 Task: Open Card Family Travel Review in Board Content Audit and Strategy Review to Workspace Call Center Services and add a team member Softage.1@softage.net, a label Yellow, a checklist Video Marketing, an attachment from your onedrive, a color Yellow and finally, add a card description 'Conduct customer research for new service' and a comment 'Let us approach this task with a sense of transparency and open communication, ensuring that all stakeholders are informed and involved.'. Add a start date 'Jan 05, 1900' with a due date 'Jan 12, 1900'
Action: Mouse moved to (69, 272)
Screenshot: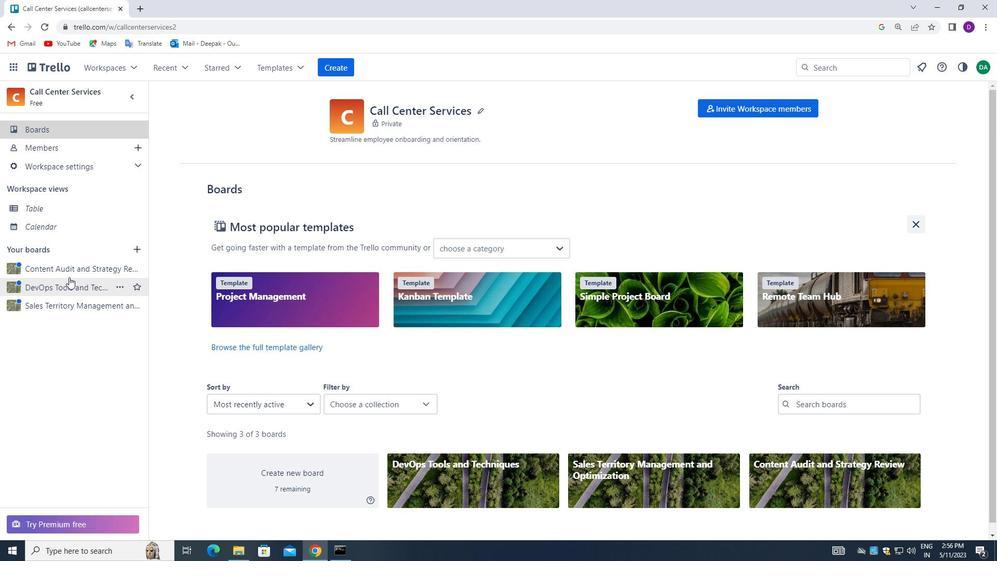 
Action: Mouse pressed left at (69, 272)
Screenshot: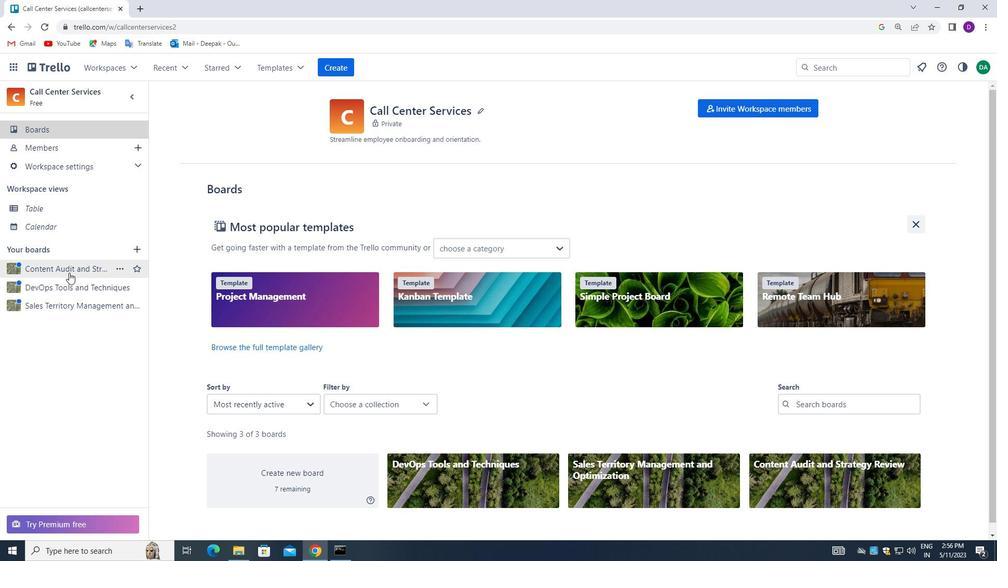 
Action: Mouse moved to (380, 160)
Screenshot: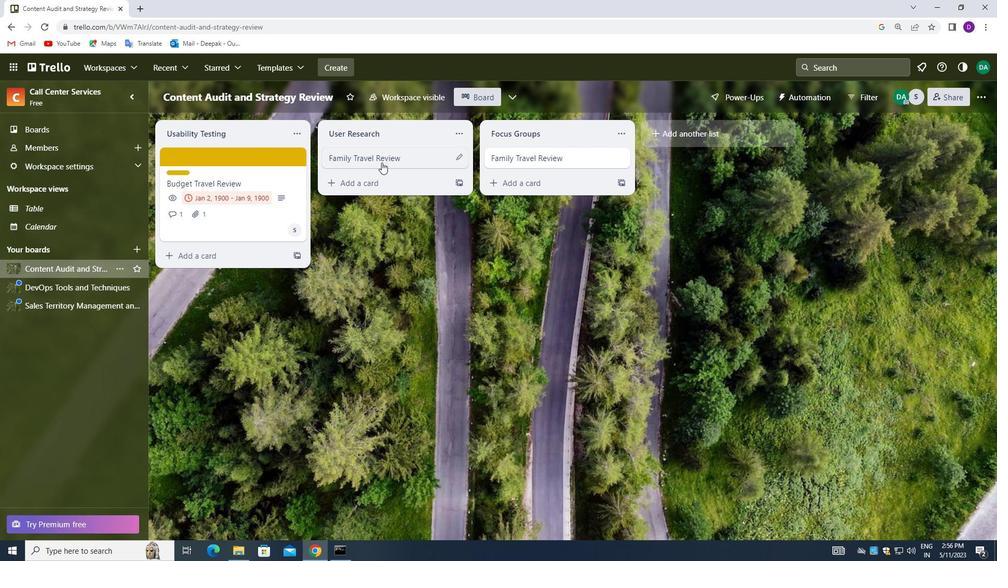 
Action: Mouse pressed left at (380, 160)
Screenshot: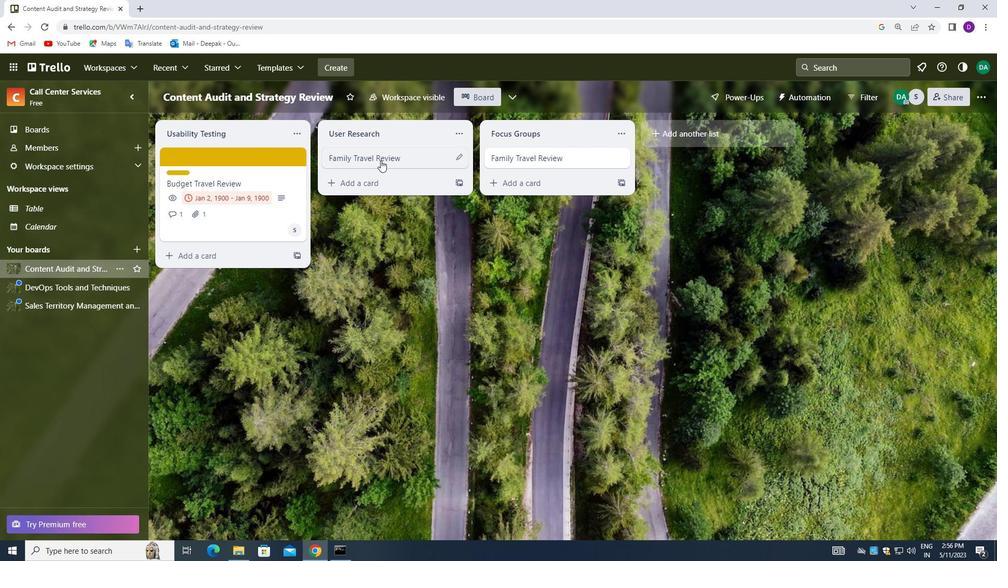 
Action: Mouse moved to (656, 195)
Screenshot: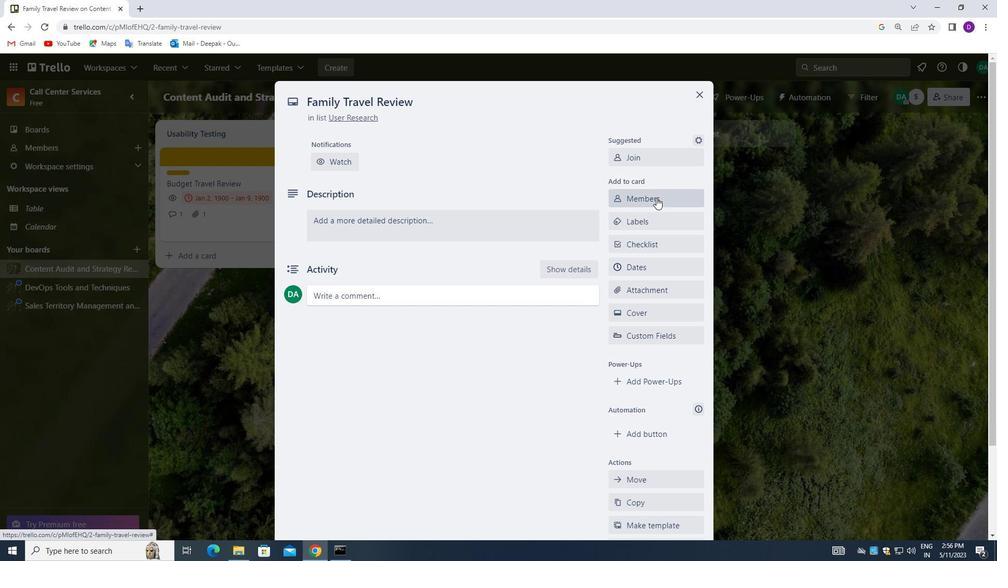 
Action: Mouse pressed left at (656, 195)
Screenshot: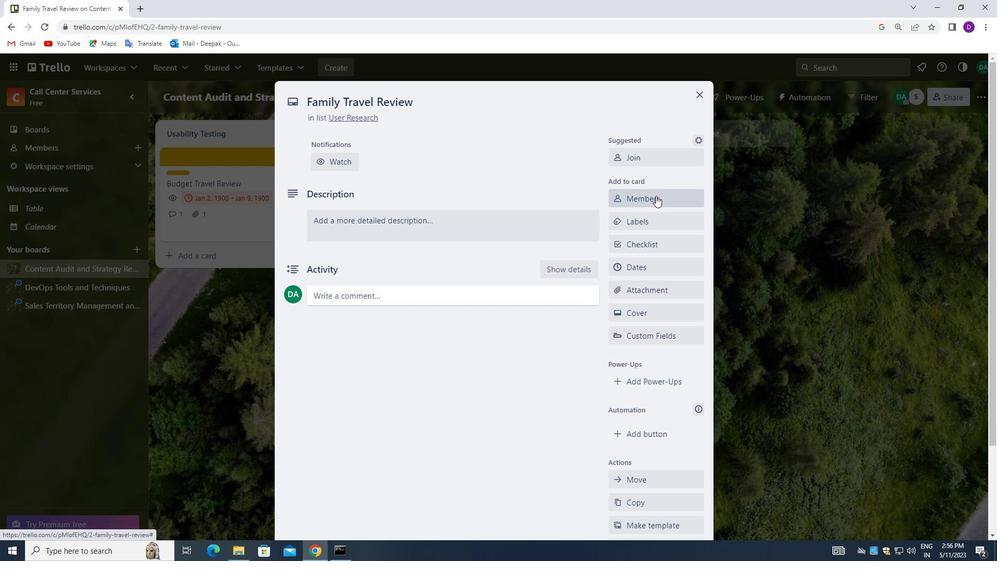 
Action: Mouse moved to (663, 253)
Screenshot: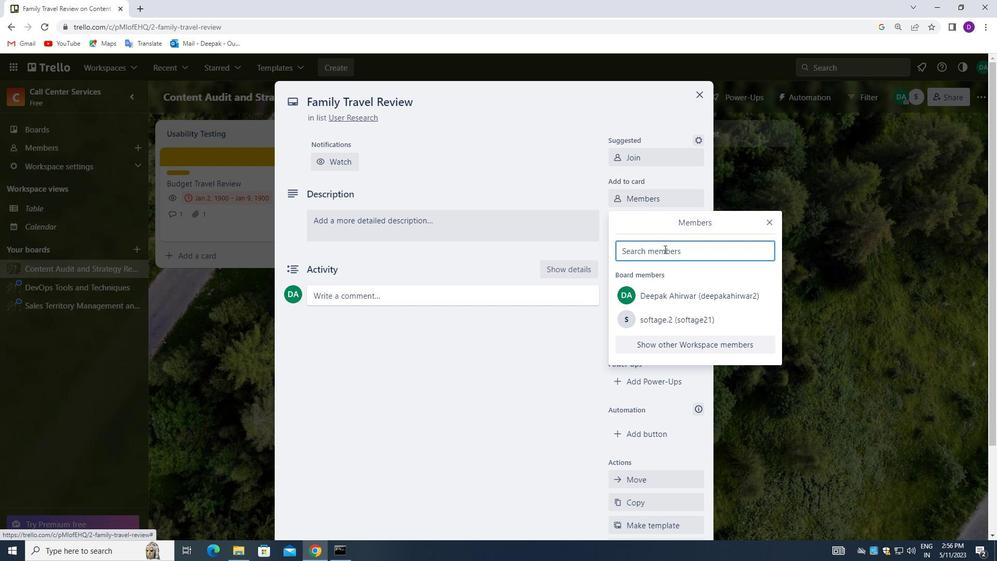 
Action: Mouse pressed left at (663, 253)
Screenshot: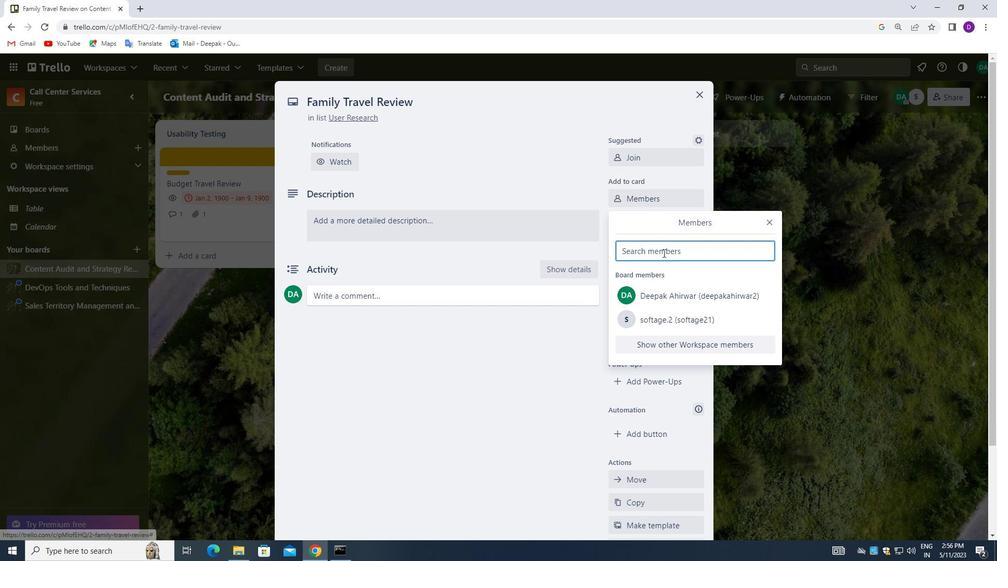 
Action: Key pressed softage.1<Key.shift>@SOFTAGE.NET
Screenshot: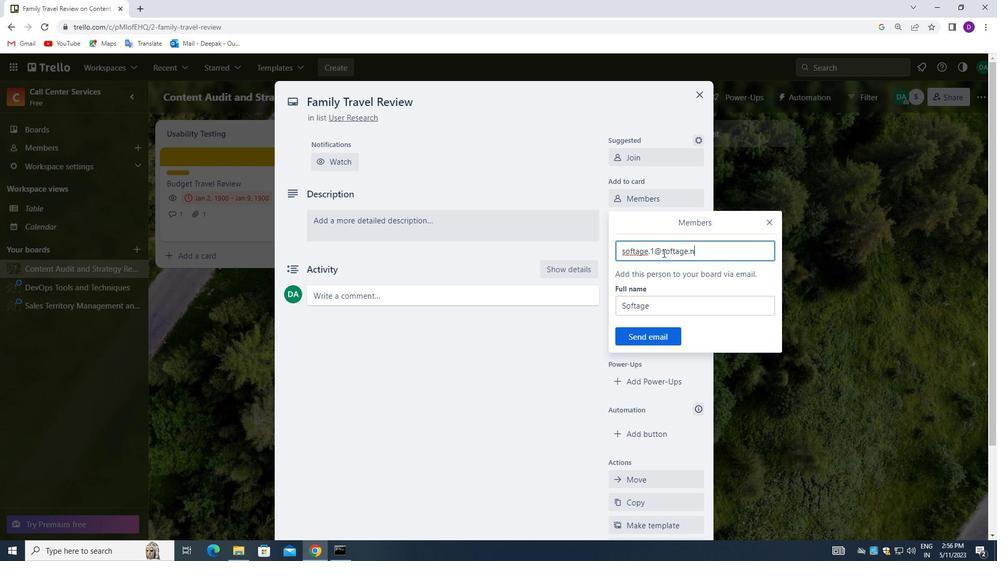 
Action: Mouse moved to (637, 338)
Screenshot: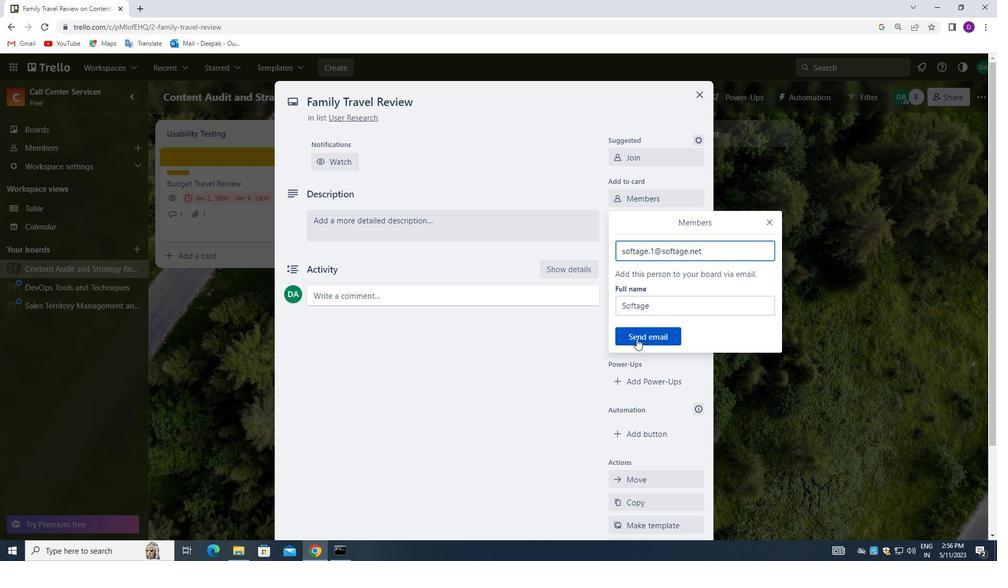 
Action: Mouse pressed left at (637, 338)
Screenshot: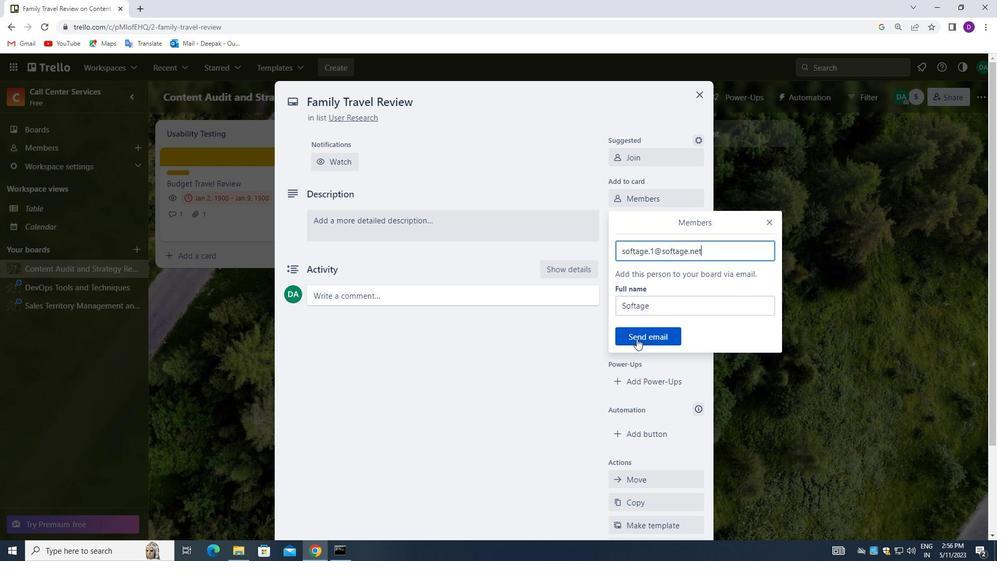
Action: Mouse moved to (662, 225)
Screenshot: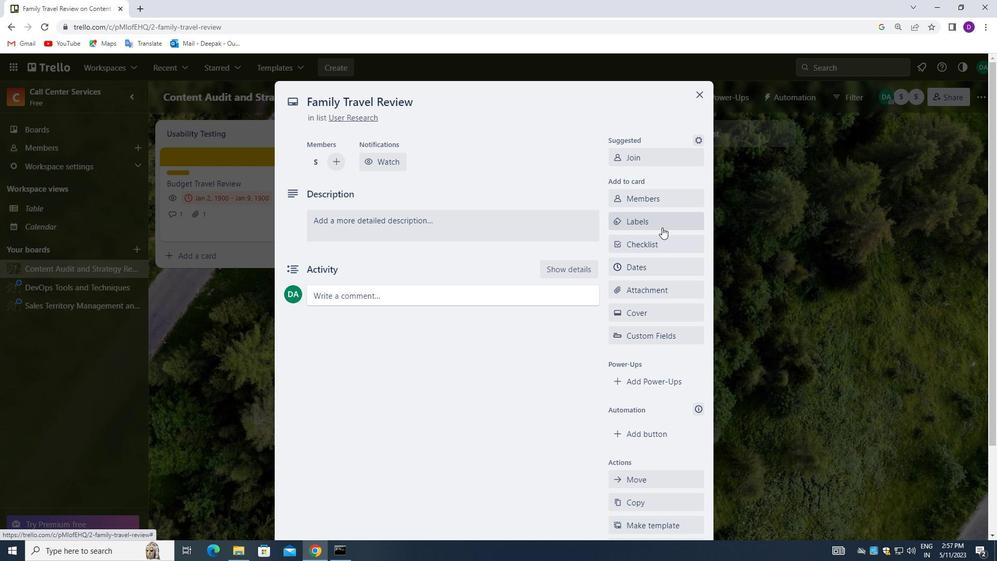 
Action: Mouse pressed left at (662, 225)
Screenshot: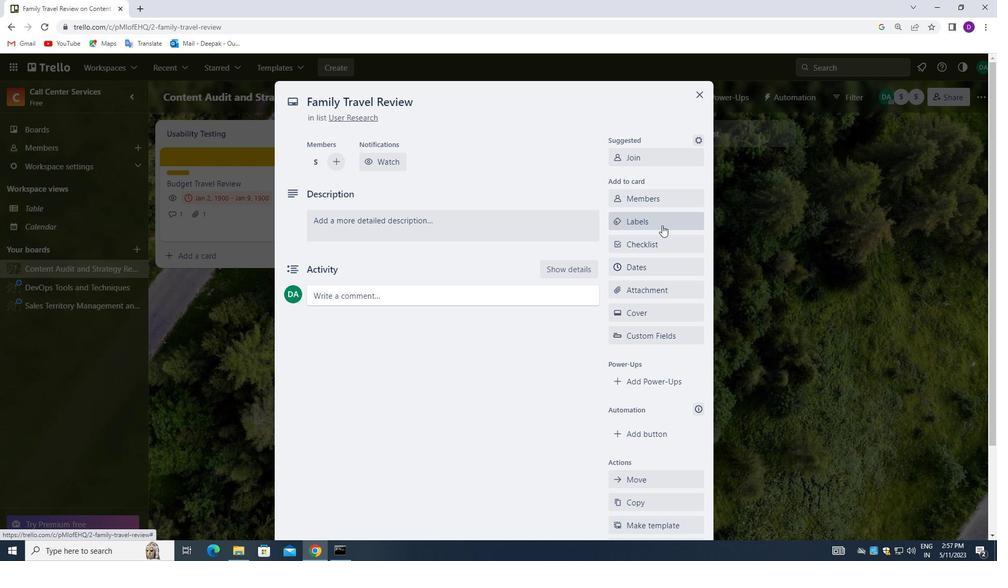 
Action: Mouse moved to (680, 334)
Screenshot: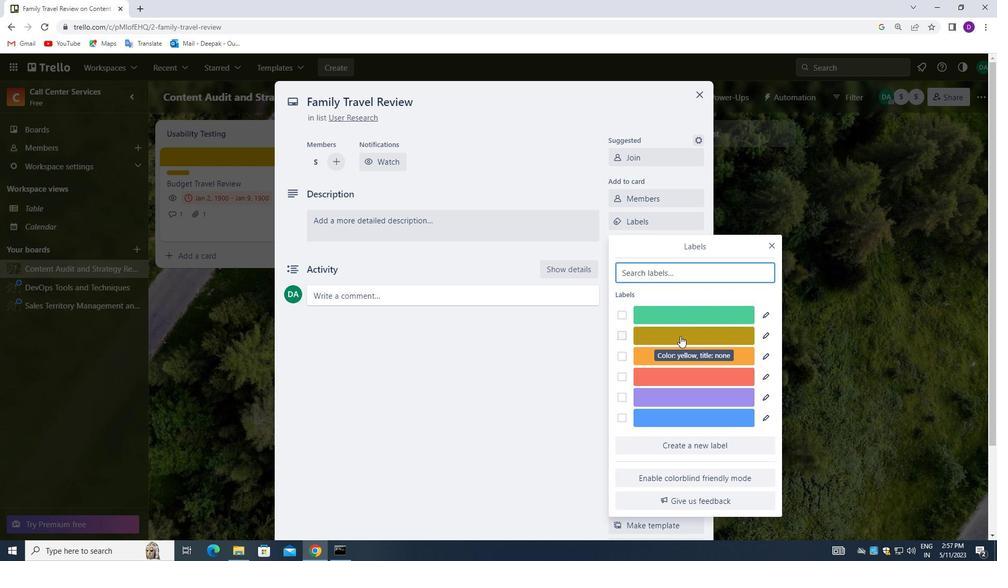 
Action: Mouse pressed left at (680, 334)
Screenshot: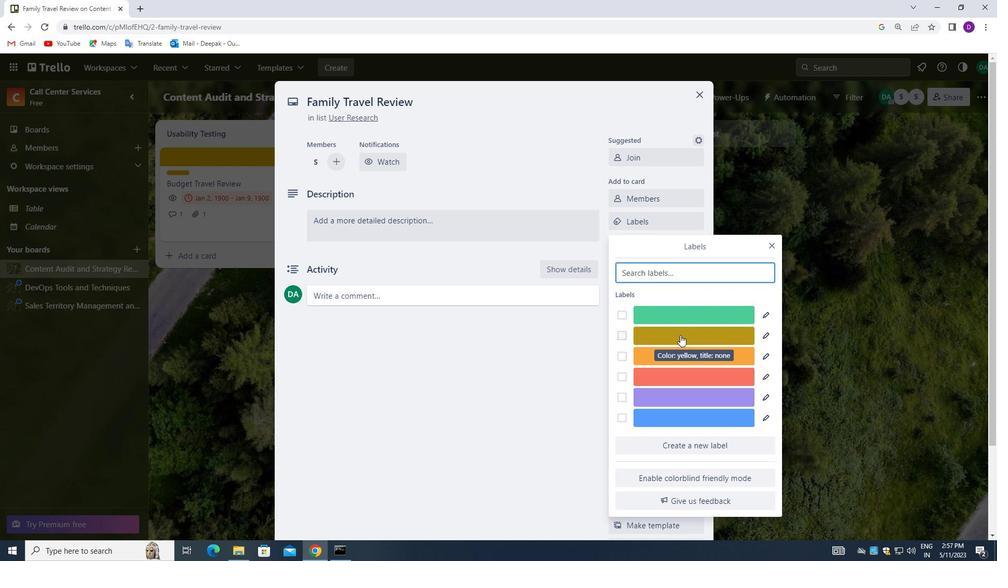
Action: Mouse moved to (773, 244)
Screenshot: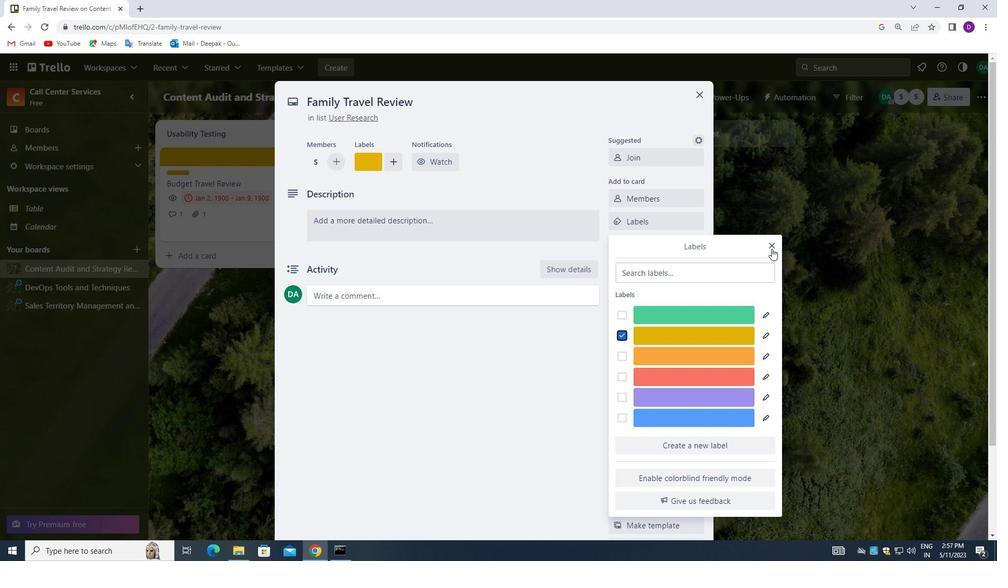 
Action: Mouse pressed left at (773, 244)
Screenshot: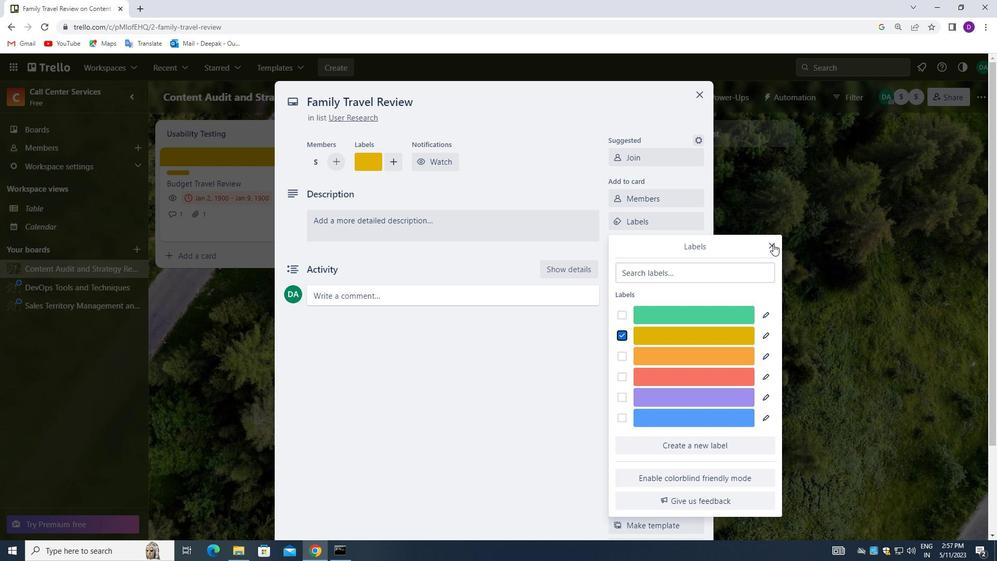 
Action: Mouse moved to (652, 243)
Screenshot: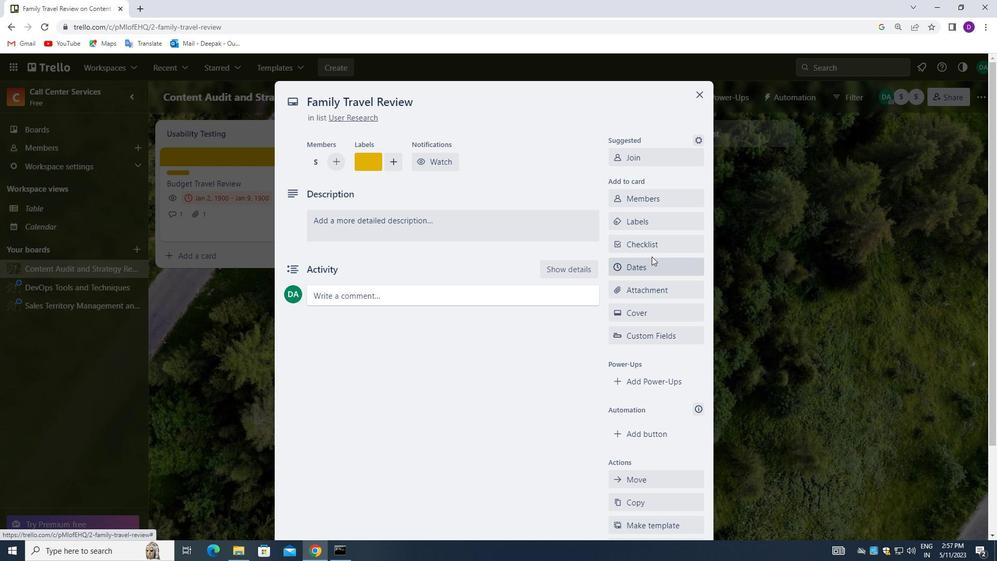 
Action: Mouse pressed left at (652, 243)
Screenshot: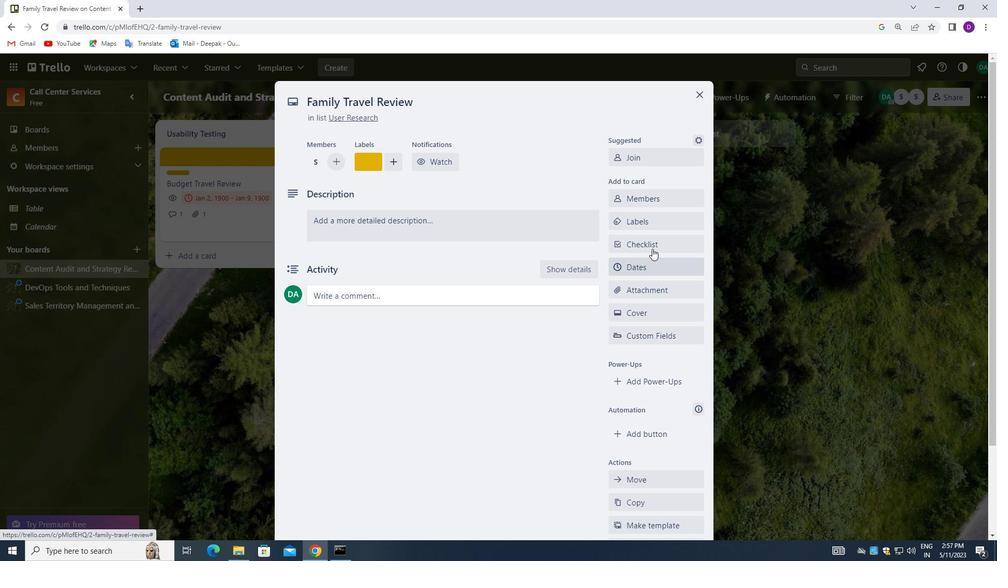 
Action: Mouse moved to (679, 307)
Screenshot: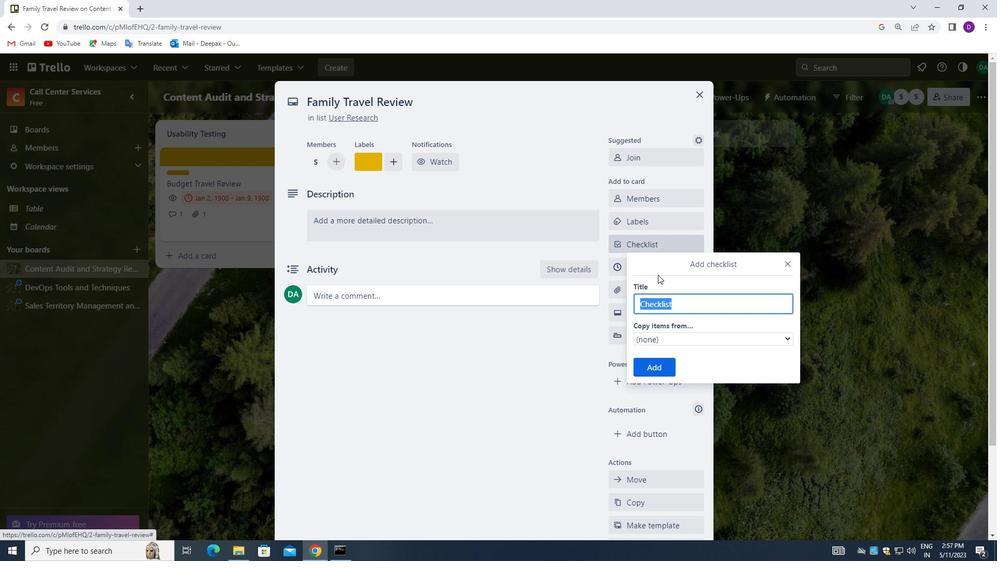 
Action: Key pressed <Key.backspace><Key.shift_r>VIDEO<Key.space><Key.shift>MARKETING
Screenshot: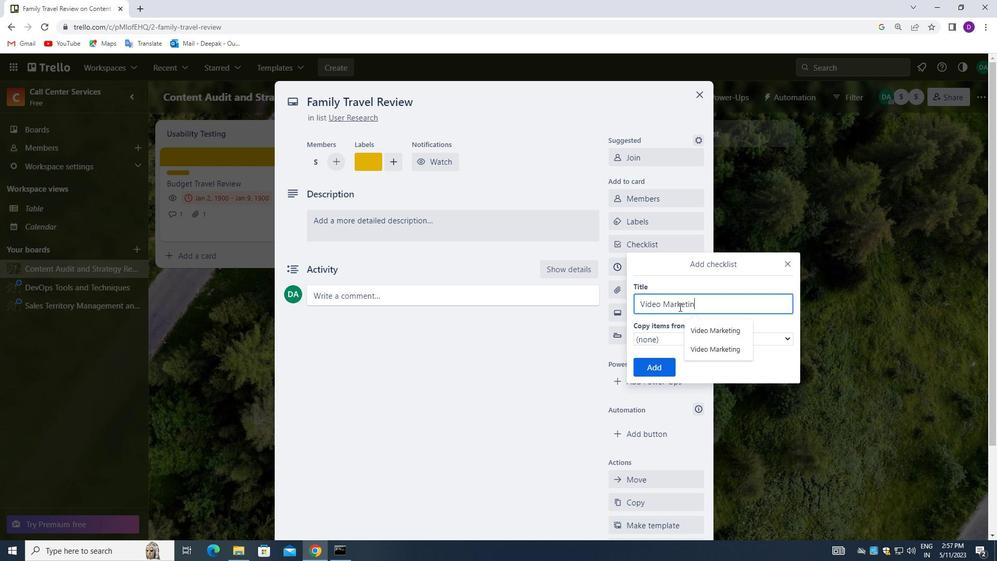 
Action: Mouse moved to (655, 370)
Screenshot: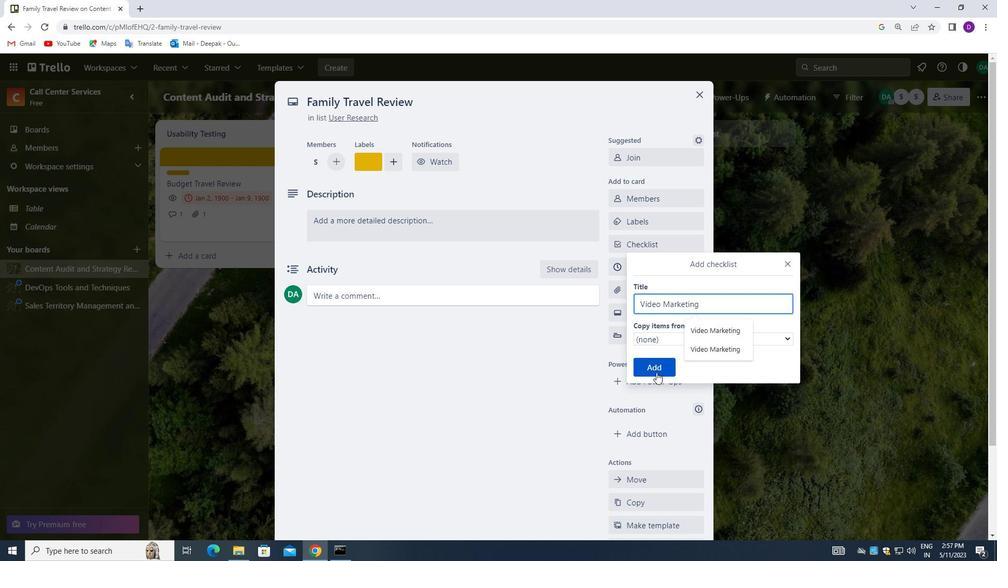 
Action: Mouse pressed left at (655, 370)
Screenshot: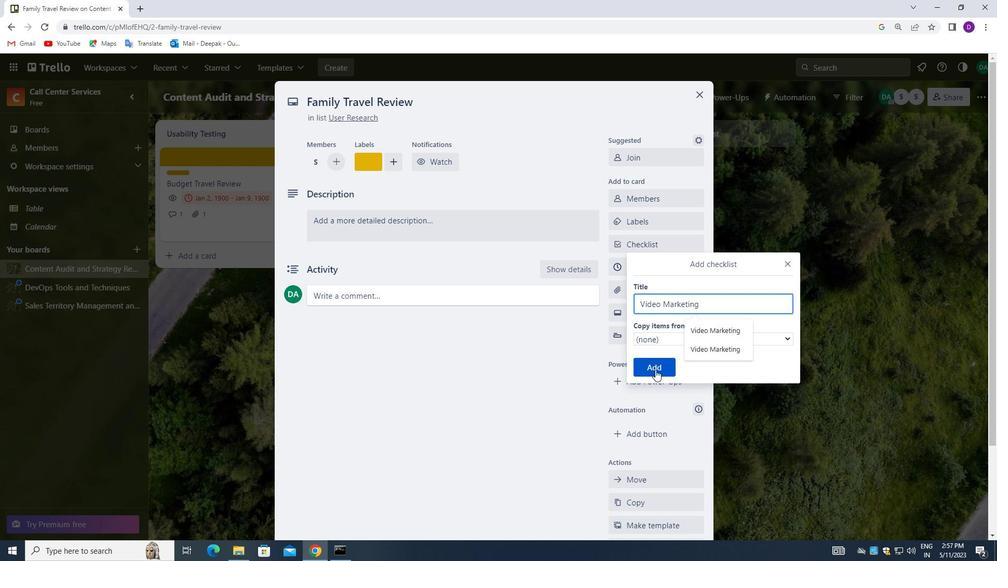 
Action: Mouse moved to (648, 293)
Screenshot: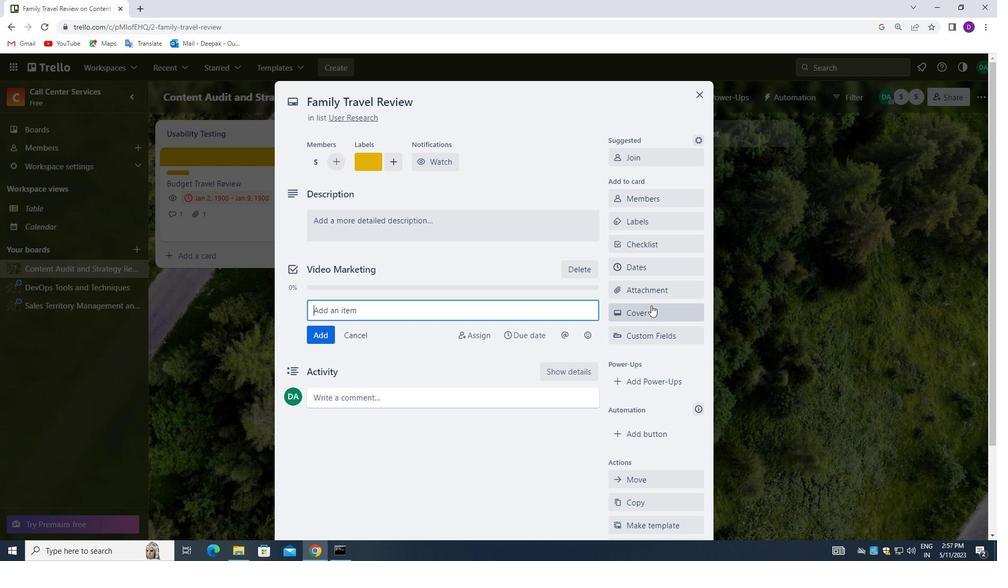 
Action: Mouse pressed left at (648, 293)
Screenshot: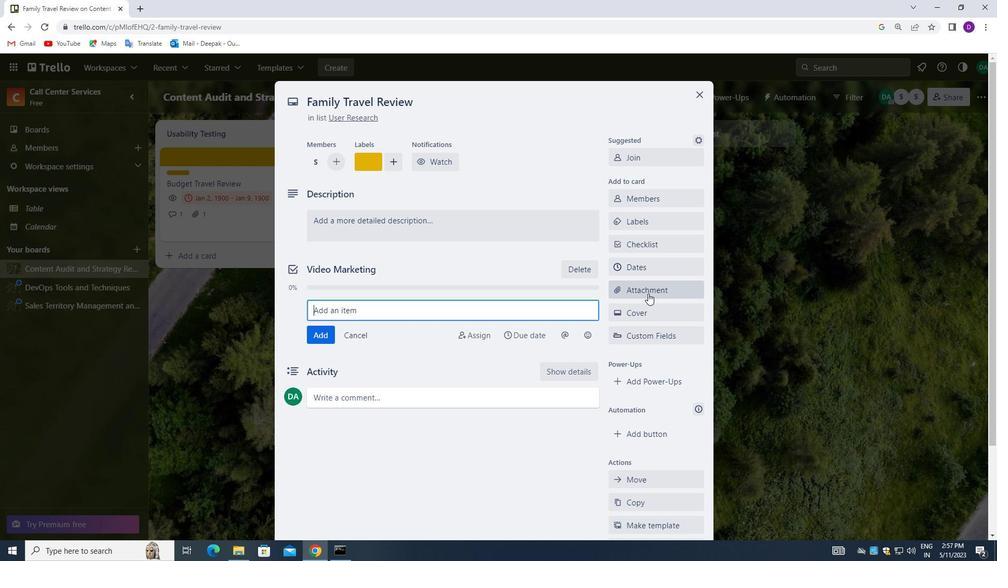 
Action: Mouse moved to (667, 206)
Screenshot: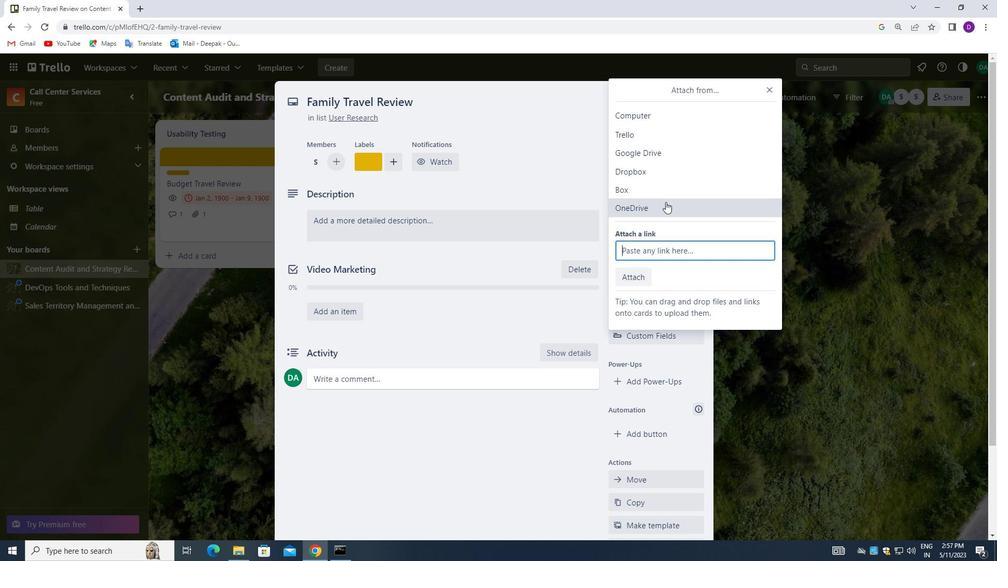 
Action: Mouse pressed left at (667, 206)
Screenshot: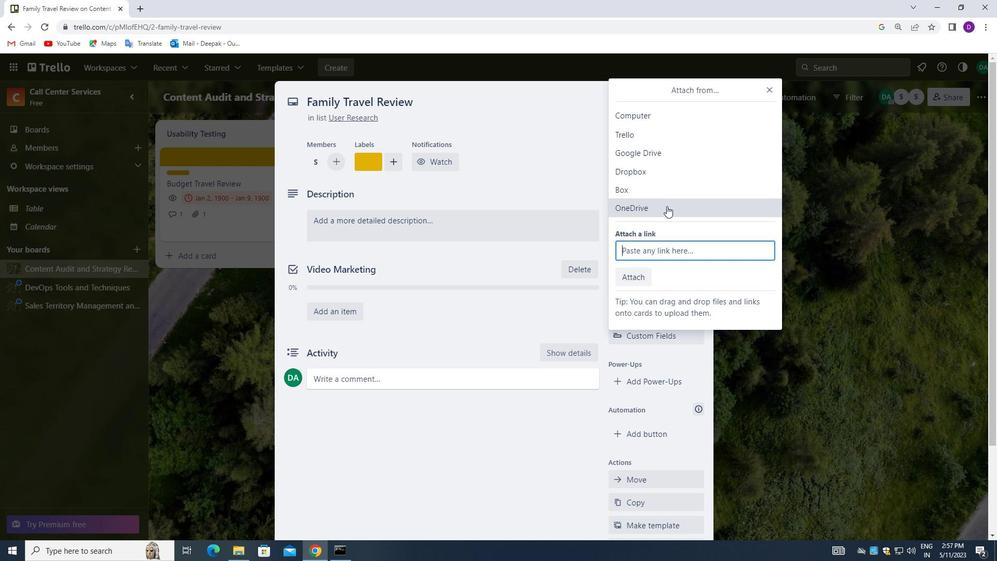 
Action: Mouse moved to (427, 345)
Screenshot: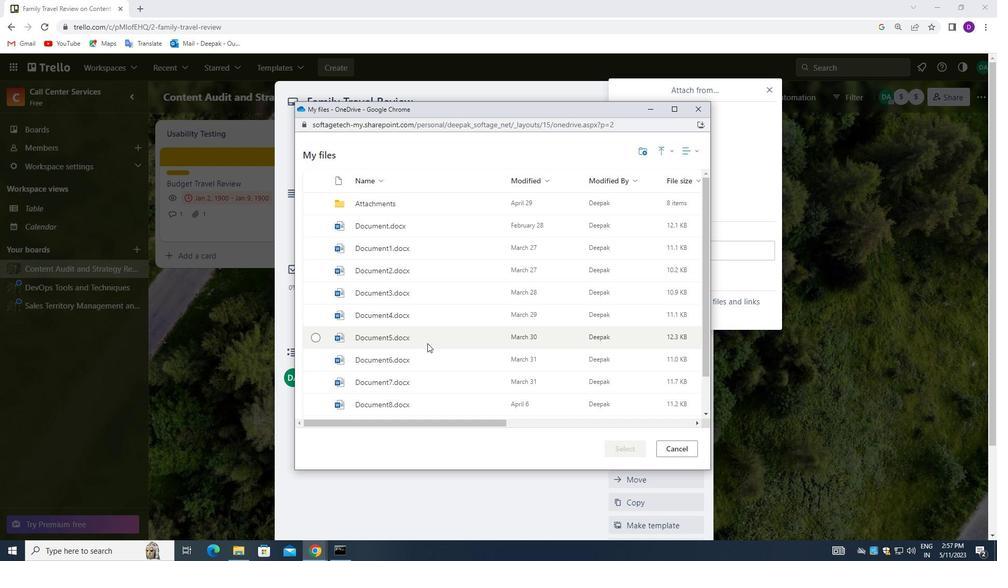 
Action: Mouse scrolled (427, 345) with delta (0, 0)
Screenshot: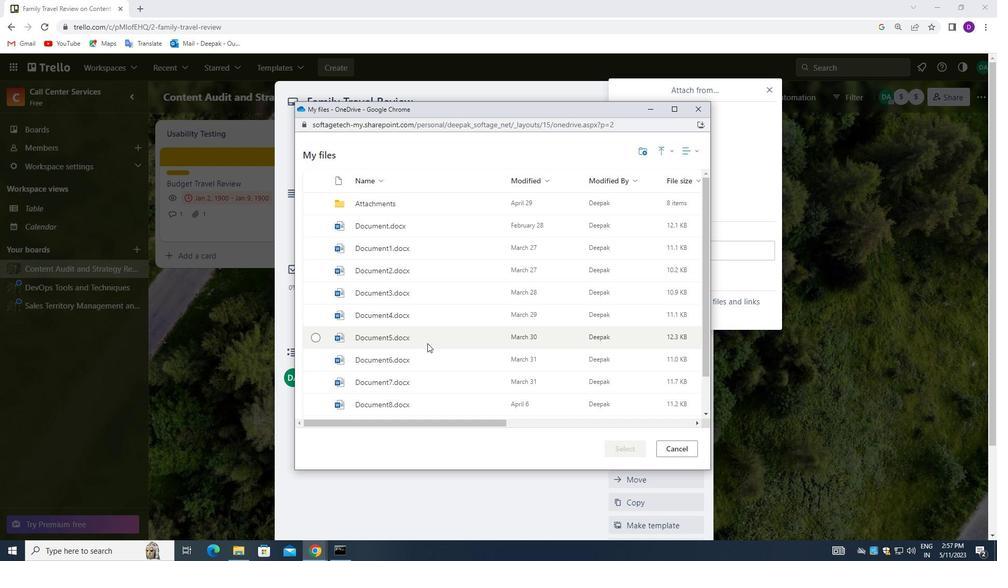 
Action: Mouse moved to (426, 355)
Screenshot: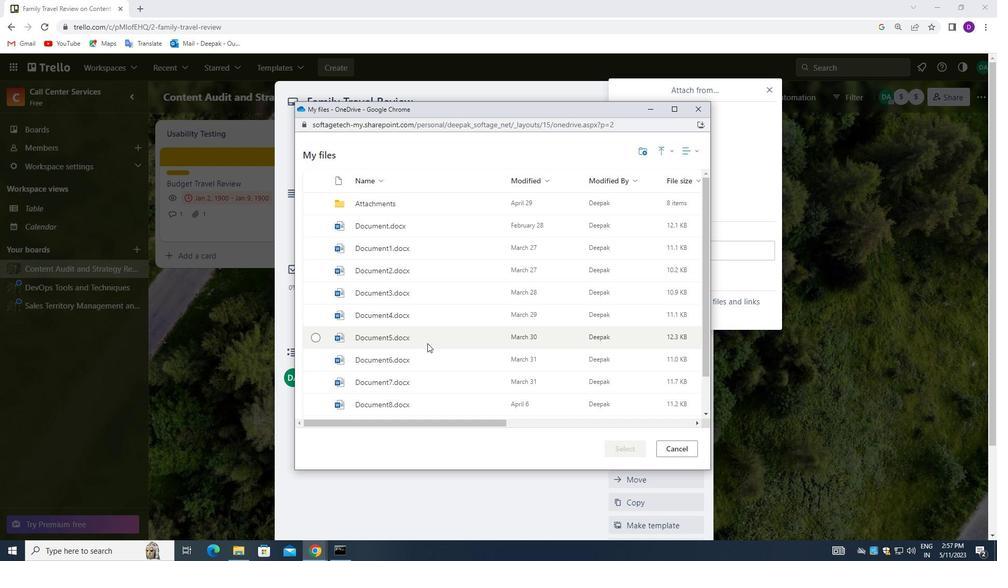 
Action: Mouse scrolled (426, 354) with delta (0, 0)
Screenshot: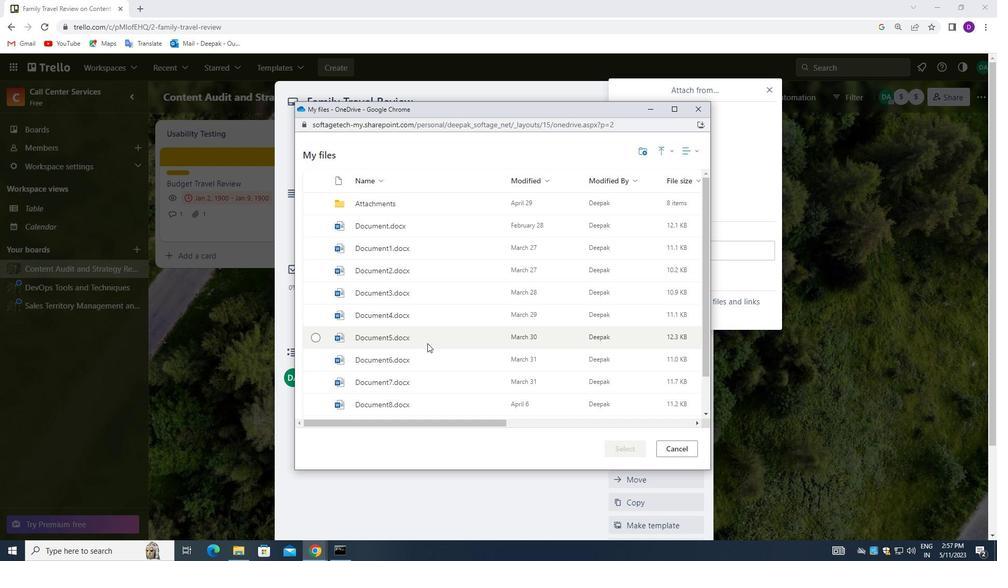 
Action: Mouse moved to (424, 363)
Screenshot: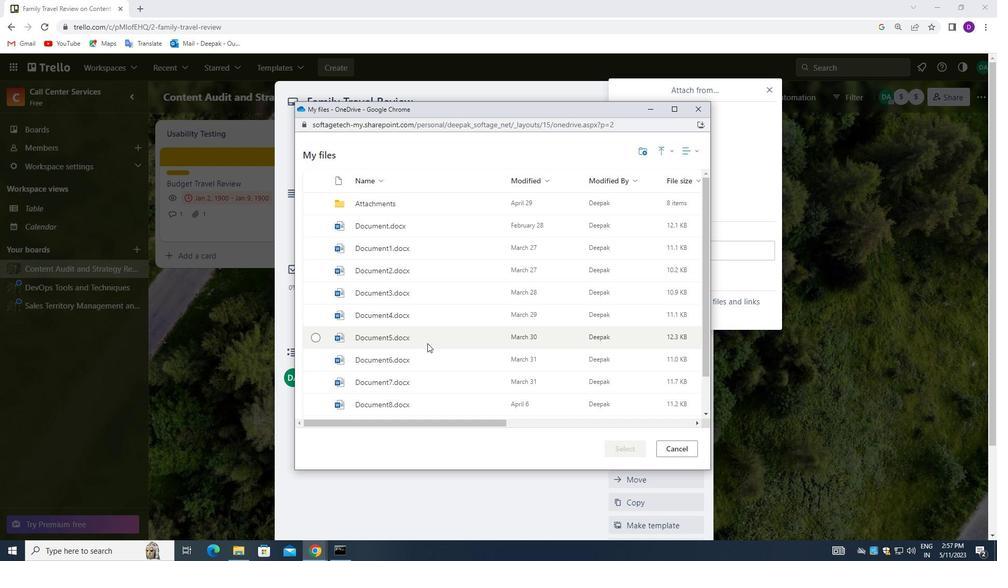 
Action: Mouse scrolled (424, 363) with delta (0, 0)
Screenshot: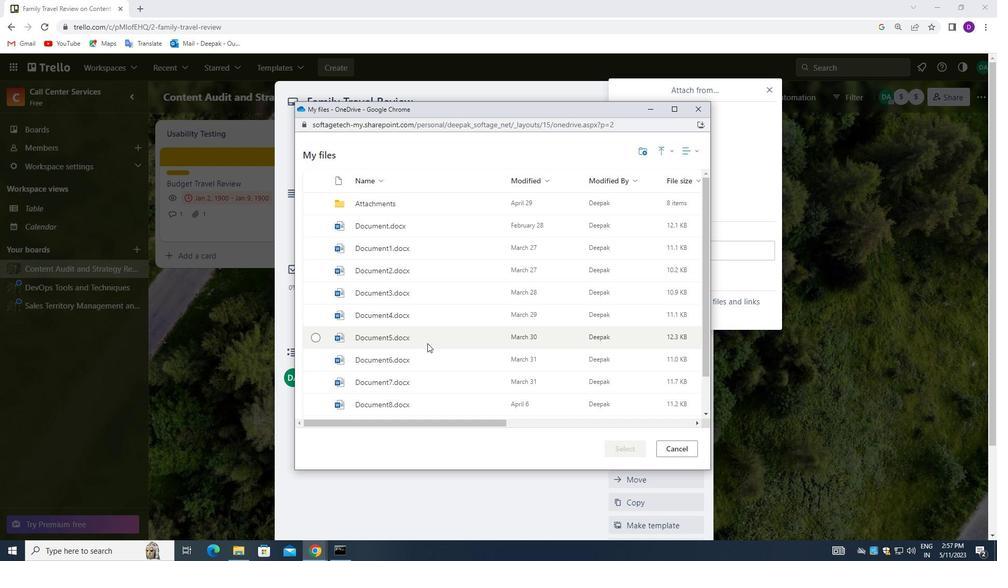 
Action: Mouse moved to (422, 369)
Screenshot: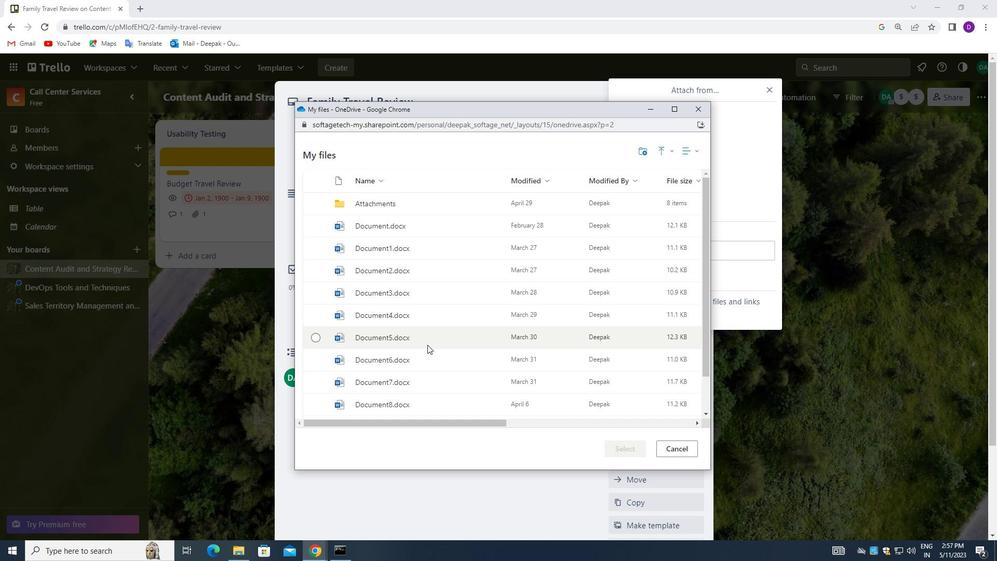 
Action: Mouse scrolled (422, 369) with delta (0, 0)
Screenshot: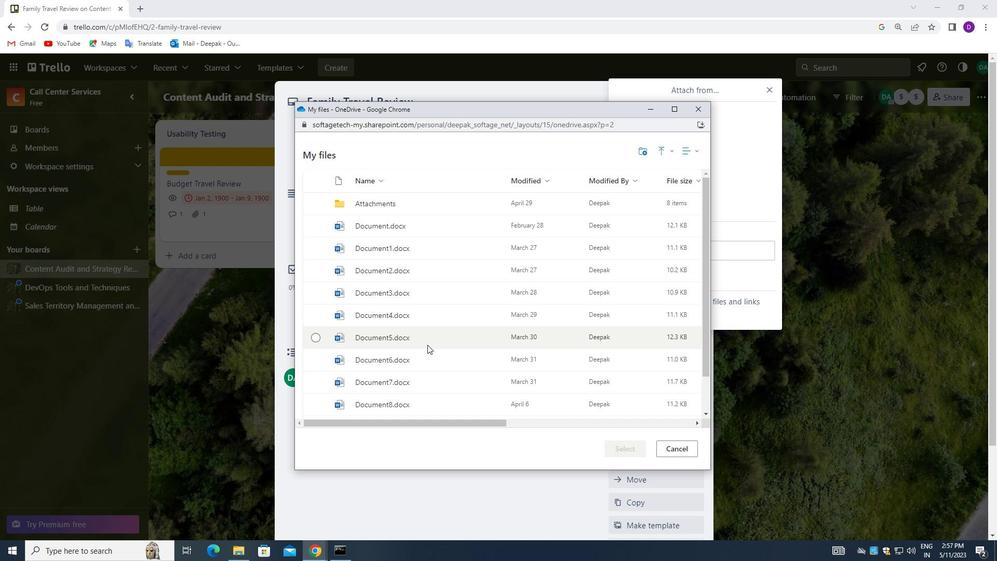 
Action: Mouse moved to (421, 374)
Screenshot: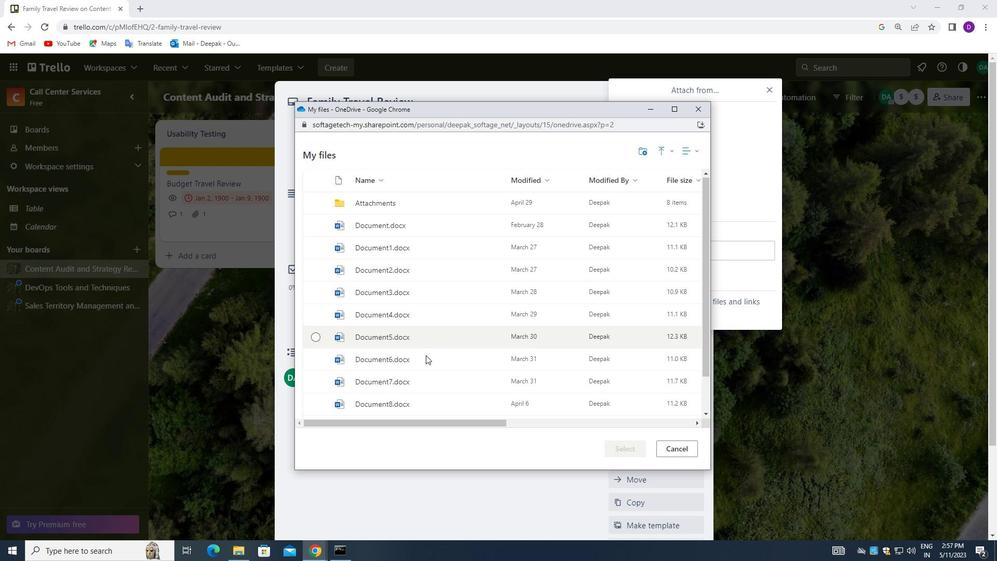 
Action: Mouse scrolled (421, 374) with delta (0, 0)
Screenshot: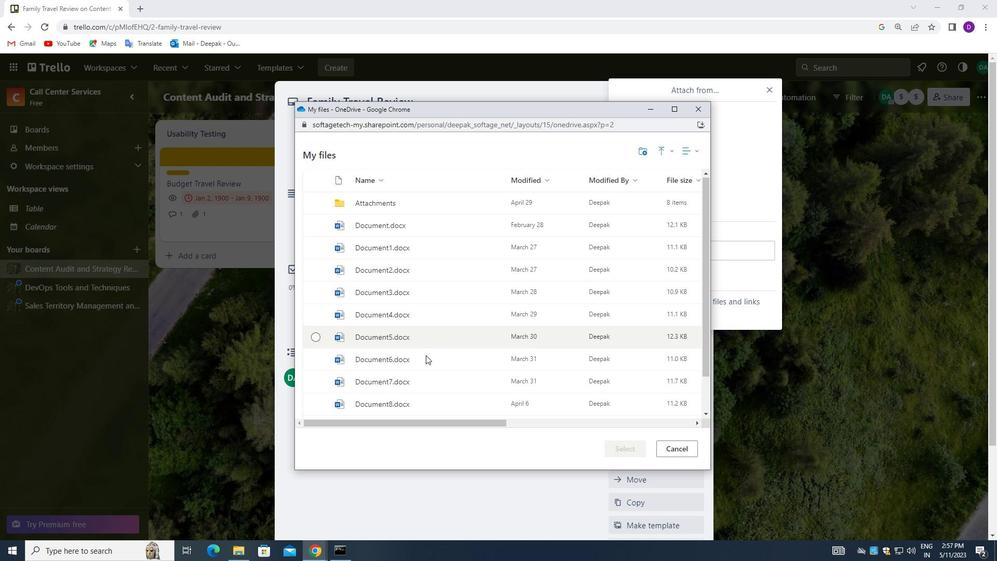 
Action: Mouse moved to (415, 364)
Screenshot: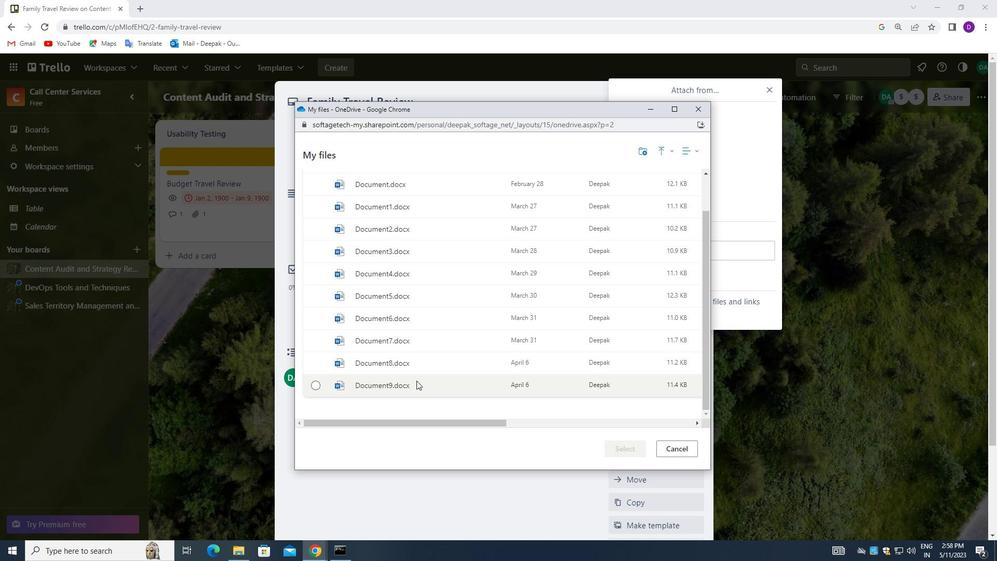 
Action: Mouse scrolled (415, 365) with delta (0, 0)
Screenshot: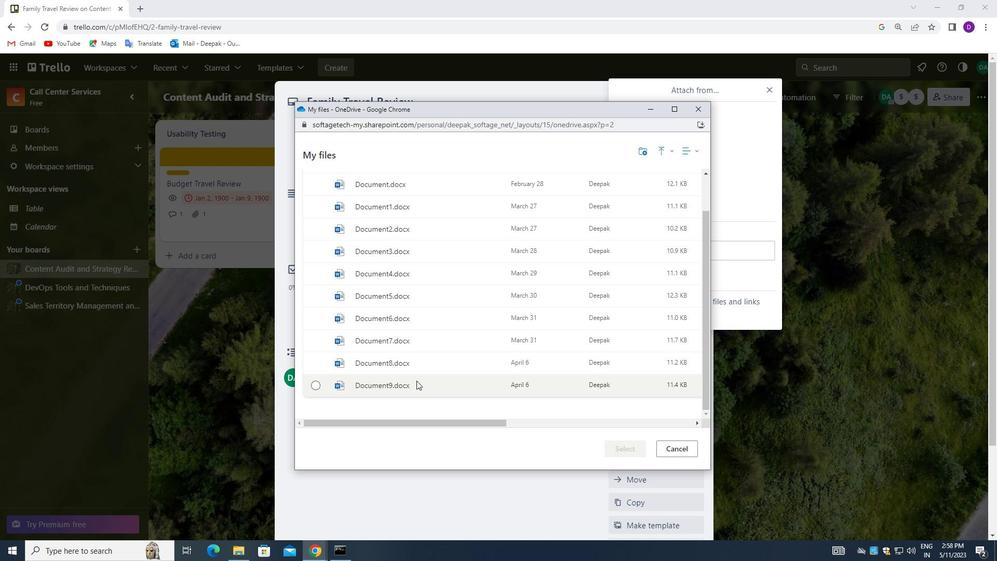 
Action: Mouse moved to (414, 363)
Screenshot: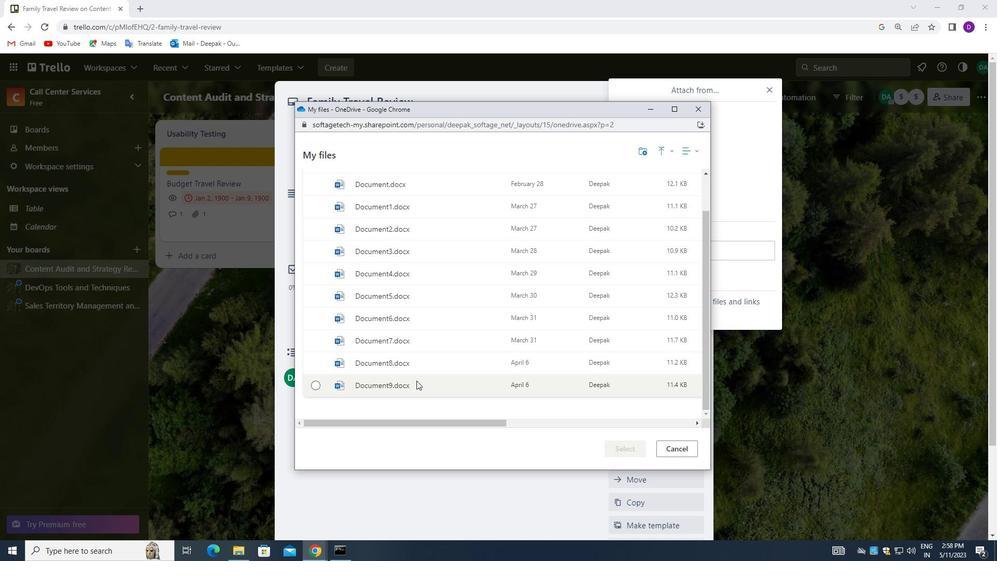 
Action: Mouse scrolled (414, 364) with delta (0, 0)
Screenshot: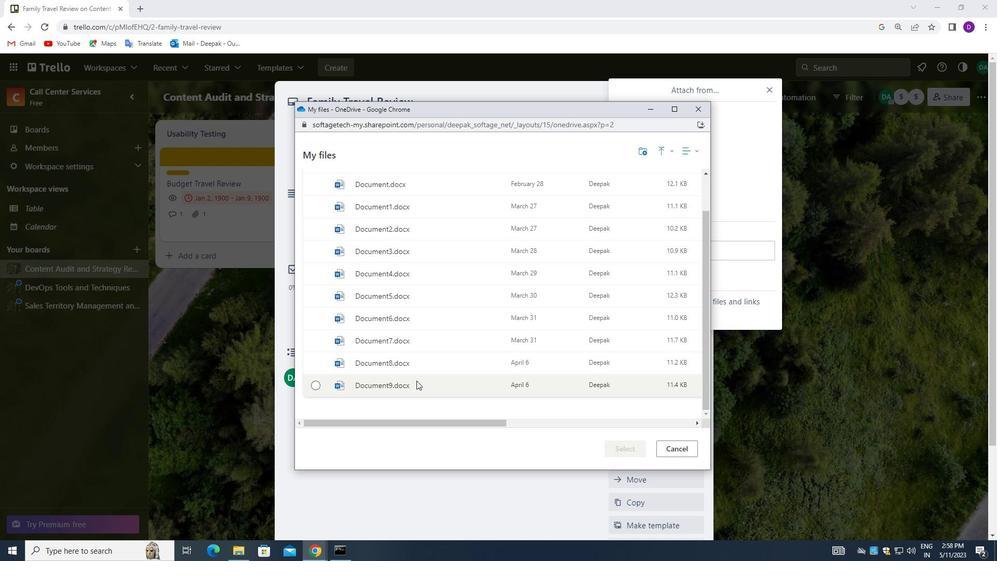 
Action: Mouse pressed left at (414, 363)
Screenshot: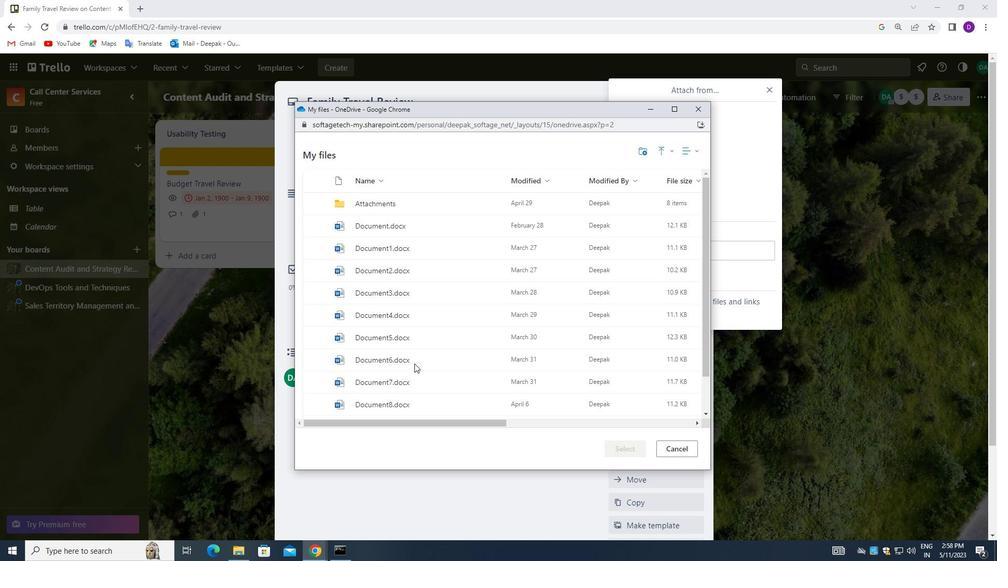 
Action: Mouse moved to (635, 442)
Screenshot: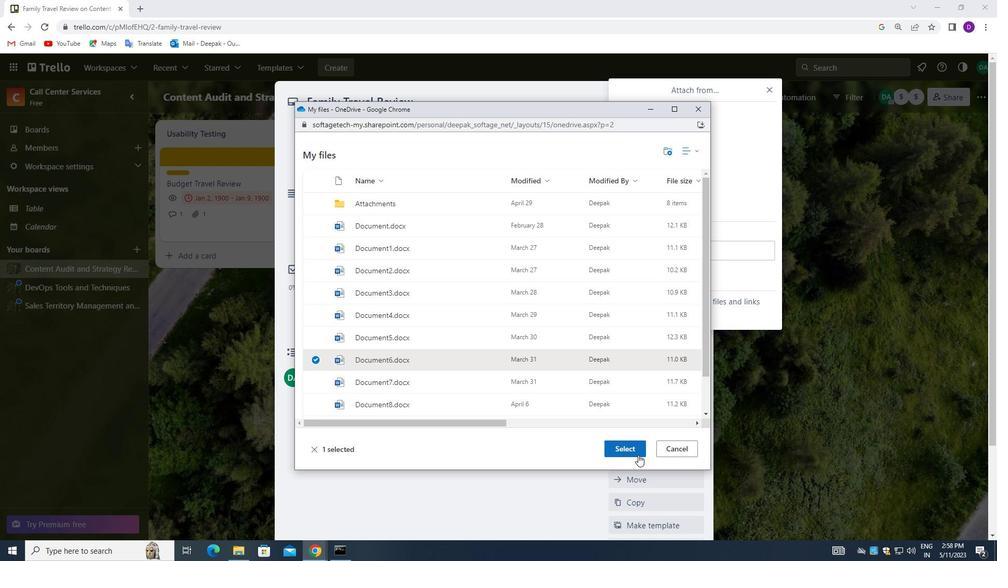 
Action: Mouse pressed left at (635, 442)
Screenshot: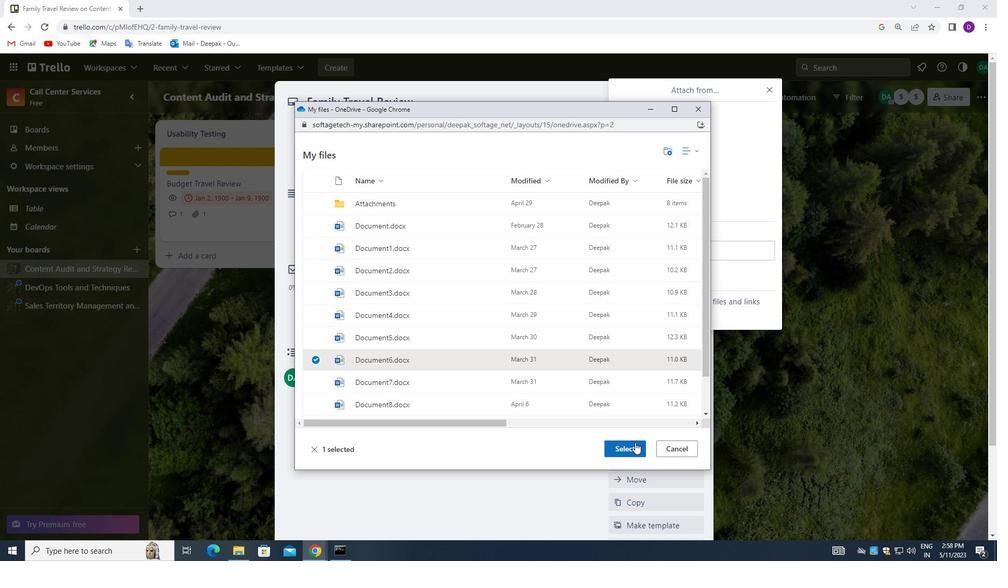 
Action: Mouse moved to (654, 309)
Screenshot: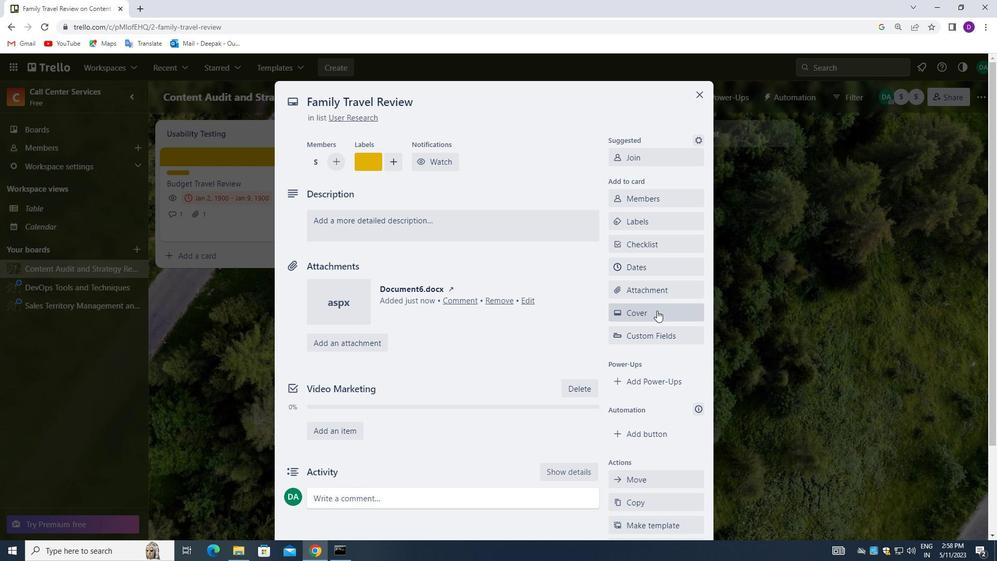 
Action: Mouse pressed left at (654, 309)
Screenshot: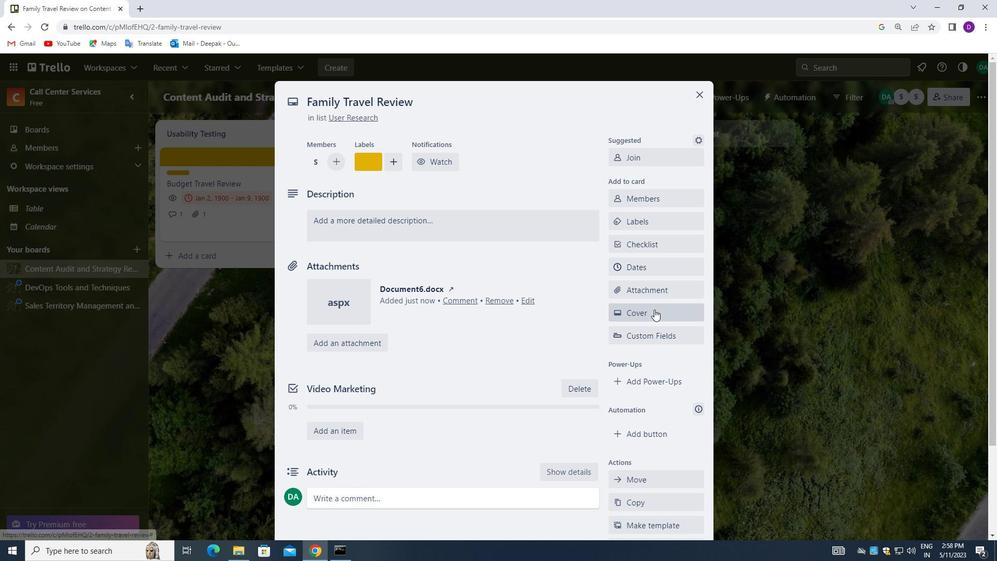 
Action: Mouse moved to (661, 313)
Screenshot: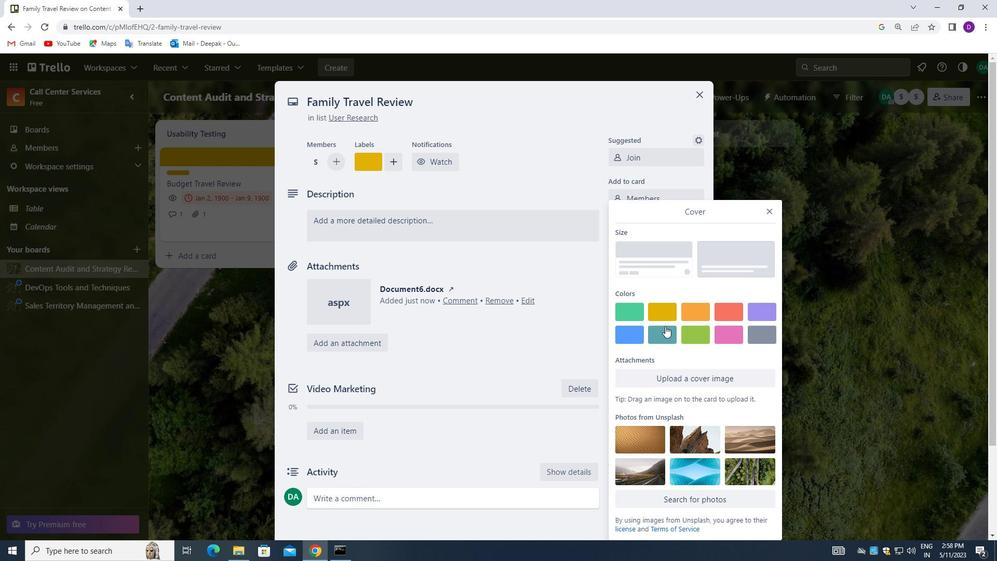 
Action: Mouse pressed left at (661, 313)
Screenshot: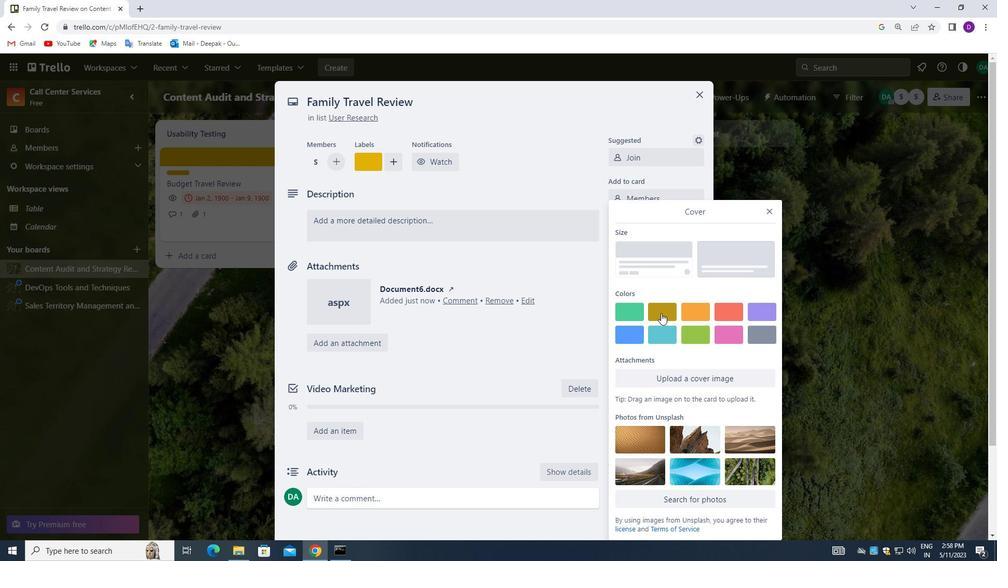 
Action: Mouse moved to (770, 190)
Screenshot: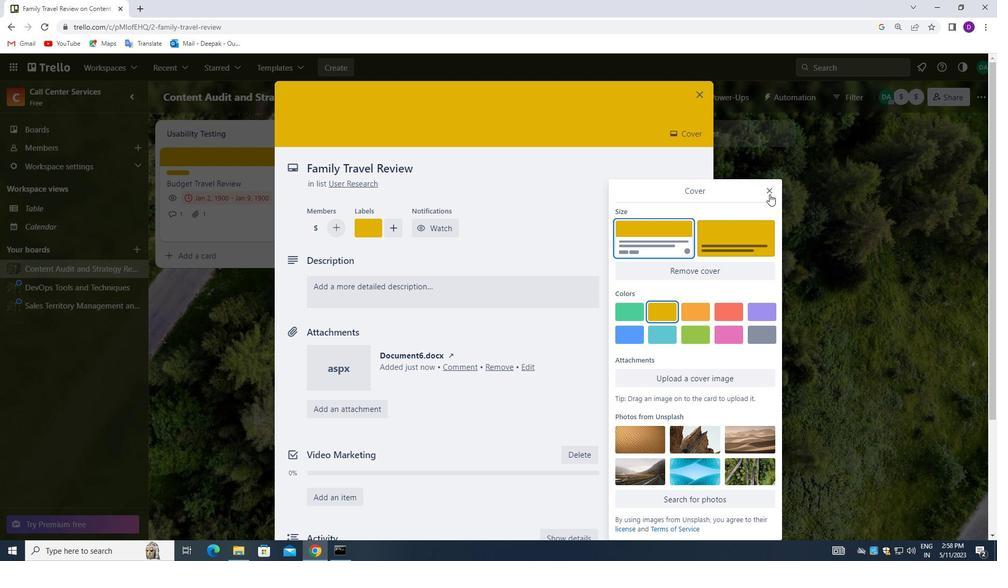 
Action: Mouse pressed left at (770, 190)
Screenshot: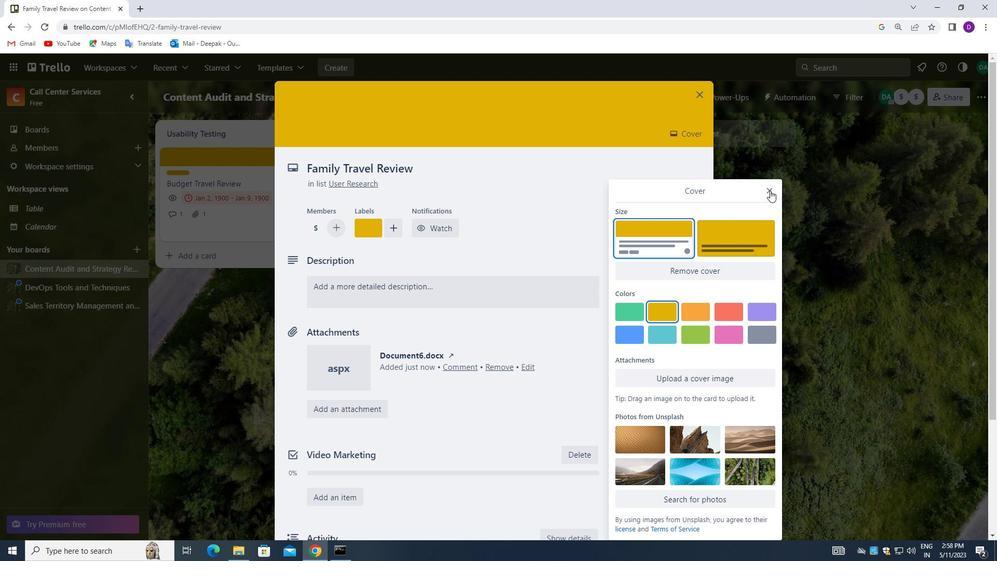
Action: Mouse moved to (356, 288)
Screenshot: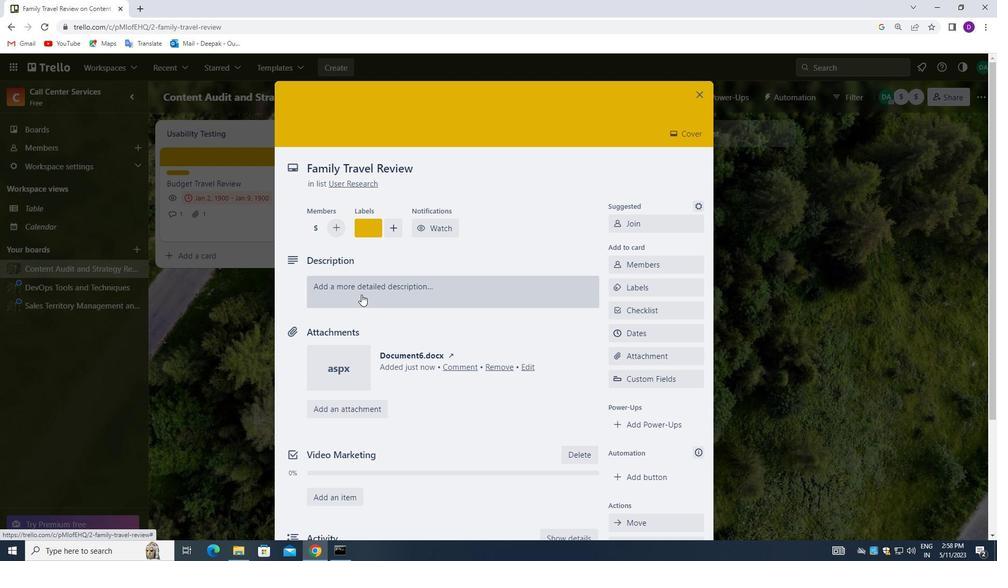 
Action: Mouse pressed left at (356, 288)
Screenshot: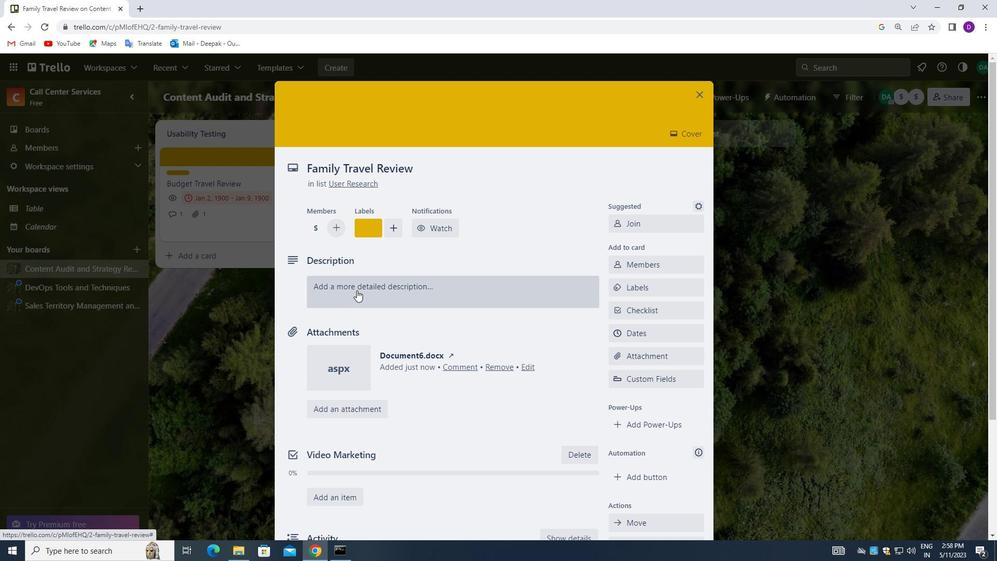 
Action: Mouse moved to (216, 309)
Screenshot: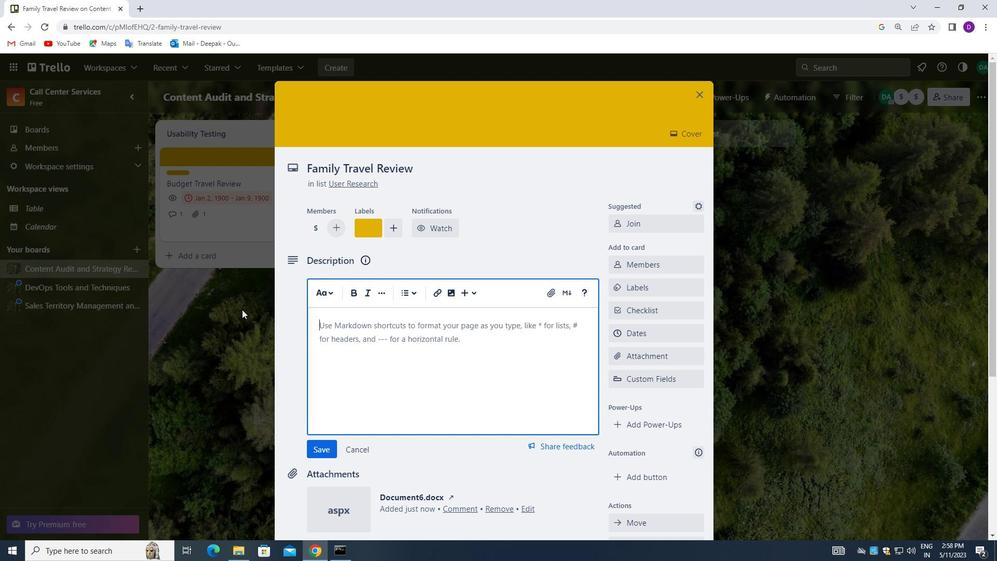 
Action: Key pressed <Key.shift_r>CONDUCT<Key.space>CUSTOMER<Key.space>RESEARCH<Key.space>FOR<Key.space>NEW<Key.space>SERVICE.
Screenshot: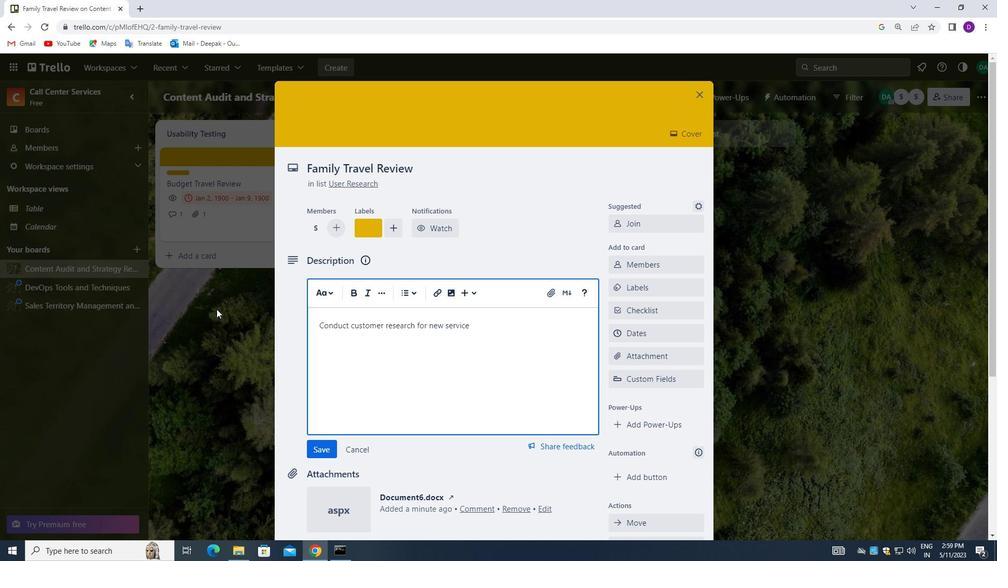 
Action: Mouse moved to (324, 448)
Screenshot: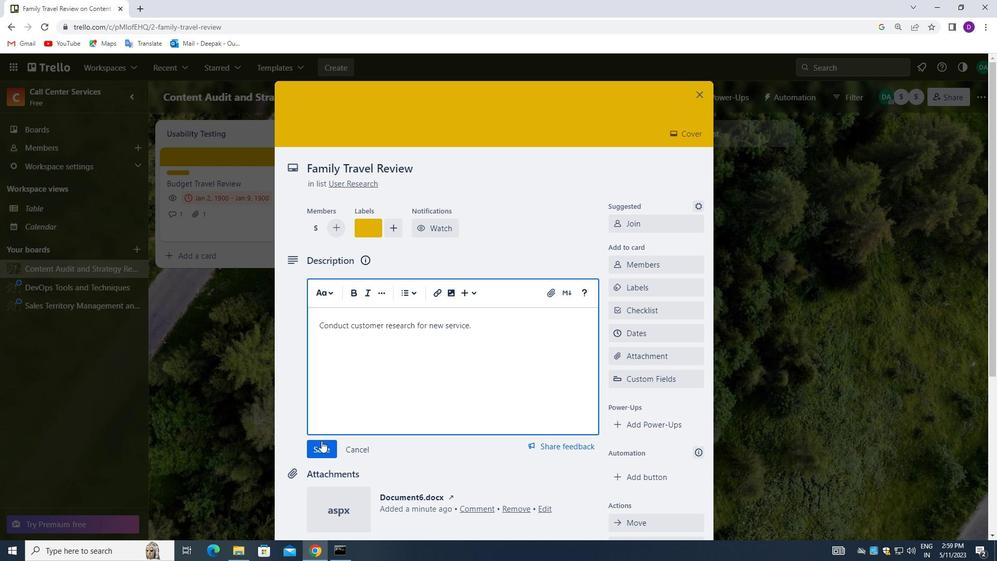 
Action: Mouse pressed left at (324, 448)
Screenshot: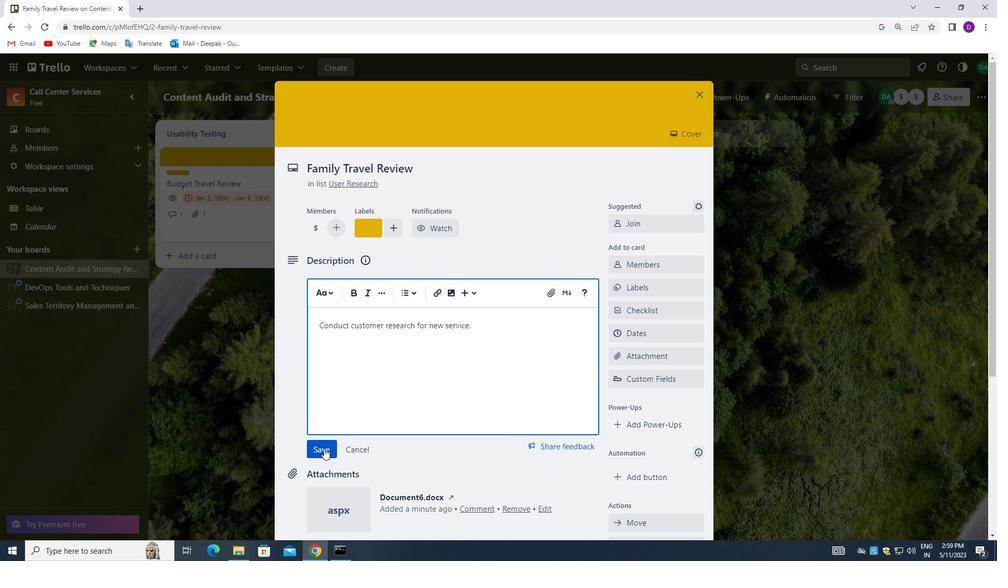 
Action: Mouse moved to (399, 356)
Screenshot: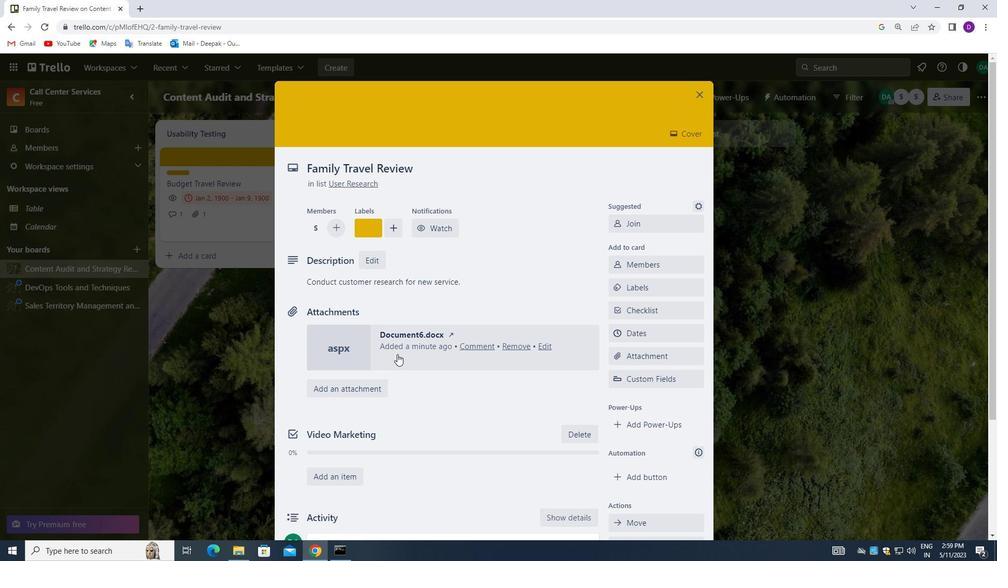 
Action: Mouse scrolled (399, 355) with delta (0, 0)
Screenshot: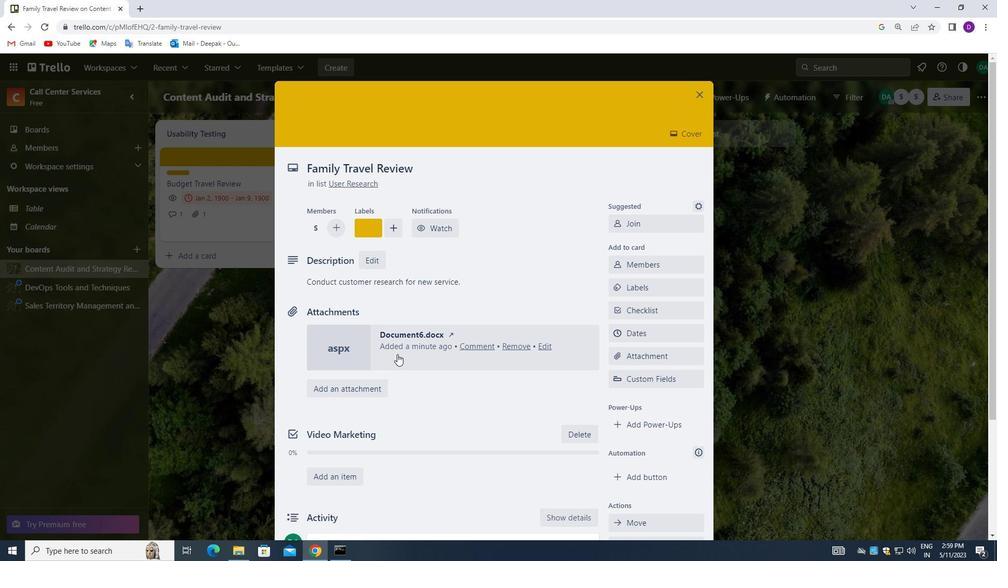 
Action: Mouse scrolled (399, 355) with delta (0, 0)
Screenshot: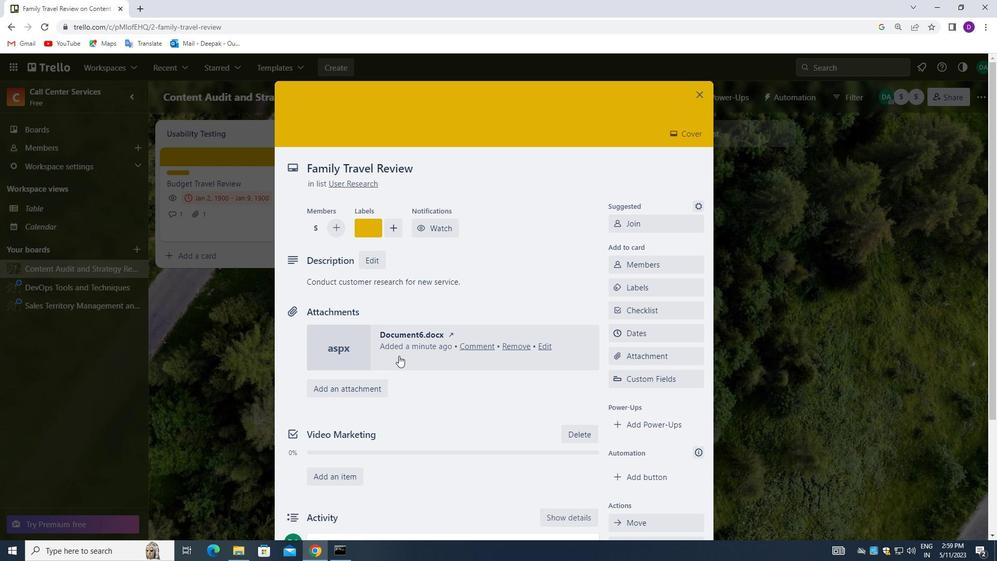 
Action: Mouse moved to (399, 357)
Screenshot: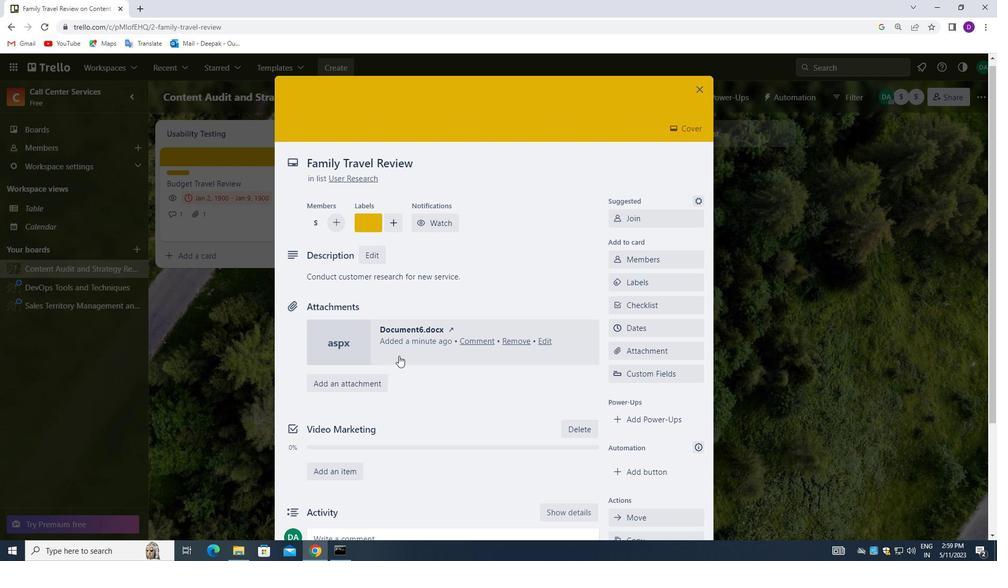 
Action: Mouse scrolled (399, 356) with delta (0, 0)
Screenshot: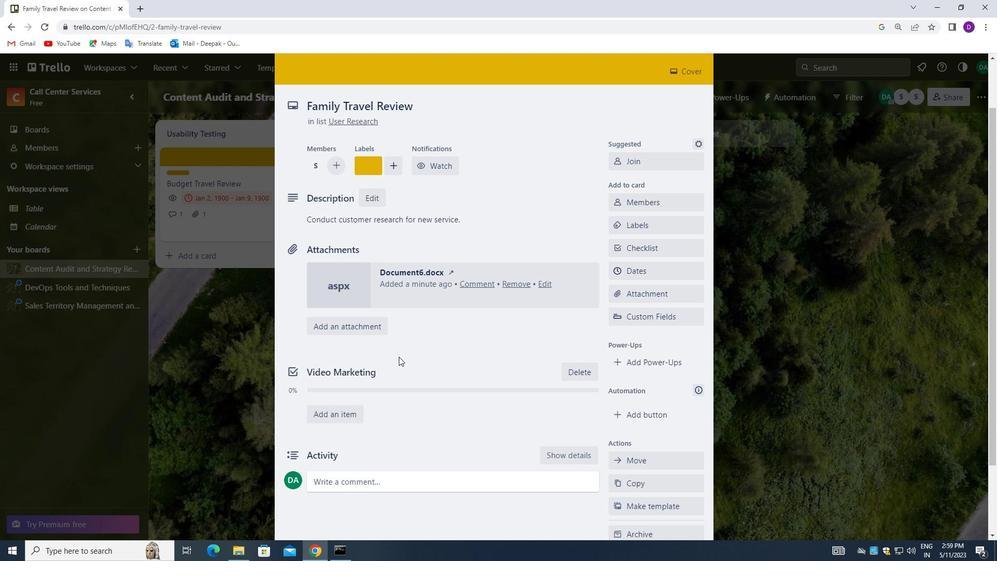 
Action: Mouse moved to (372, 390)
Screenshot: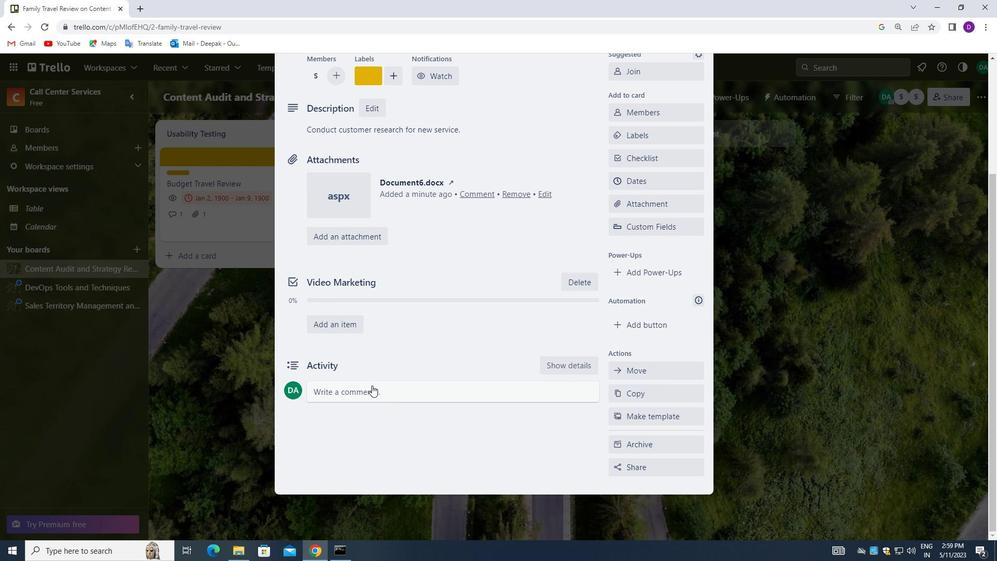 
Action: Mouse pressed left at (372, 390)
Screenshot: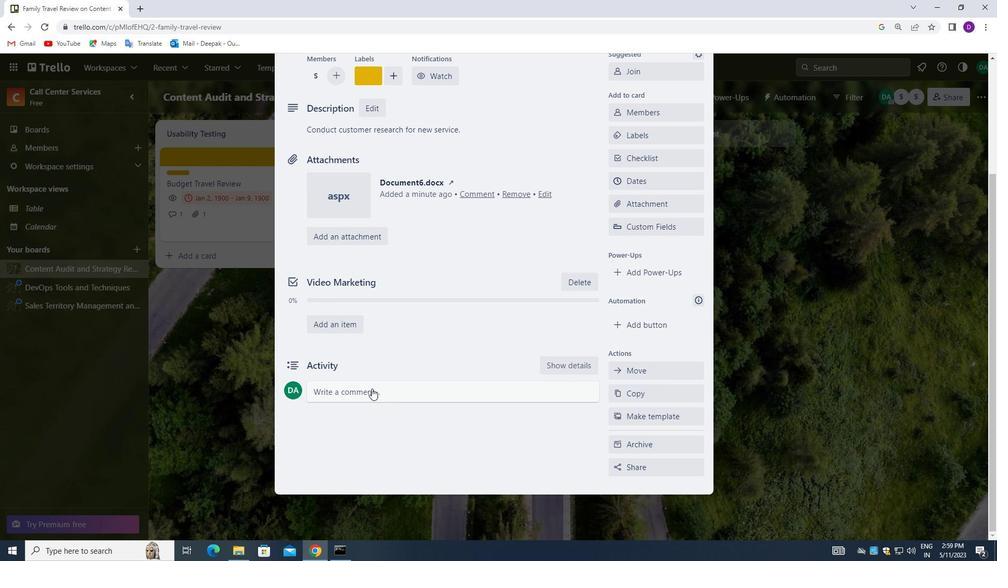 
Action: Mouse moved to (358, 428)
Screenshot: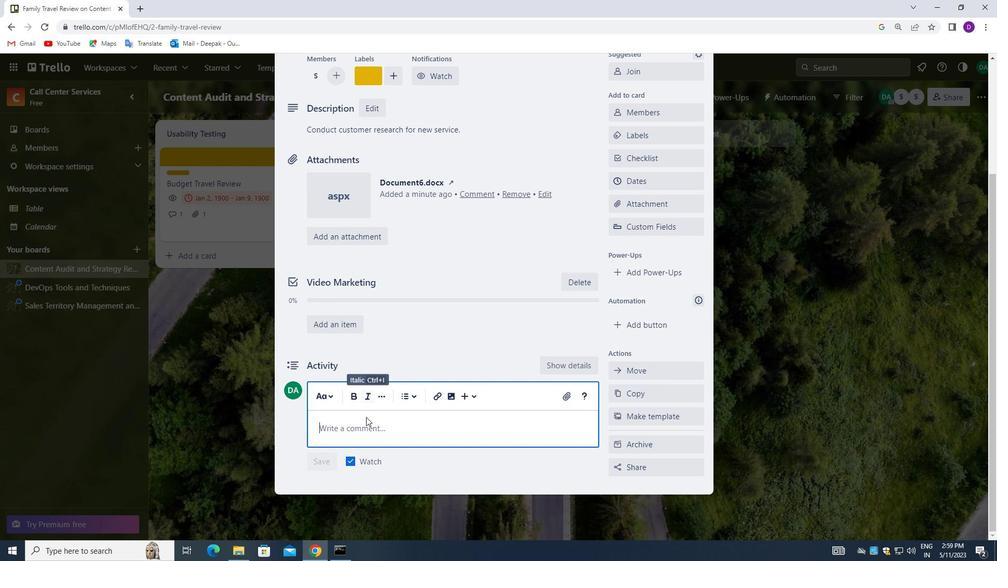 
Action: Mouse pressed left at (358, 428)
Screenshot: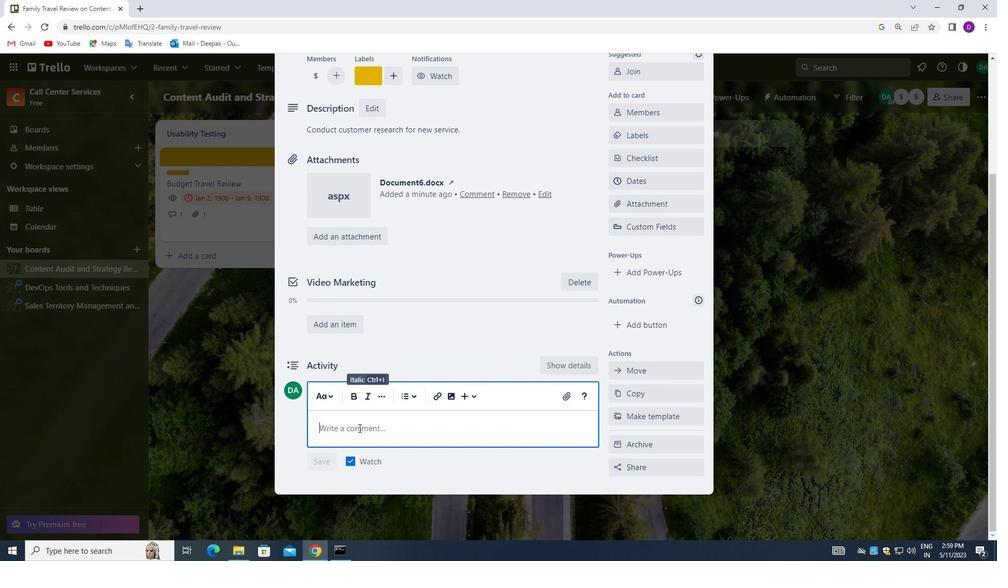 
Action: Mouse moved to (278, 415)
Screenshot: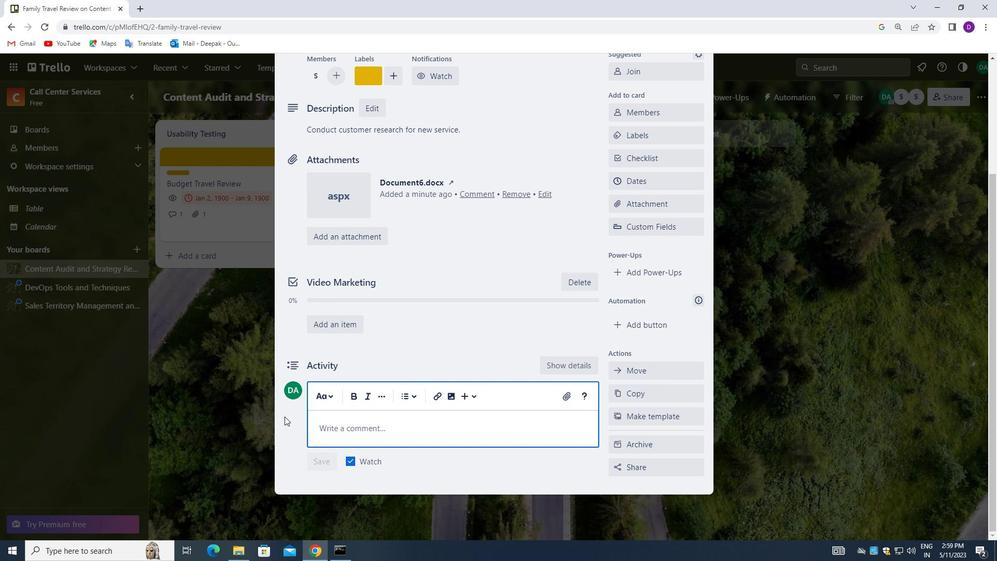 
Action: Key pressed <Key.shift>LET<Key.space>US<Key.space>APPROACH<Key.space>THIS<Key.space>TAL<Key.backspace>SK<Key.space>WITH<Key.space>A<Key.space>SENSE<Key.space>OF<Key.space>TRANSPARA<Key.backspace>ENCY<Key.space>AND<Key.space>OPEN<Key.space>COMMUNICATION<Key.space><Key.backspace>,<Key.space><Key.shift_r>ENSURING<Key.space>THAT<Key.space>ALL<Key.space>STAKEHOLDERS<Key.space>ARE<Key.space>INFORMED<Key.space>AND<Key.space>INVOLVED.
Screenshot: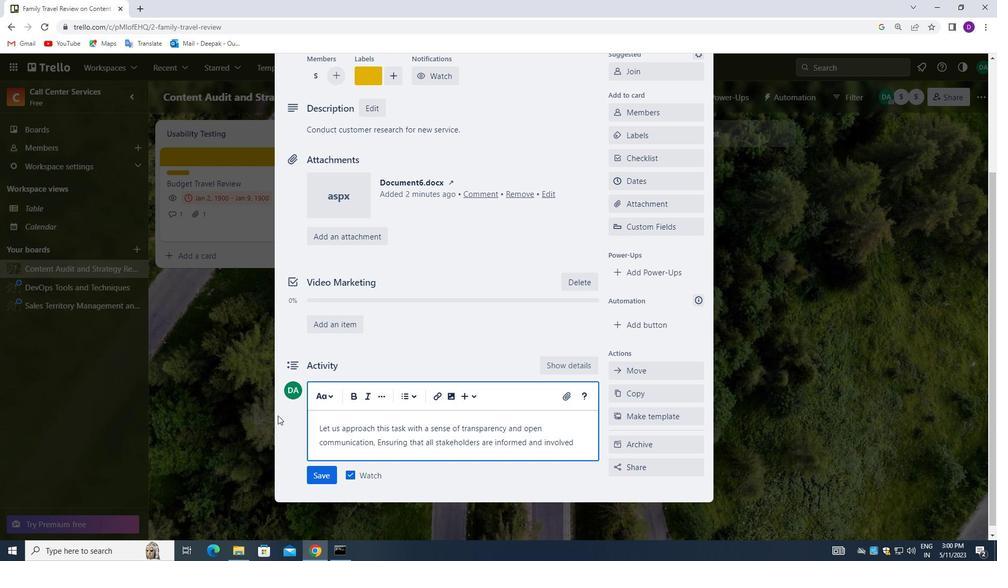 
Action: Mouse moved to (315, 476)
Screenshot: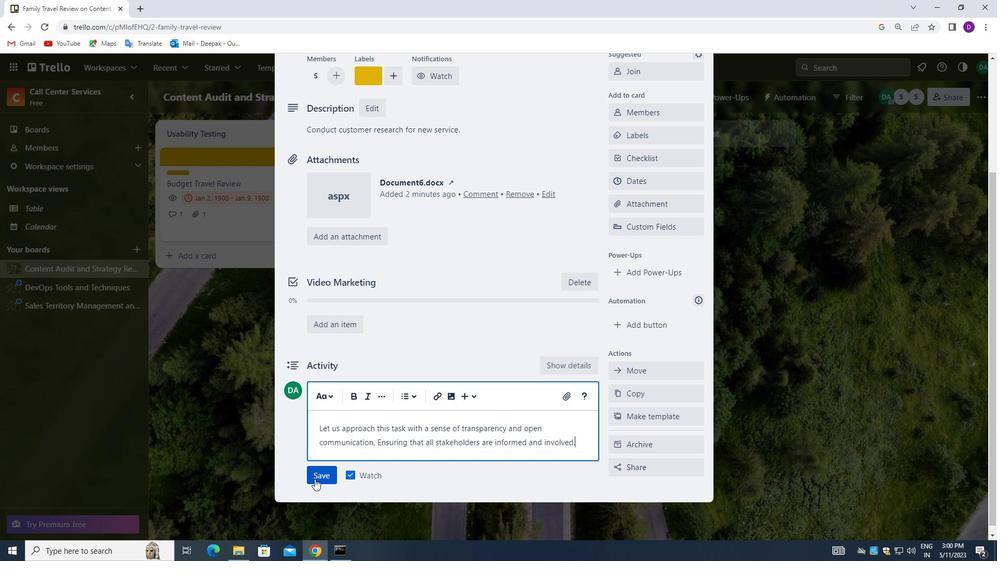 
Action: Mouse pressed left at (315, 476)
Screenshot: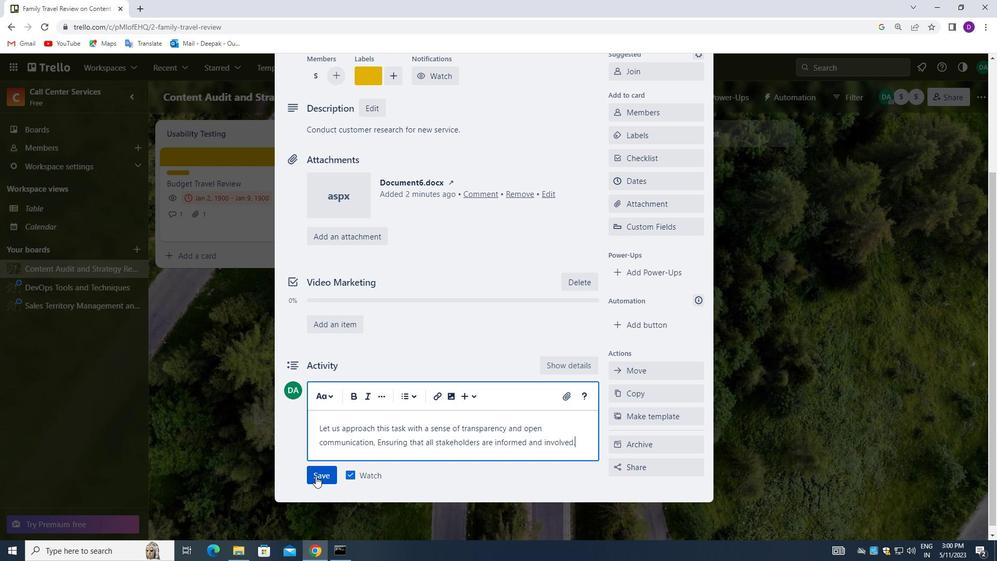 
Action: Mouse moved to (647, 177)
Screenshot: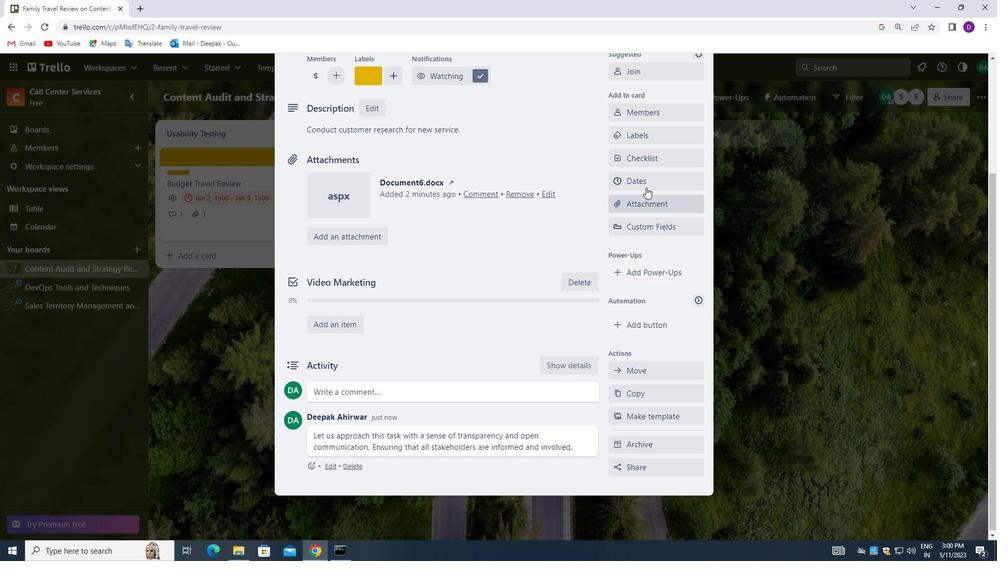 
Action: Mouse pressed left at (647, 177)
Screenshot: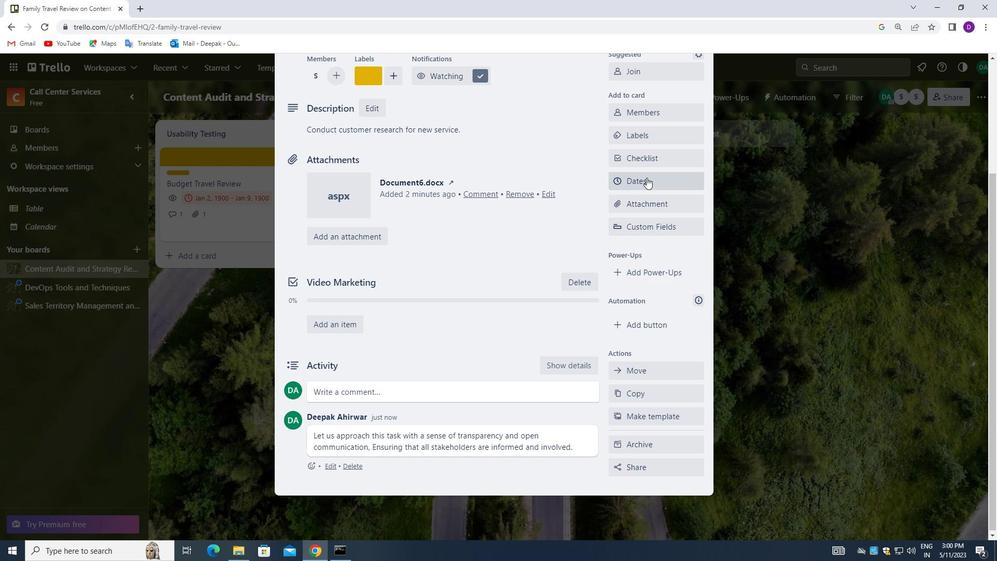 
Action: Mouse moved to (618, 301)
Screenshot: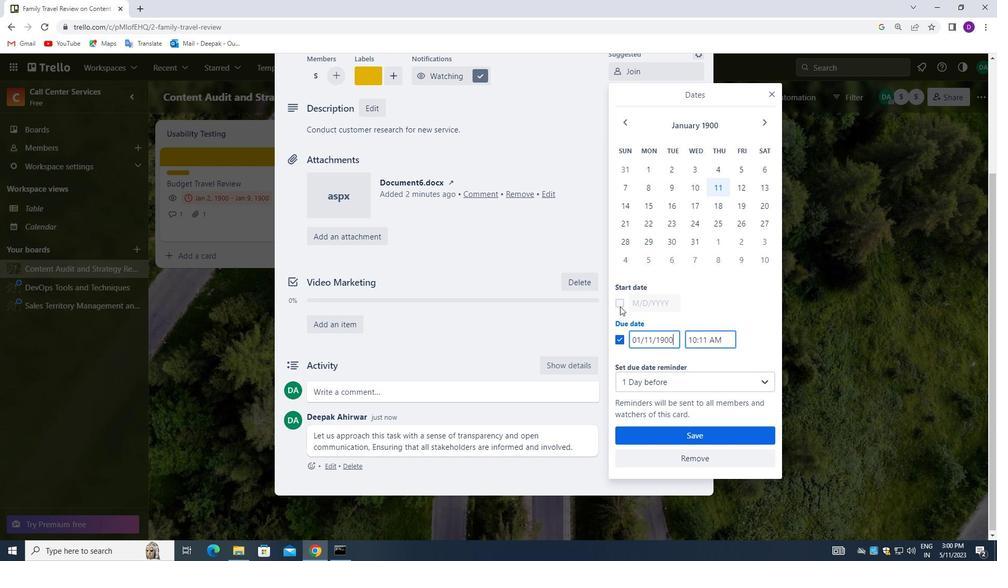 
Action: Mouse pressed left at (618, 301)
Screenshot: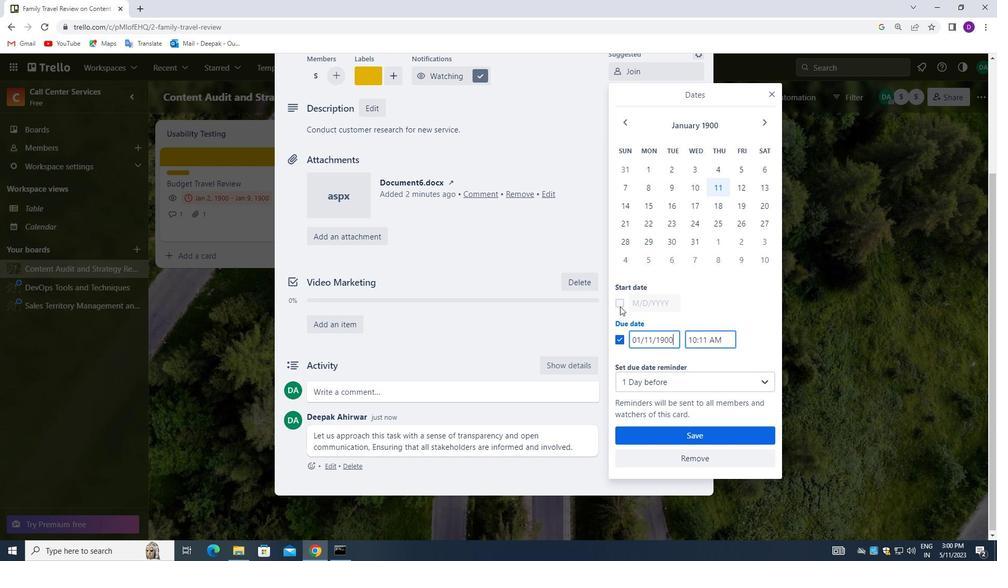 
Action: Mouse moved to (674, 303)
Screenshot: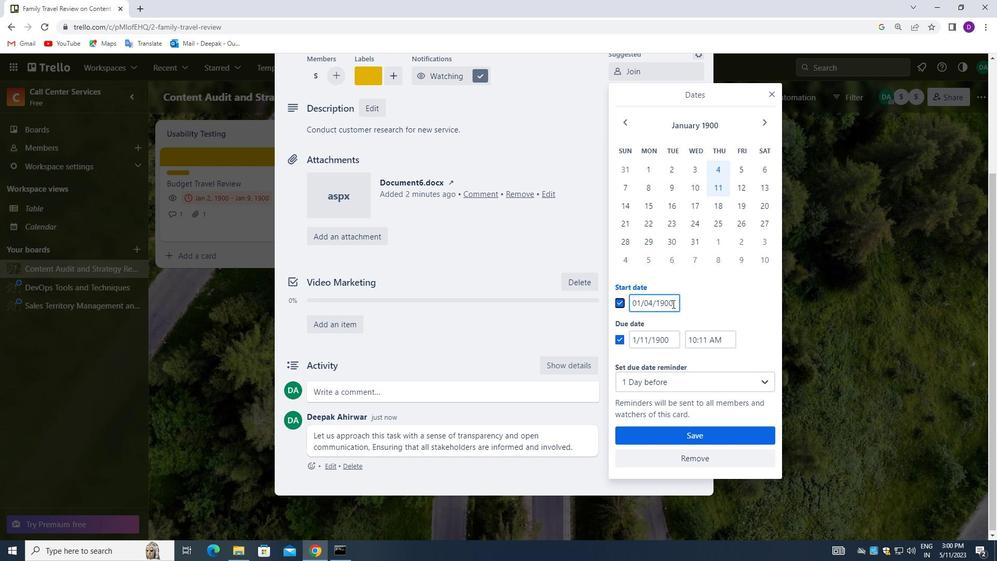 
Action: Mouse pressed left at (674, 303)
Screenshot: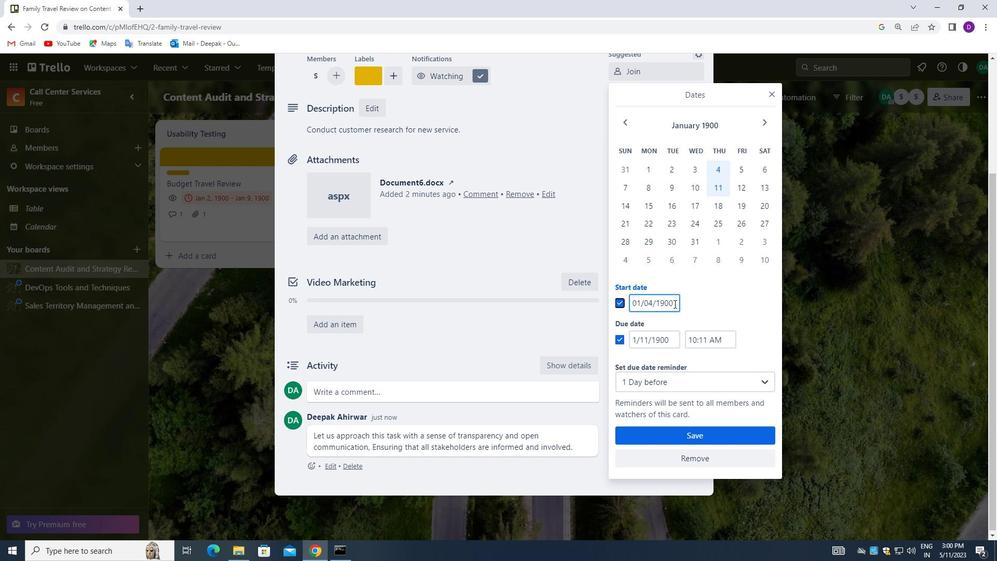 
Action: Mouse moved to (632, 304)
Screenshot: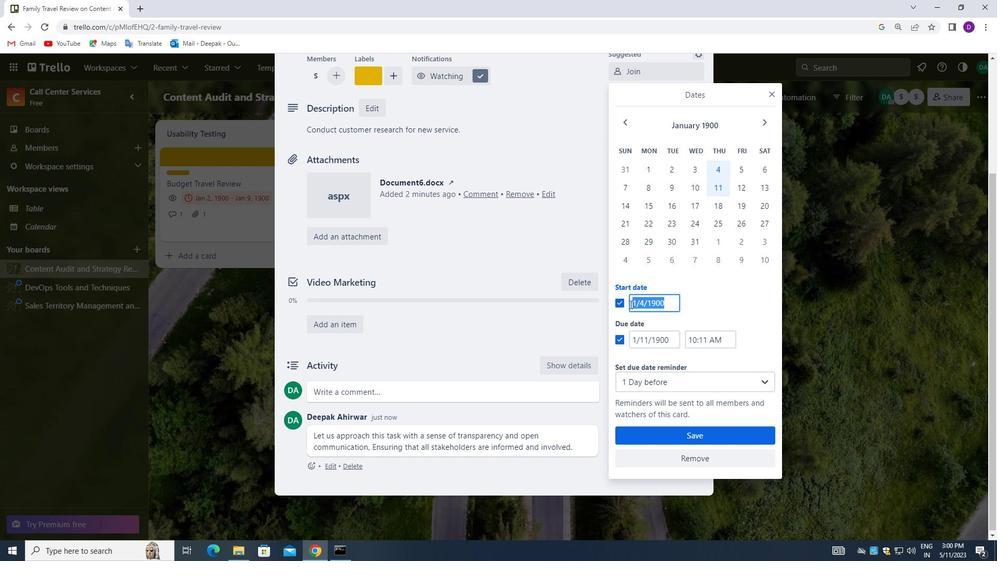 
Action: Key pressed <Key.backspace>
Screenshot: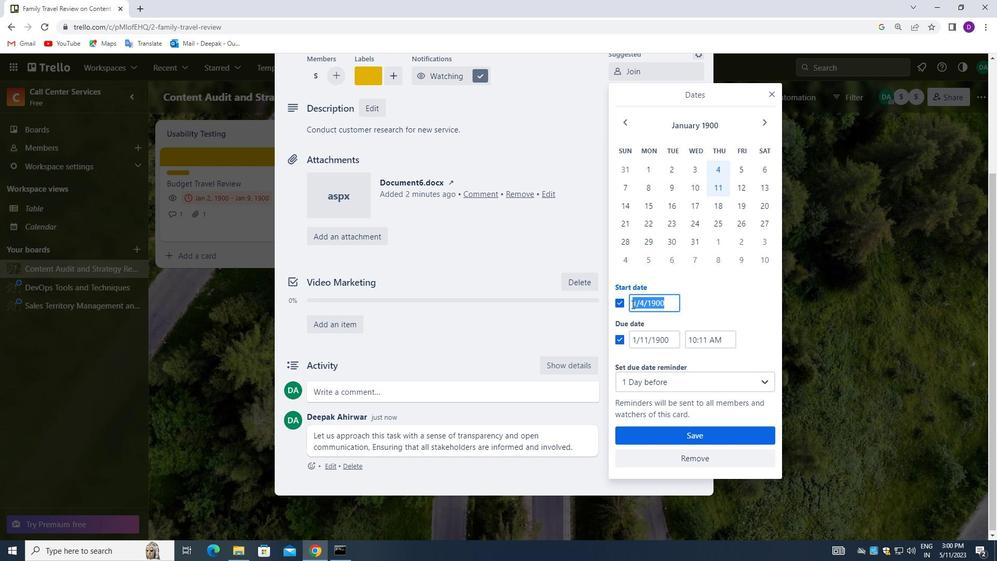 
Action: Mouse moved to (652, 313)
Screenshot: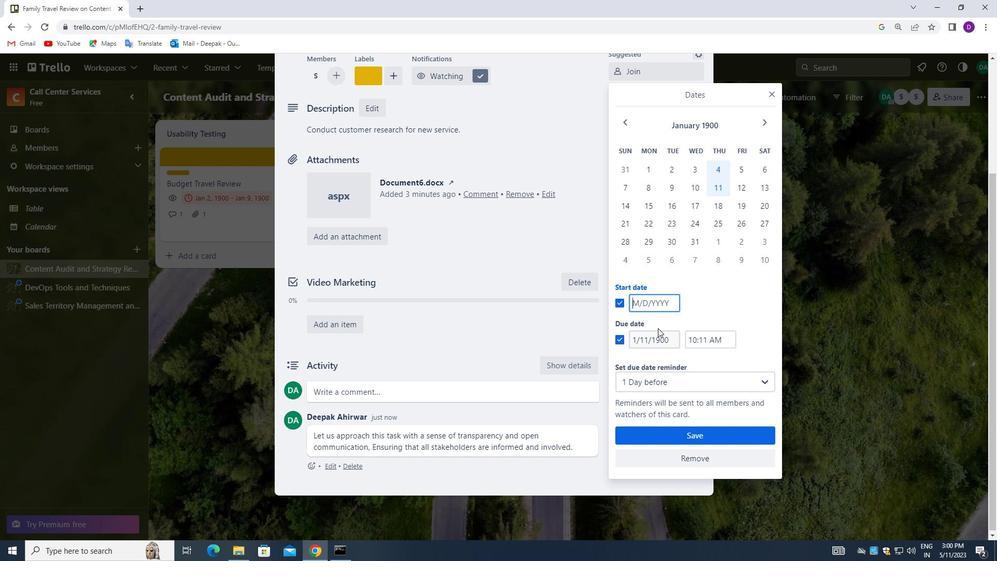 
Action: Key pressed 01/05/1900
Screenshot: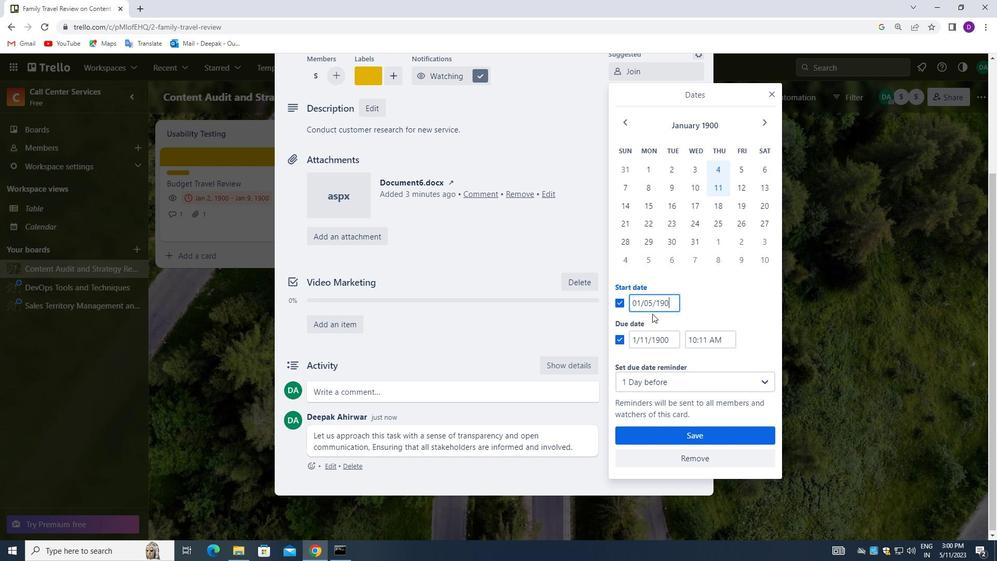 
Action: Mouse moved to (671, 339)
Screenshot: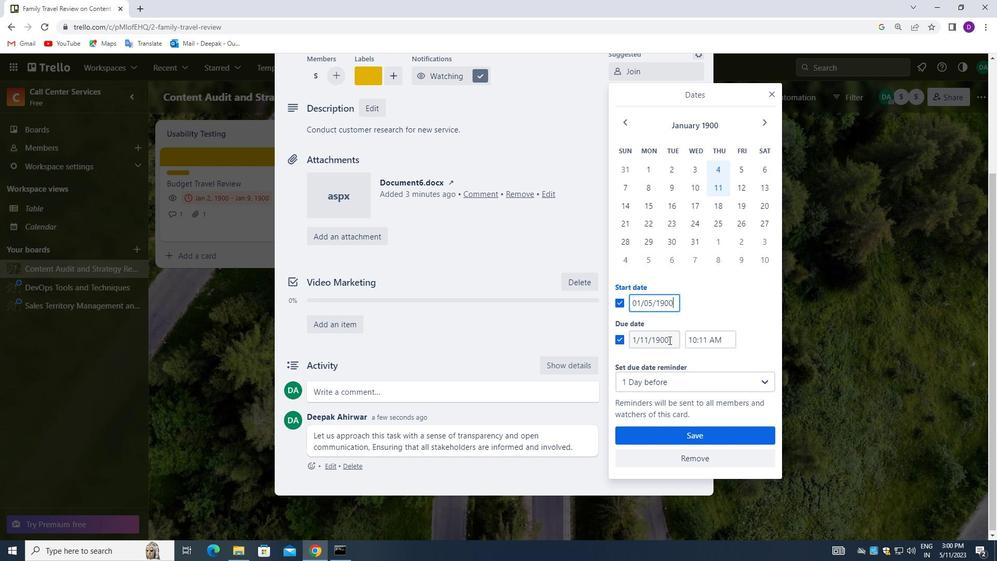 
Action: Mouse pressed left at (671, 339)
Screenshot: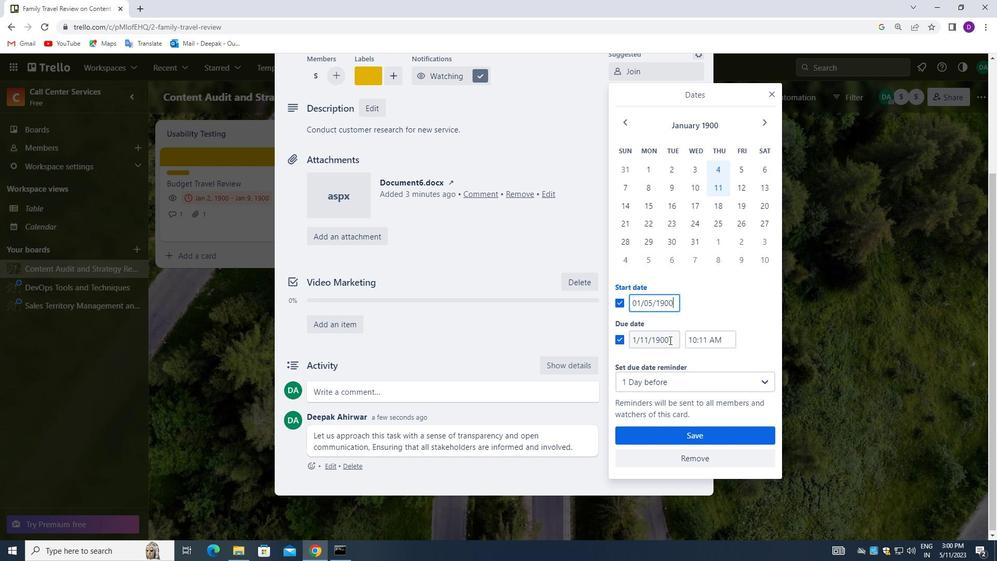 
Action: Mouse moved to (631, 338)
Screenshot: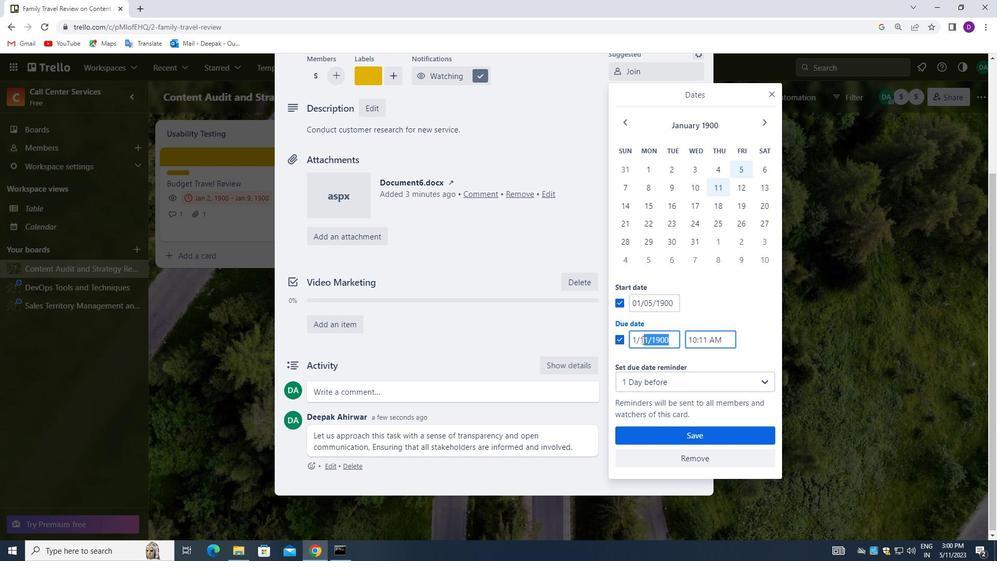 
Action: Key pressed <Key.backspace>01/12/1900
Screenshot: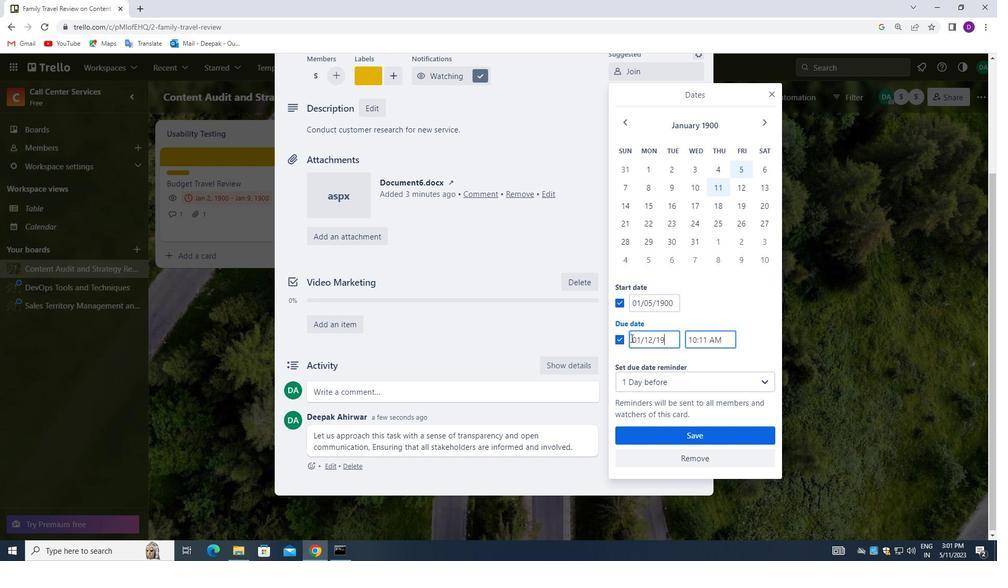 
Action: Mouse moved to (675, 431)
Screenshot: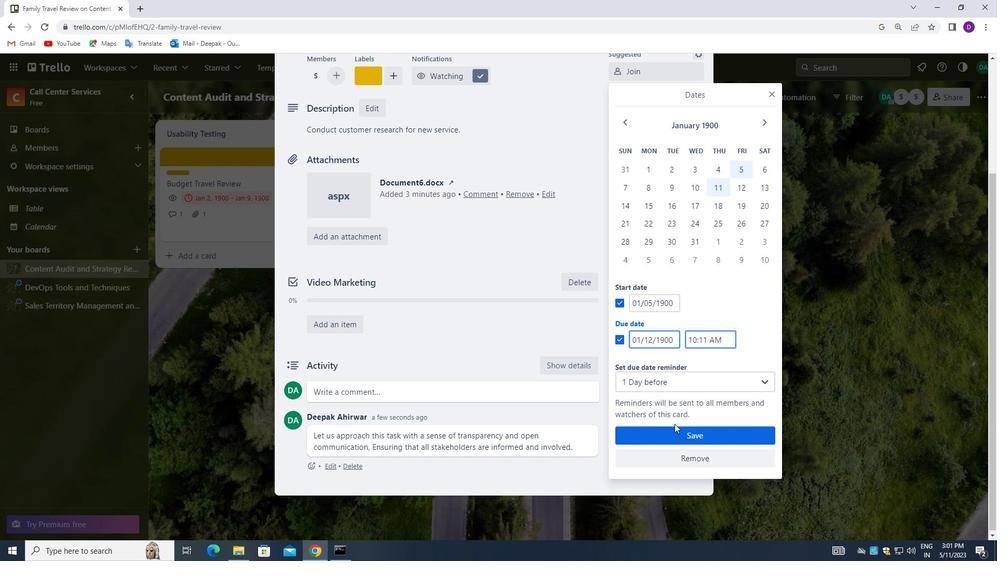 
Action: Mouse pressed left at (675, 431)
Screenshot: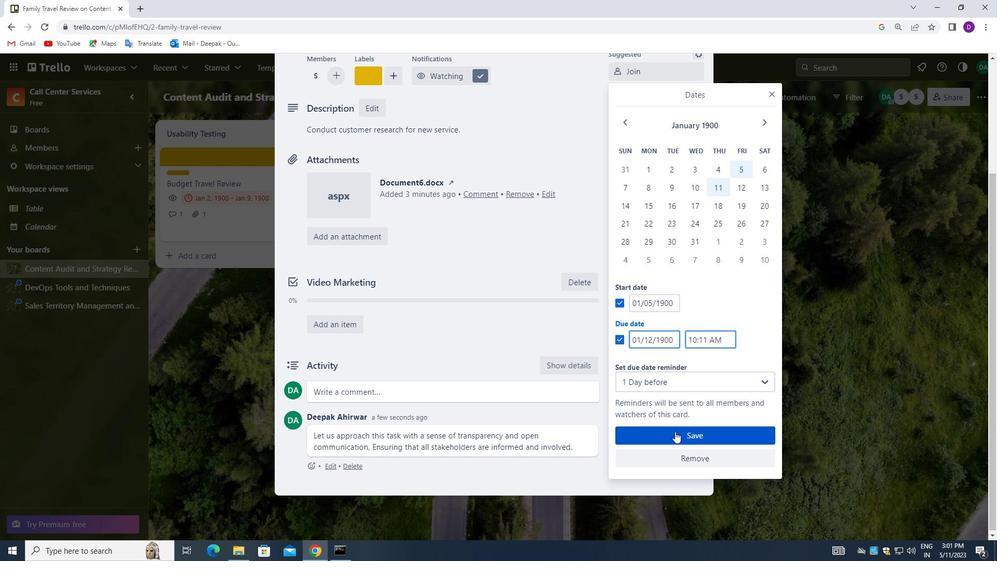 
Action: Mouse moved to (495, 382)
Screenshot: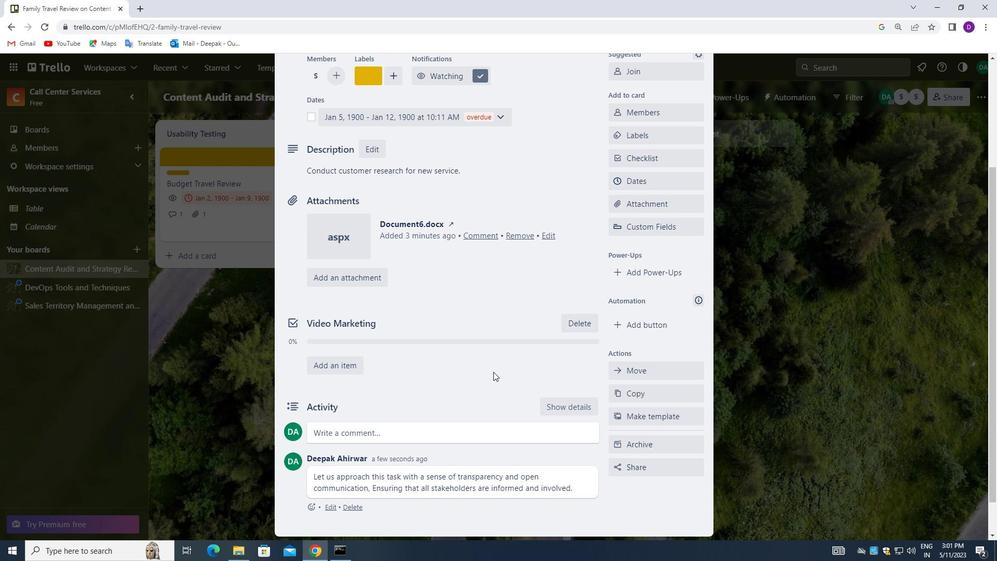 
Action: Mouse scrolled (495, 381) with delta (0, 0)
Screenshot: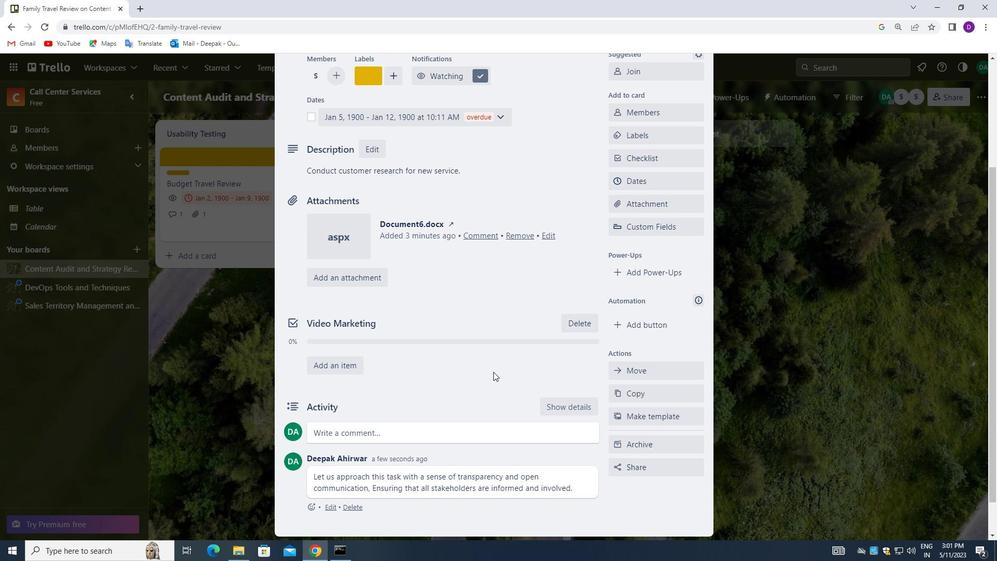 
Action: Mouse moved to (495, 386)
Screenshot: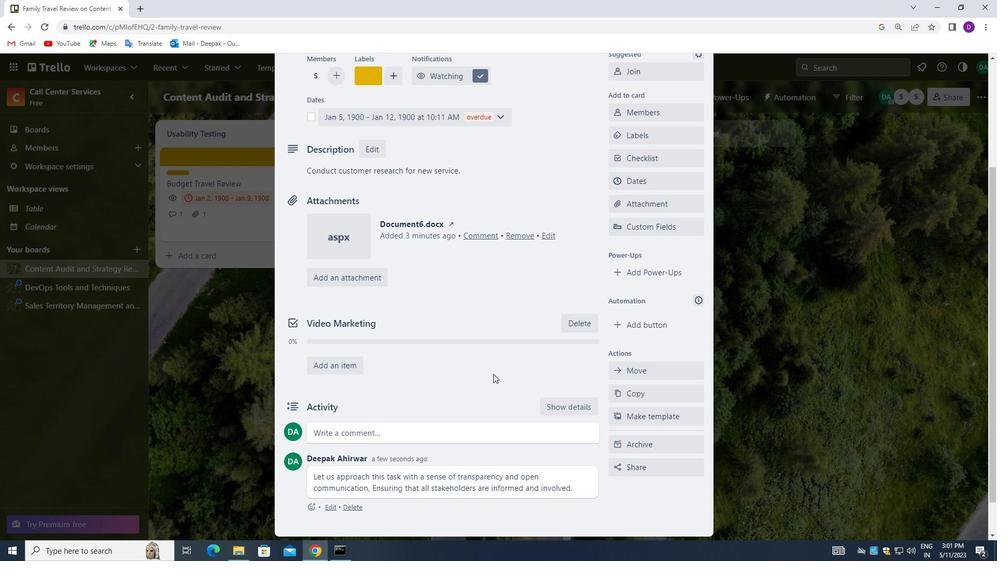 
Action: Mouse scrolled (495, 385) with delta (0, 0)
Screenshot: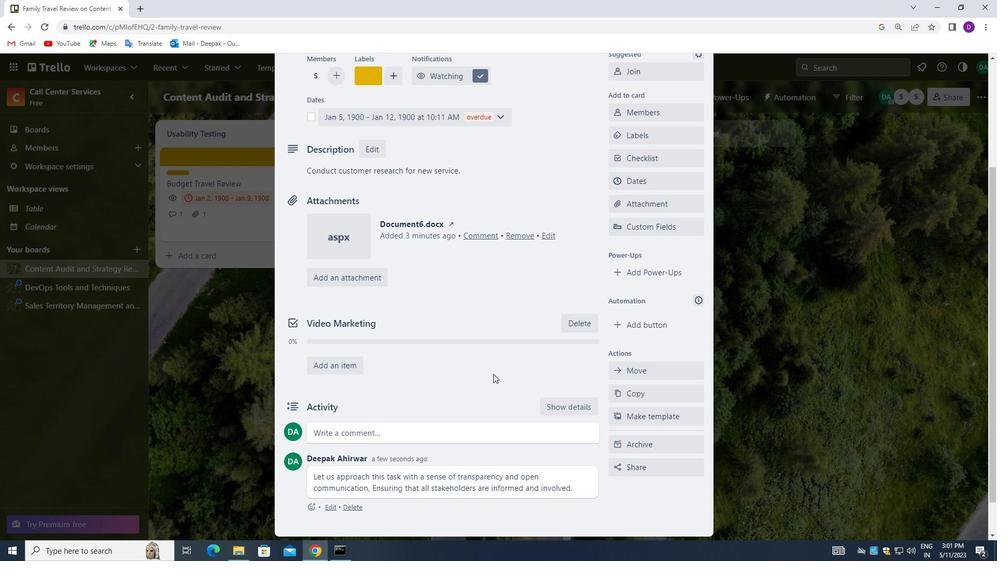 
Action: Mouse moved to (495, 387)
Screenshot: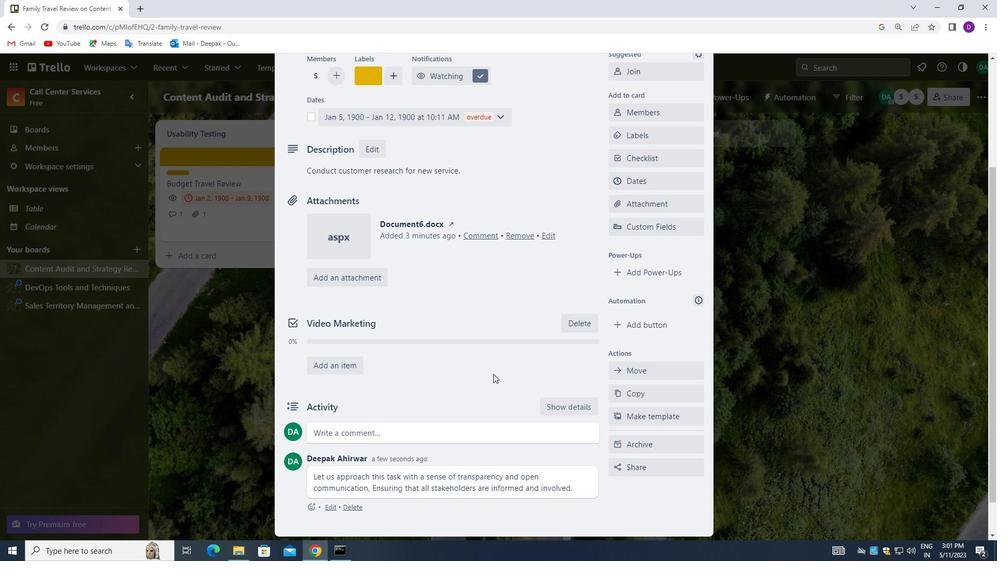 
Action: Mouse scrolled (495, 387) with delta (0, 0)
Screenshot: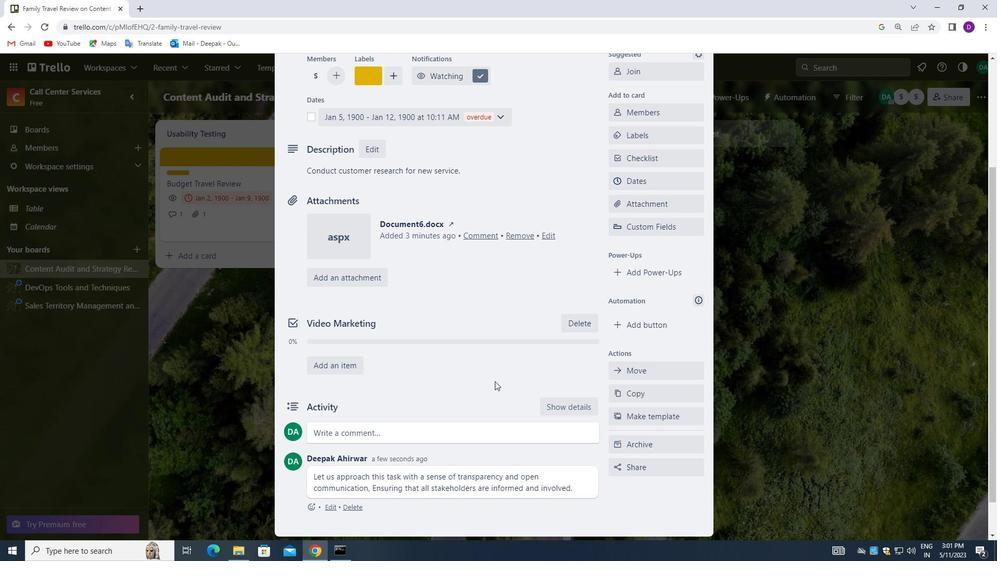 
Action: Mouse moved to (495, 388)
Screenshot: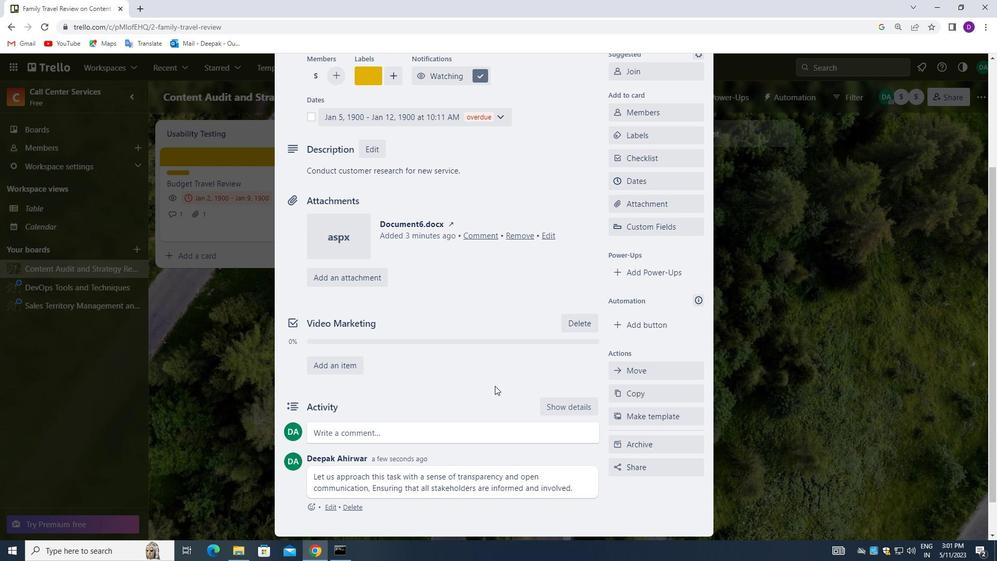 
Action: Mouse scrolled (495, 388) with delta (0, 0)
Screenshot: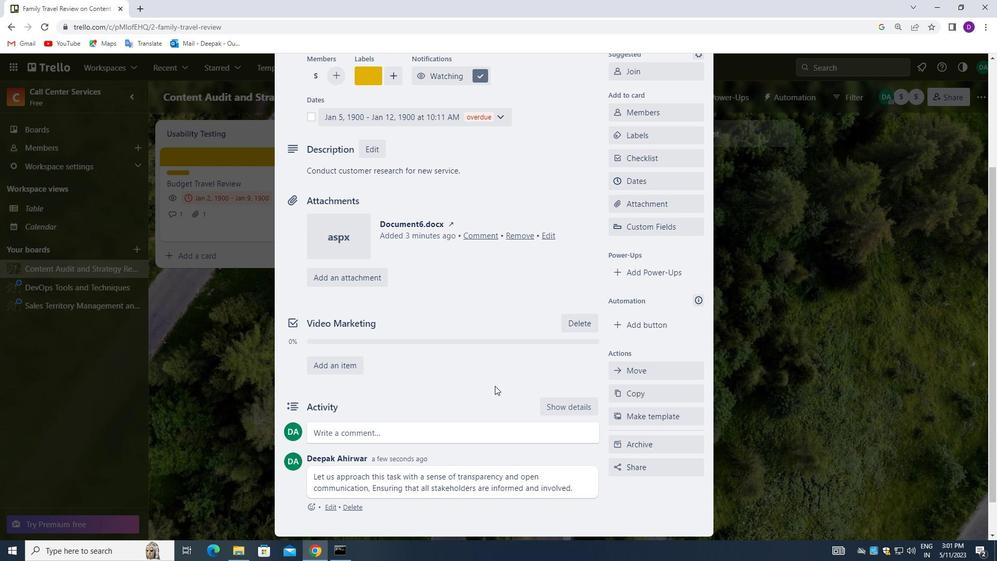 
Action: Mouse moved to (495, 368)
Screenshot: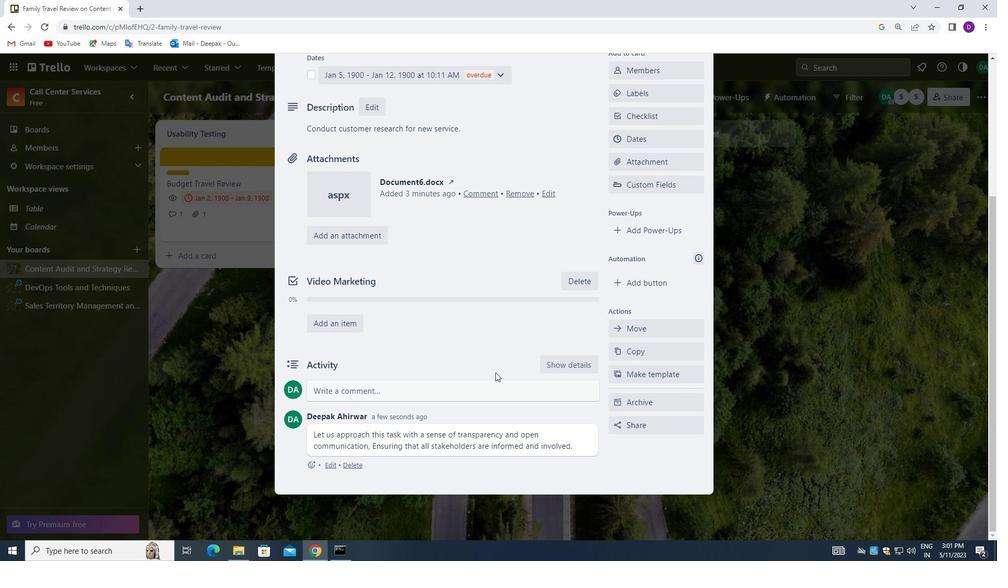 
Action: Mouse scrolled (495, 369) with delta (0, 0)
Screenshot: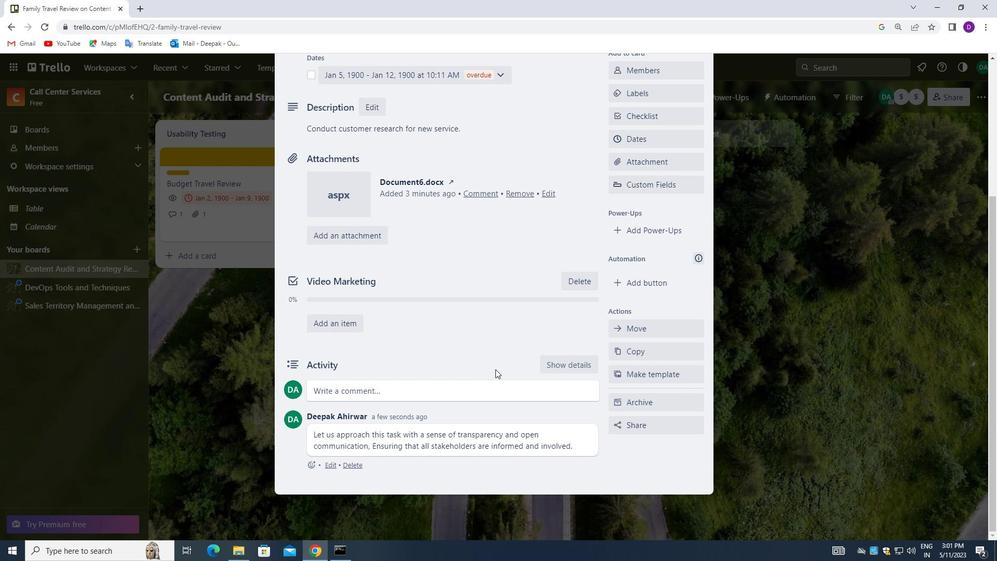 
Action: Mouse scrolled (495, 369) with delta (0, 0)
Screenshot: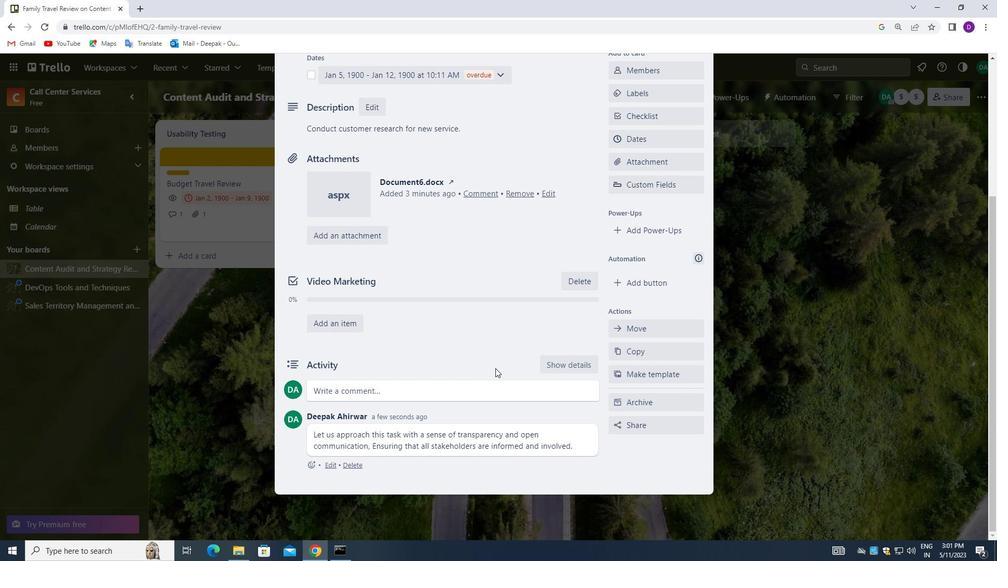 
Action: Mouse scrolled (495, 369) with delta (0, 0)
Screenshot: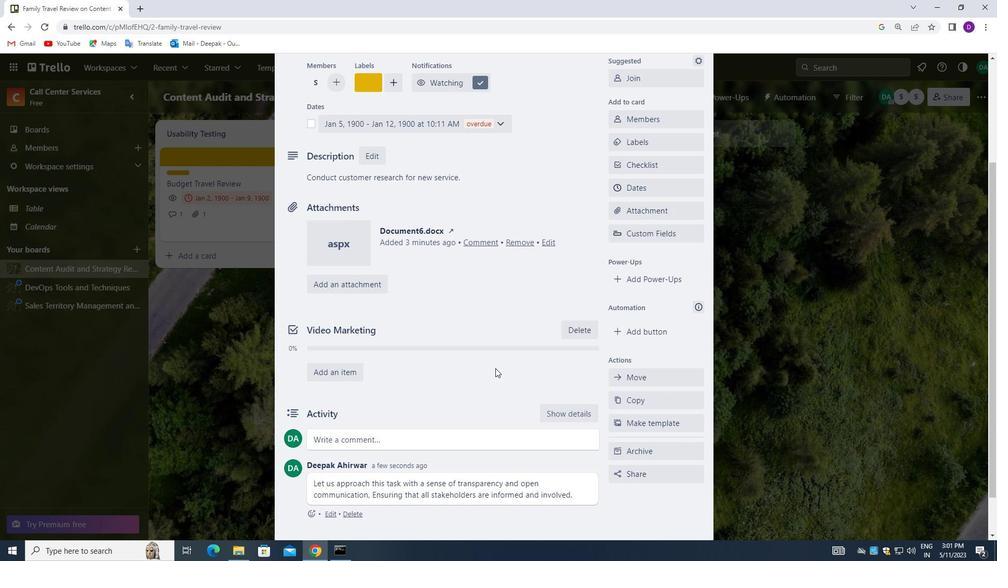 
Action: Mouse scrolled (495, 369) with delta (0, 0)
Screenshot: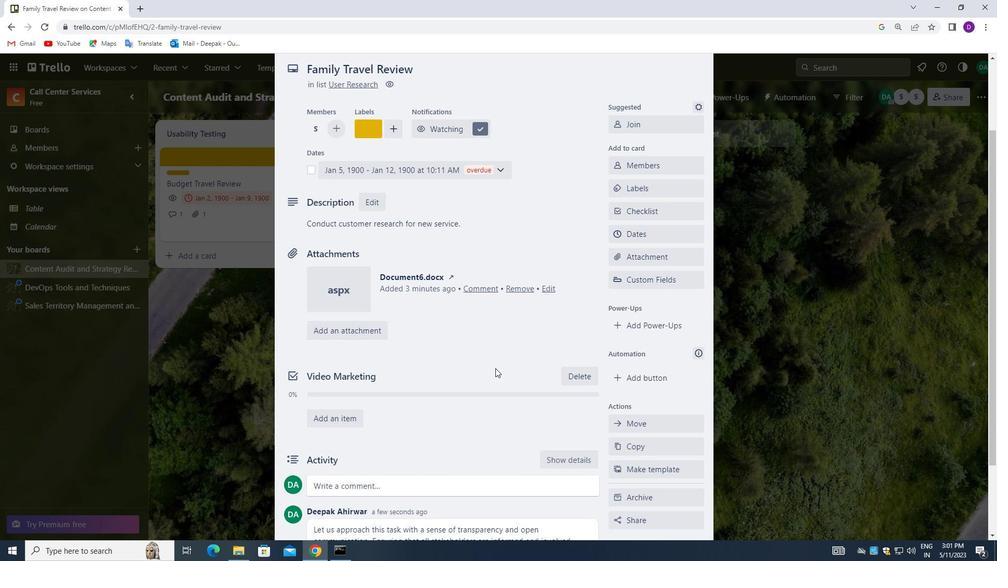 
Action: Mouse scrolled (495, 369) with delta (0, 0)
Screenshot: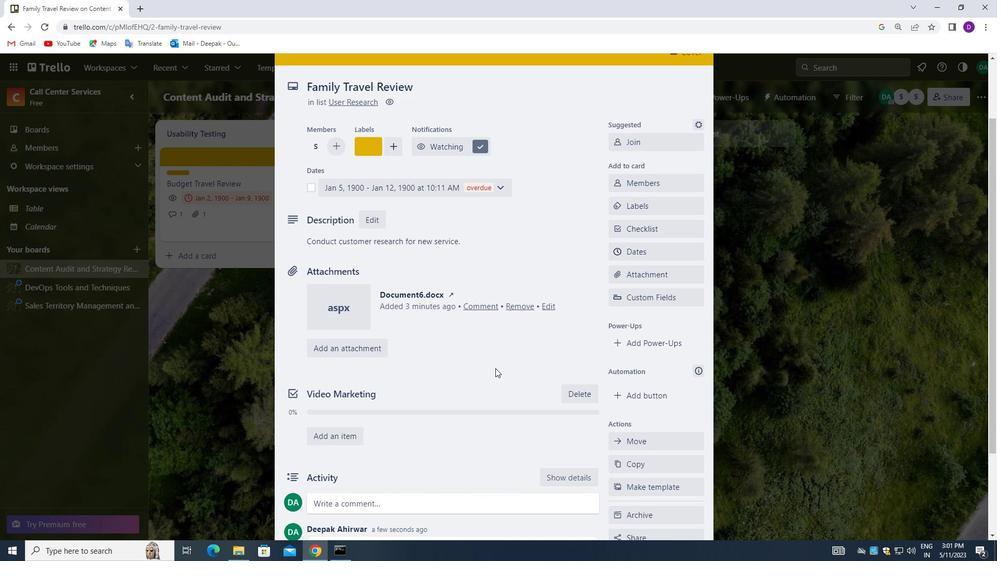 
Action: Mouse scrolled (495, 369) with delta (0, 0)
Screenshot: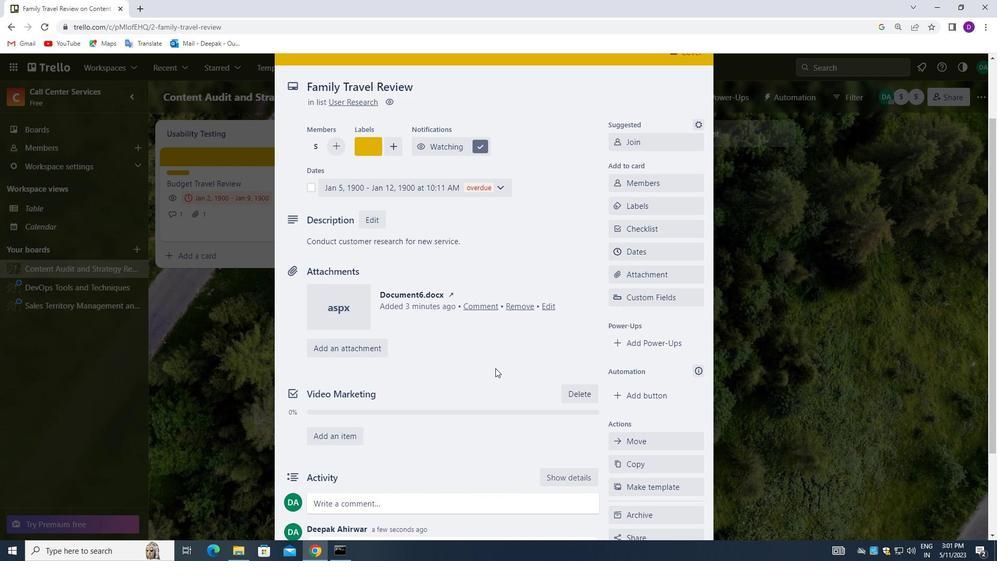 
Action: Mouse moved to (493, 339)
Screenshot: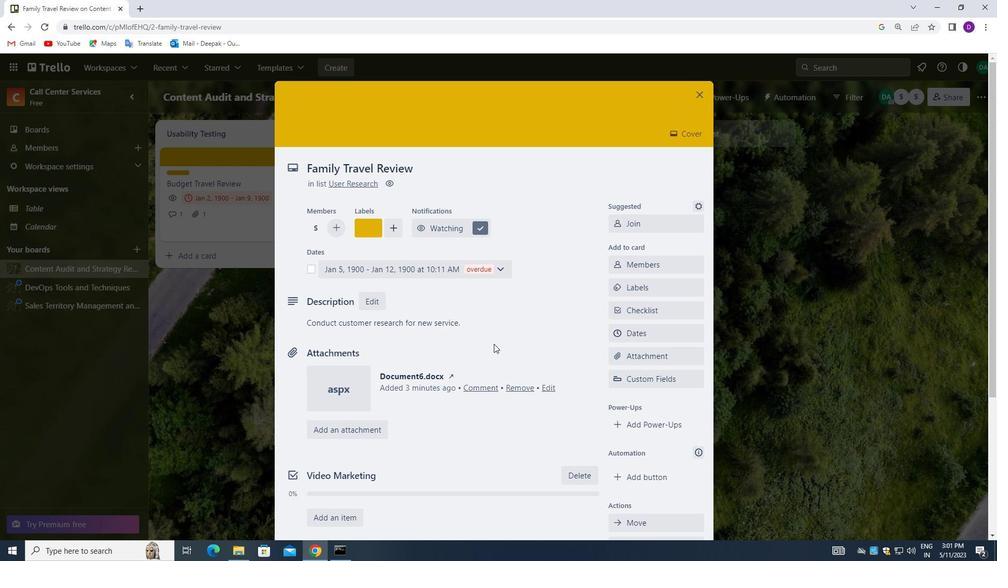 
Action: Mouse scrolled (493, 340) with delta (0, 0)
Screenshot: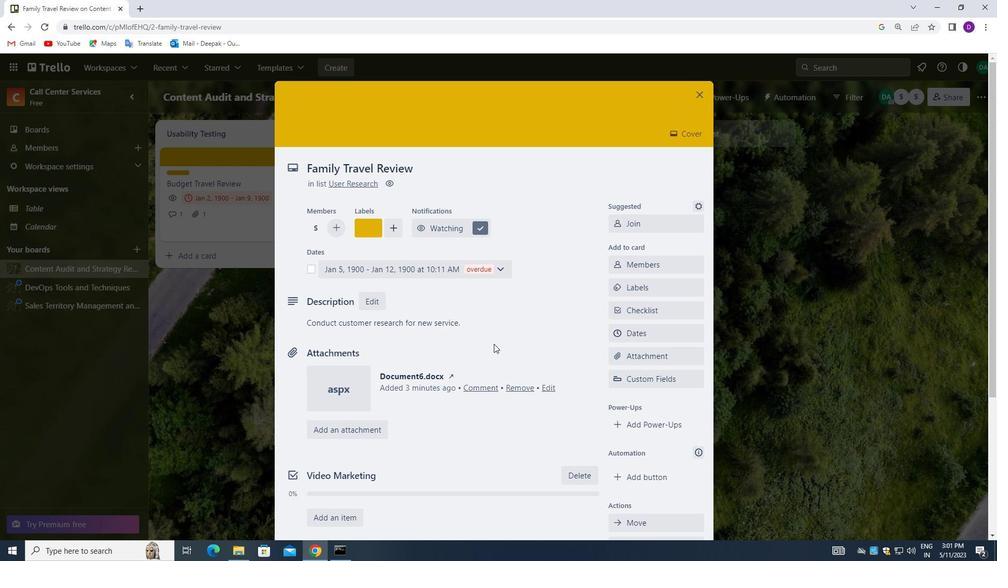 
Action: Mouse moved to (494, 338)
Screenshot: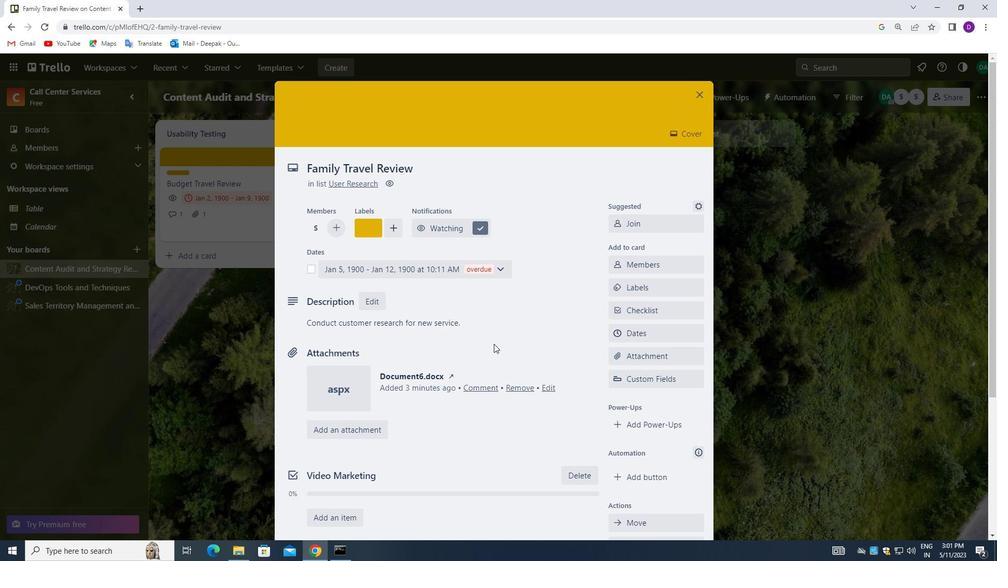 
Action: Mouse scrolled (494, 338) with delta (0, 0)
Screenshot: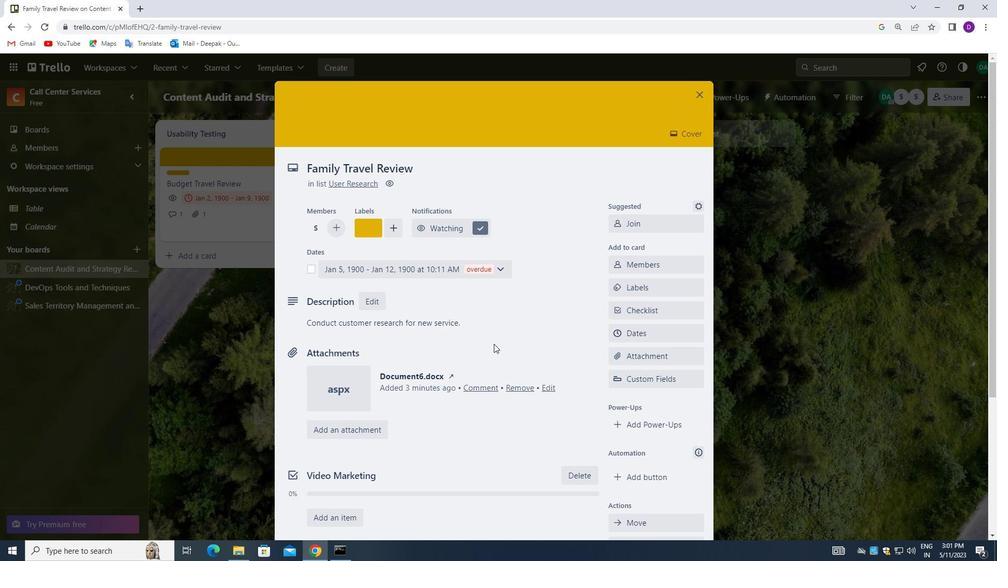 
Action: Mouse moved to (494, 338)
Screenshot: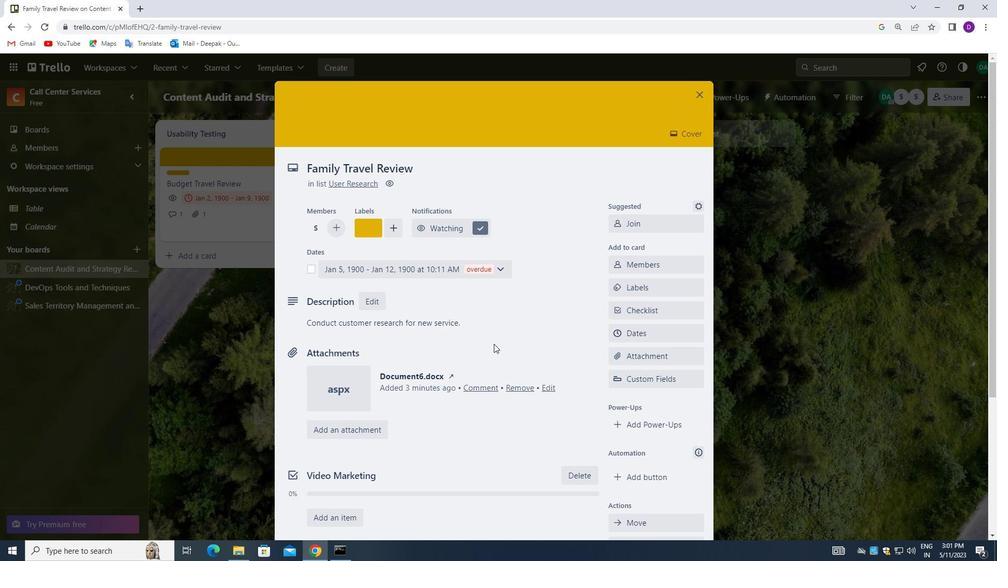 
Action: Mouse scrolled (494, 338) with delta (0, 0)
Screenshot: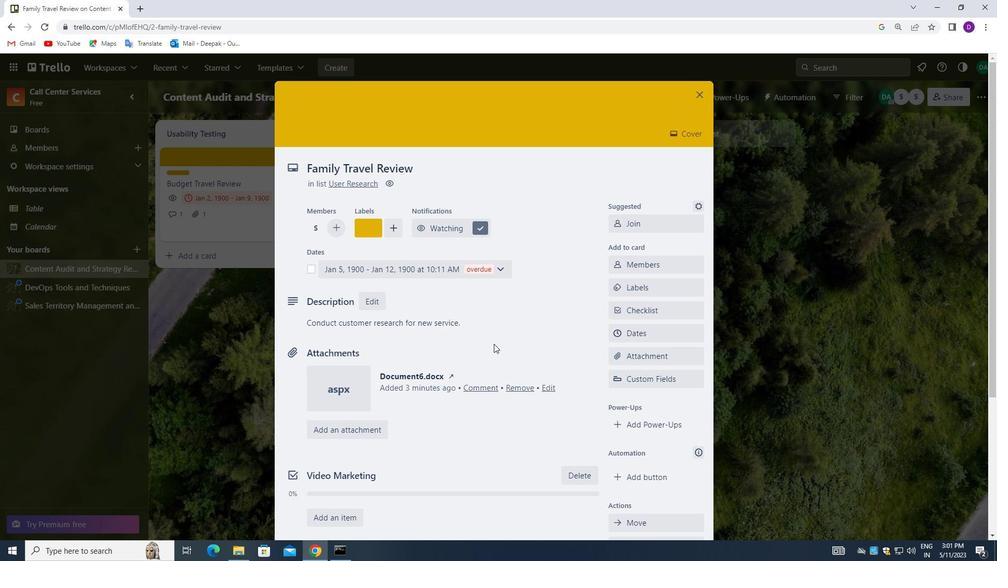 
Action: Mouse scrolled (494, 338) with delta (0, 0)
Screenshot: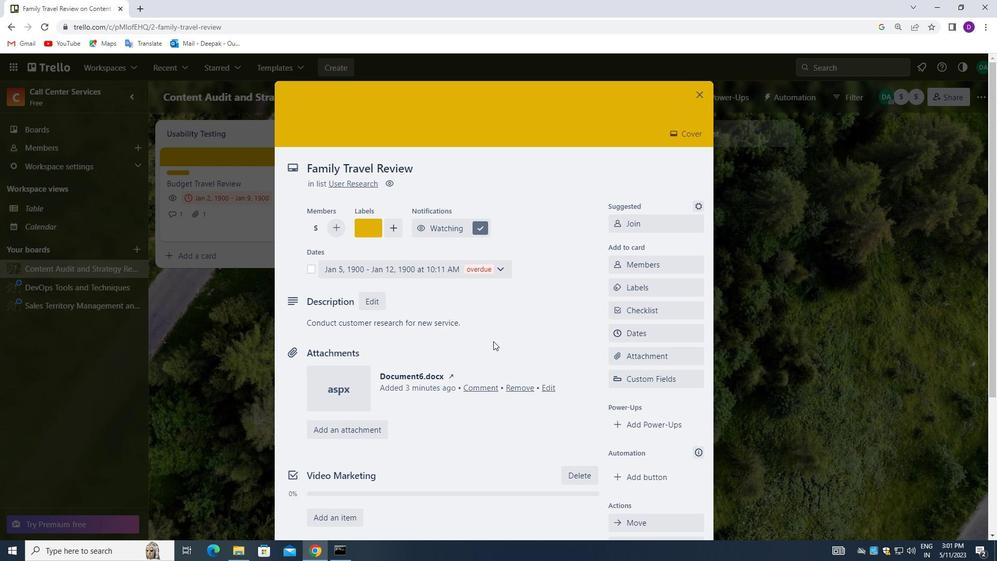 
Action: Mouse moved to (528, 302)
Screenshot: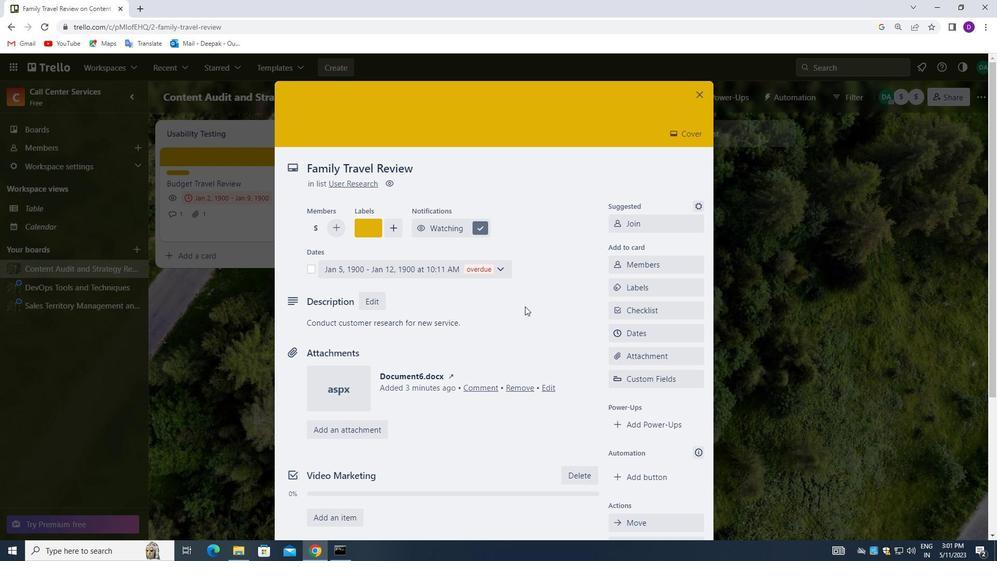 
Action: Mouse scrolled (528, 302) with delta (0, 0)
Screenshot: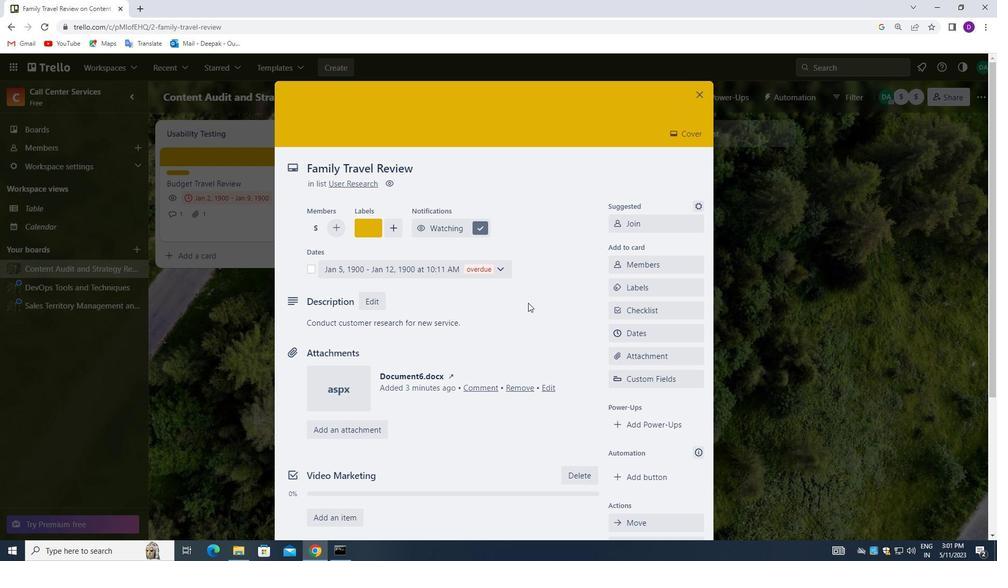 
Action: Mouse moved to (528, 302)
Screenshot: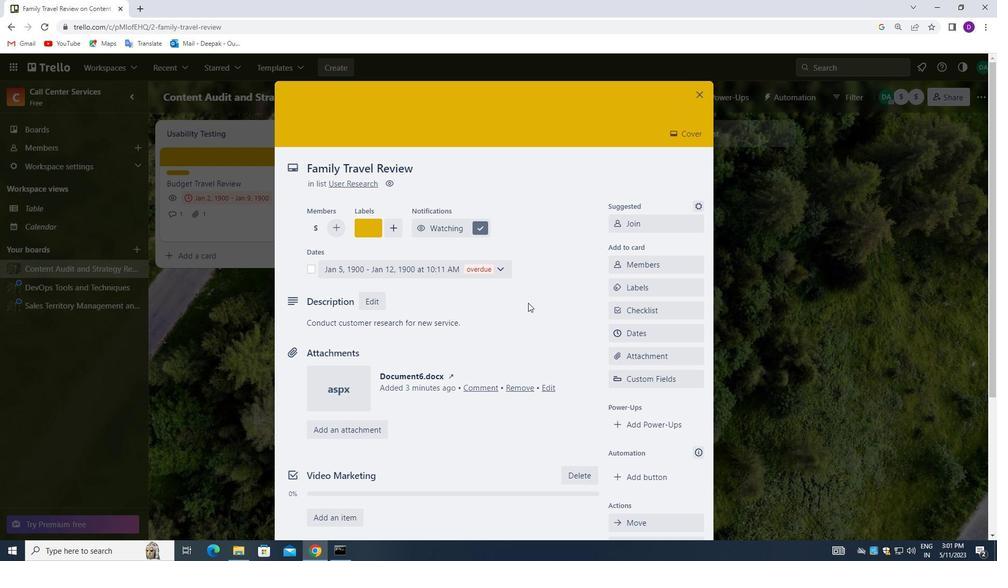 
Action: Mouse scrolled (528, 302) with delta (0, 0)
Screenshot: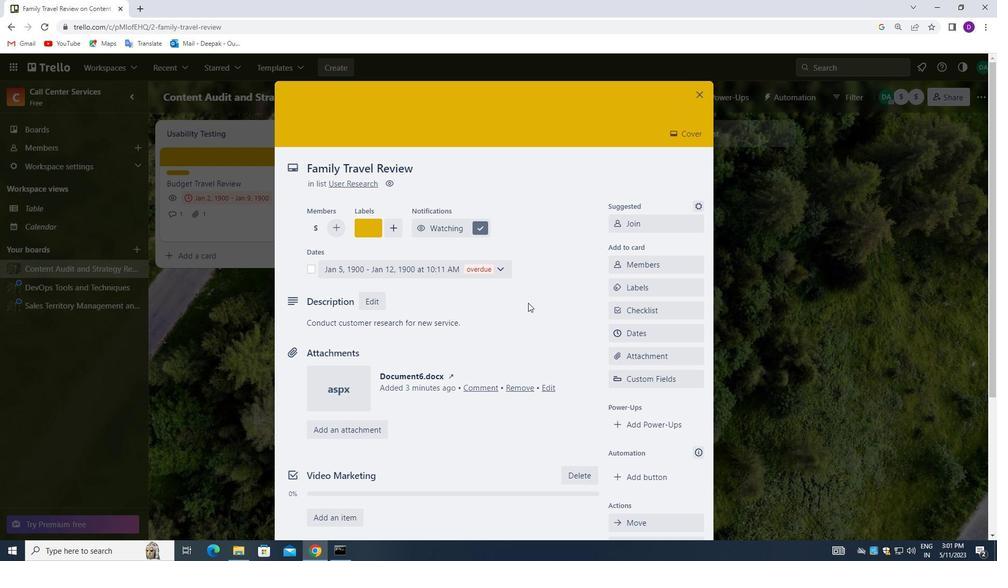 
Action: Mouse moved to (530, 300)
Screenshot: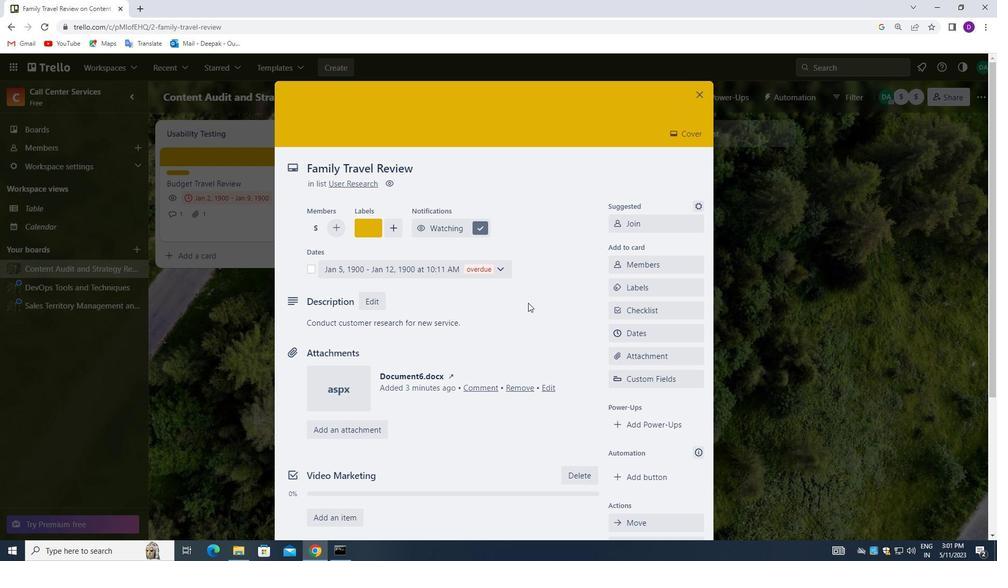 
Action: Mouse scrolled (530, 301) with delta (0, 0)
Screenshot: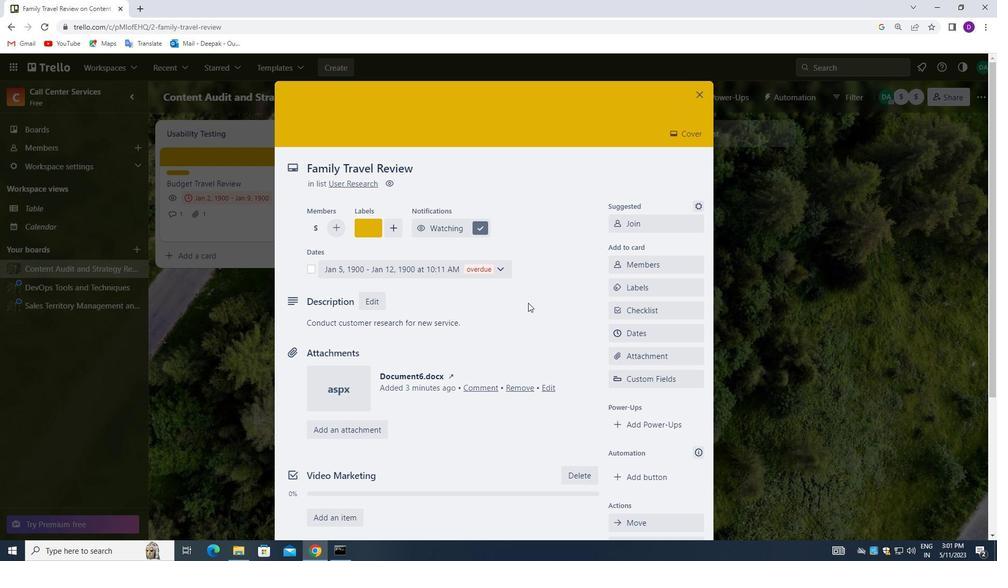 
Action: Mouse moved to (533, 298)
Screenshot: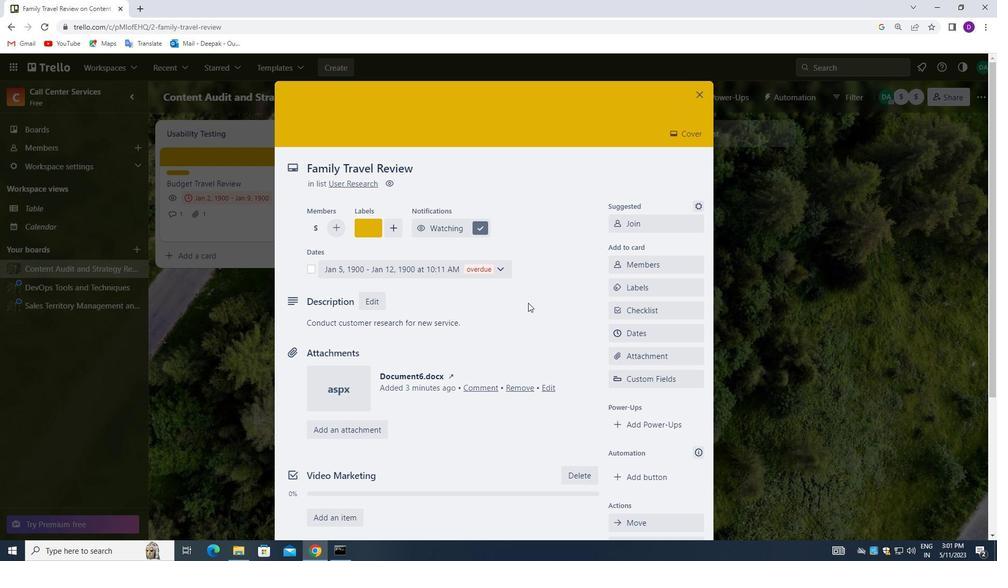 
Action: Mouse scrolled (533, 298) with delta (0, 0)
Screenshot: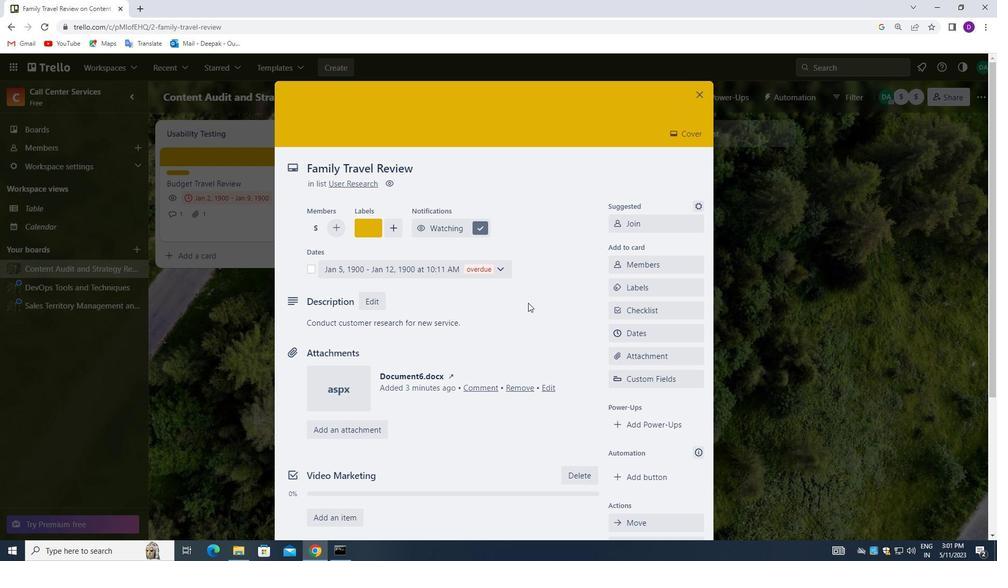 
Action: Mouse moved to (536, 296)
Screenshot: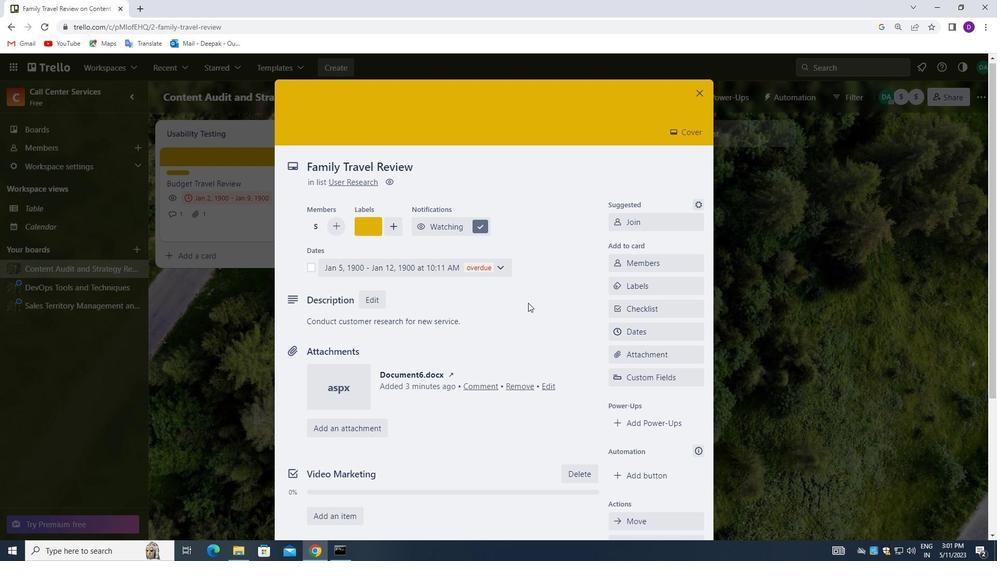
Action: Mouse scrolled (536, 297) with delta (0, 0)
Screenshot: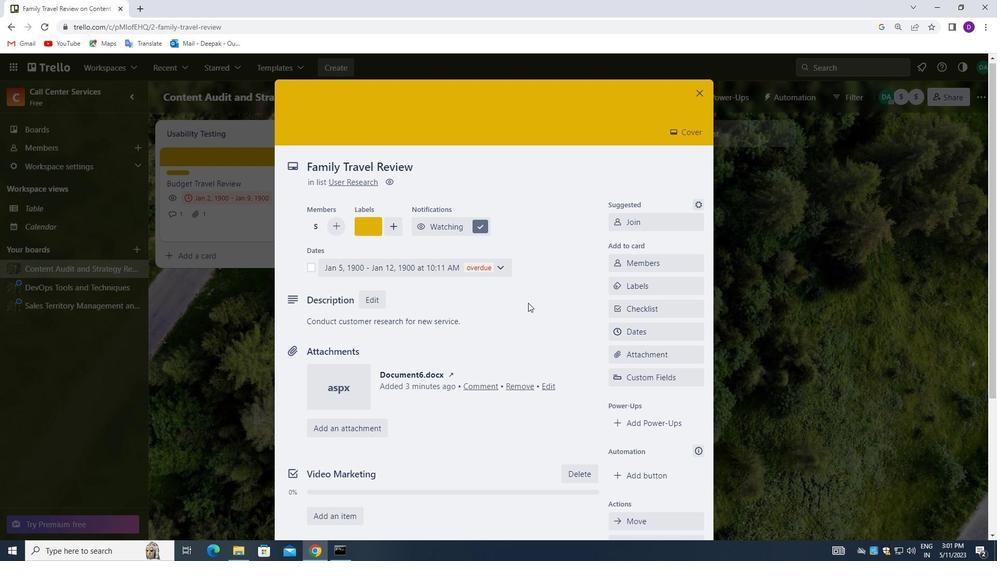 
Action: Mouse moved to (621, 217)
Screenshot: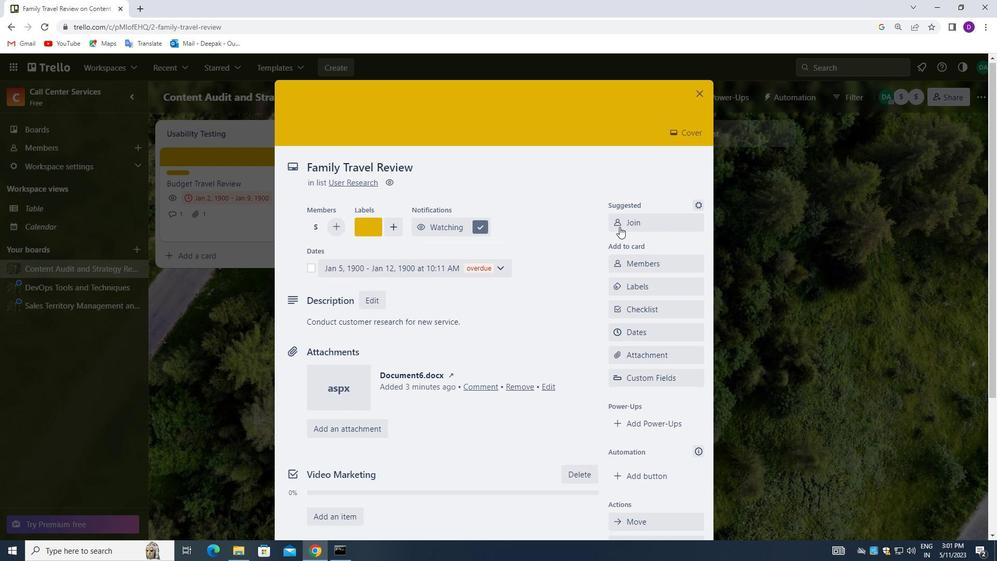 
Action: Mouse scrolled (621, 218) with delta (0, 0)
Screenshot: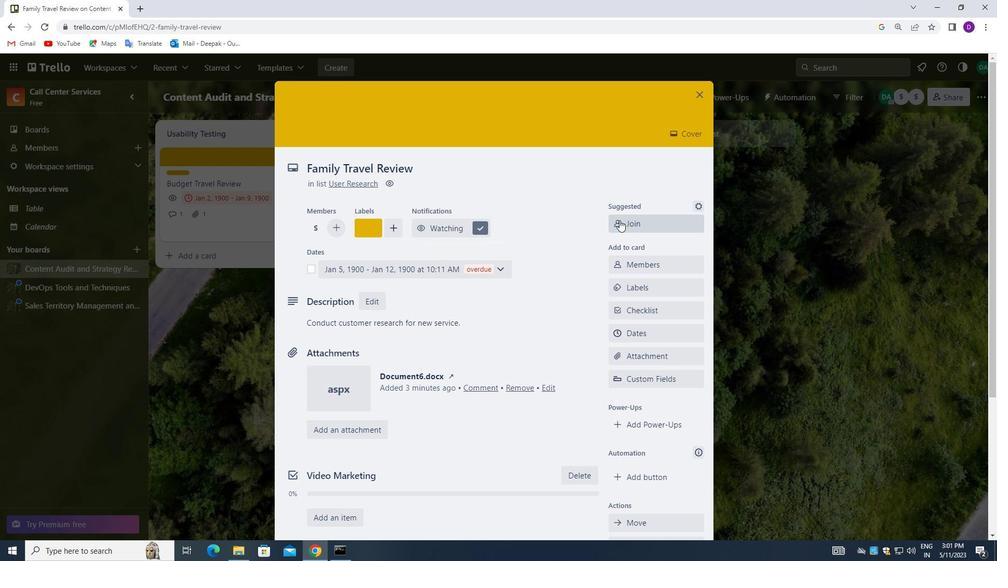 
Action: Mouse moved to (622, 215)
Screenshot: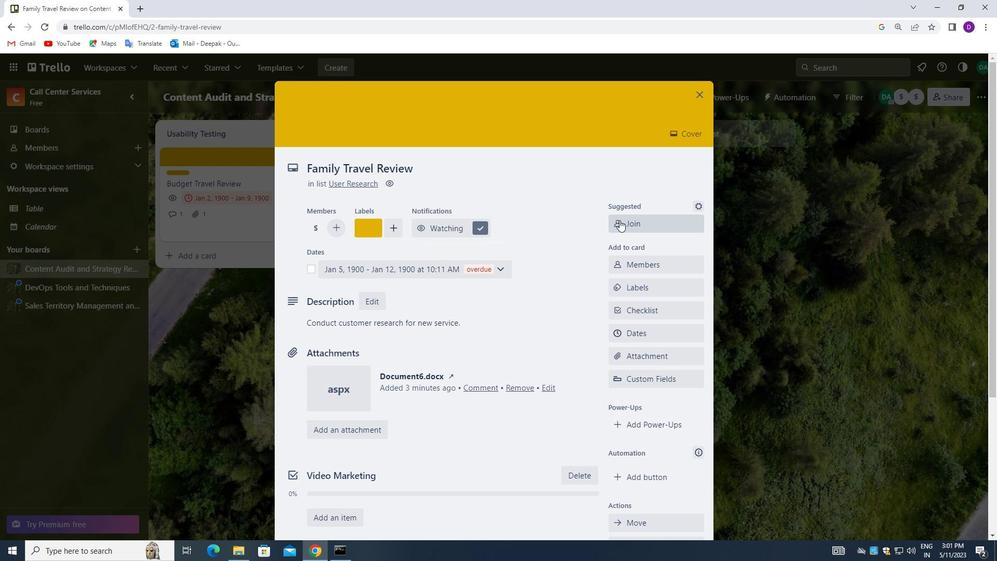 
Action: Mouse scrolled (622, 216) with delta (0, 0)
Screenshot: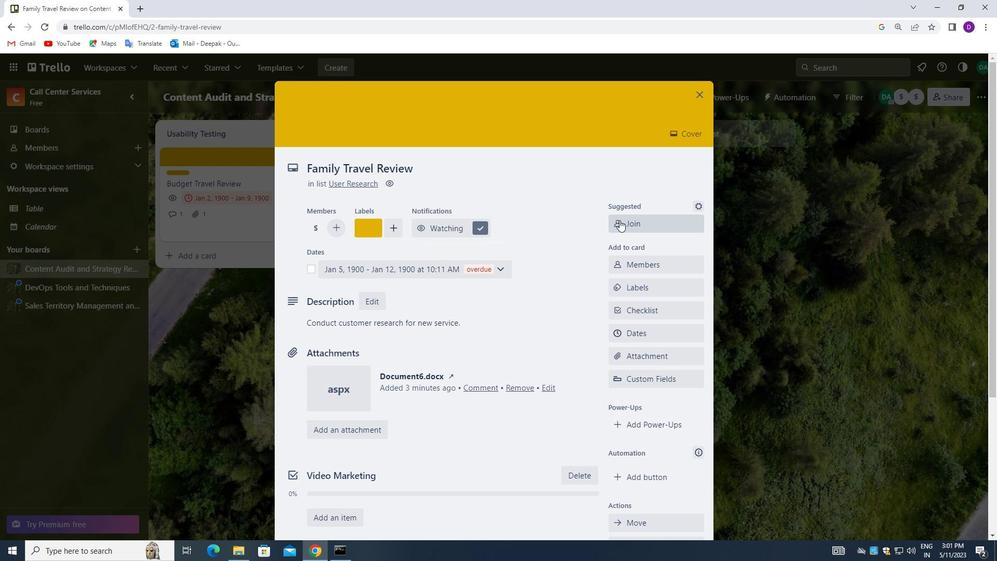 
Action: Mouse moved to (697, 91)
Screenshot: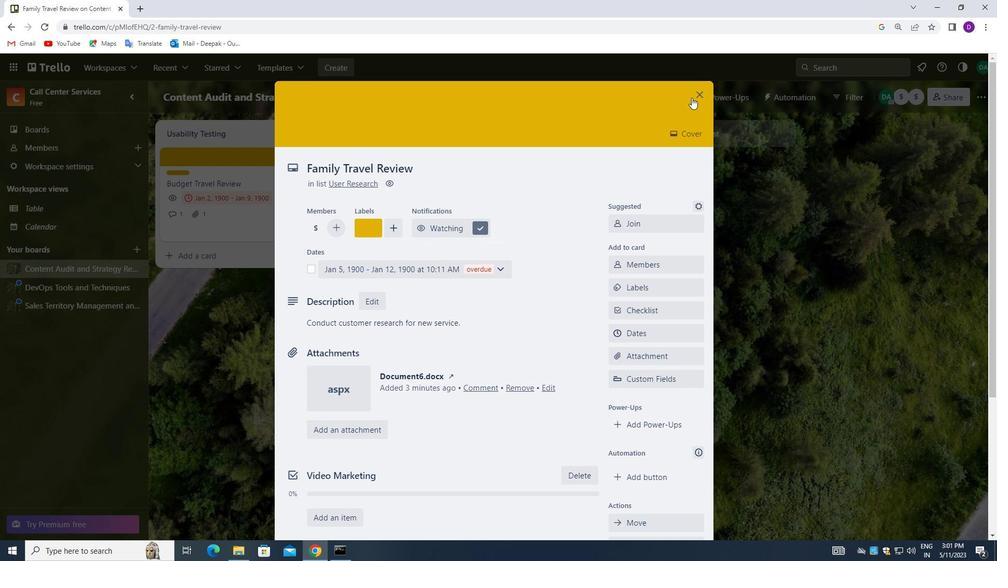 
Action: Mouse pressed left at (697, 91)
Screenshot: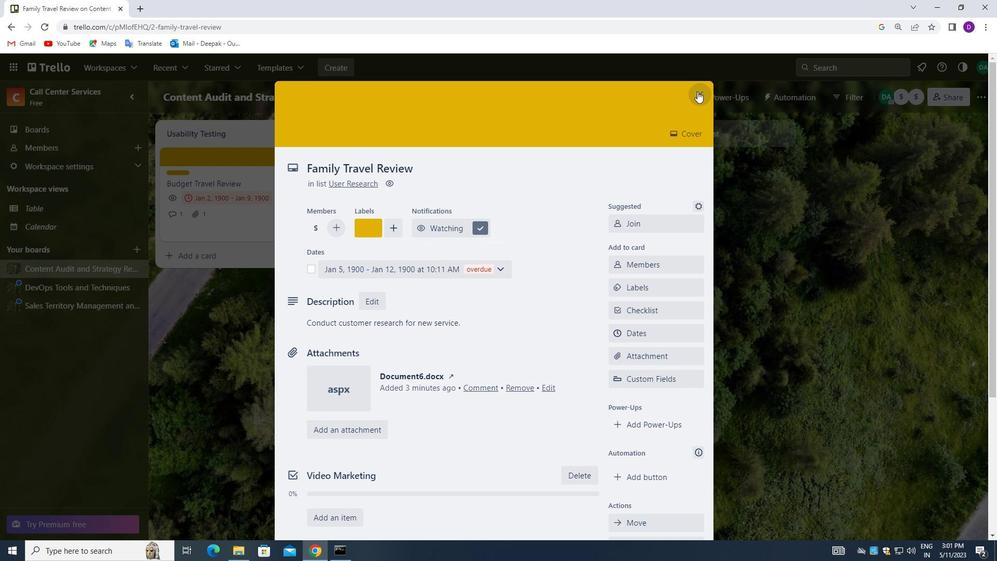 
Action: Mouse moved to (49, 133)
Screenshot: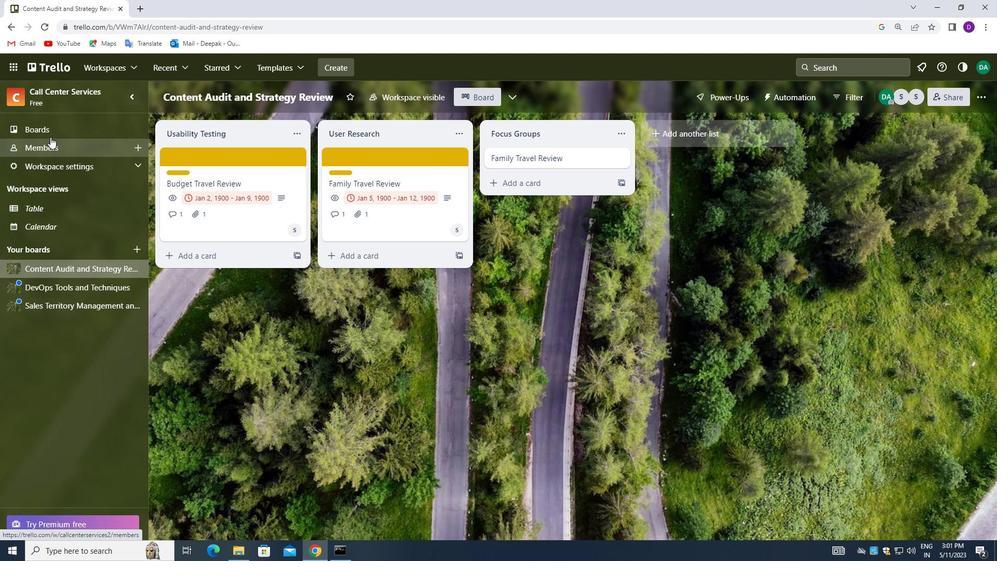 
Action: Mouse pressed left at (49, 133)
Screenshot: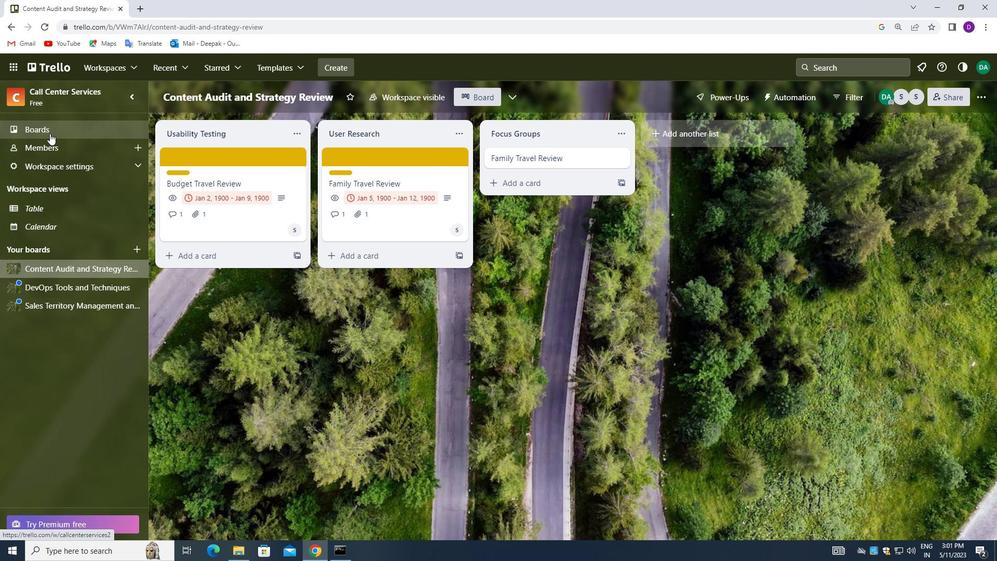 
Action: Mouse moved to (576, 209)
Screenshot: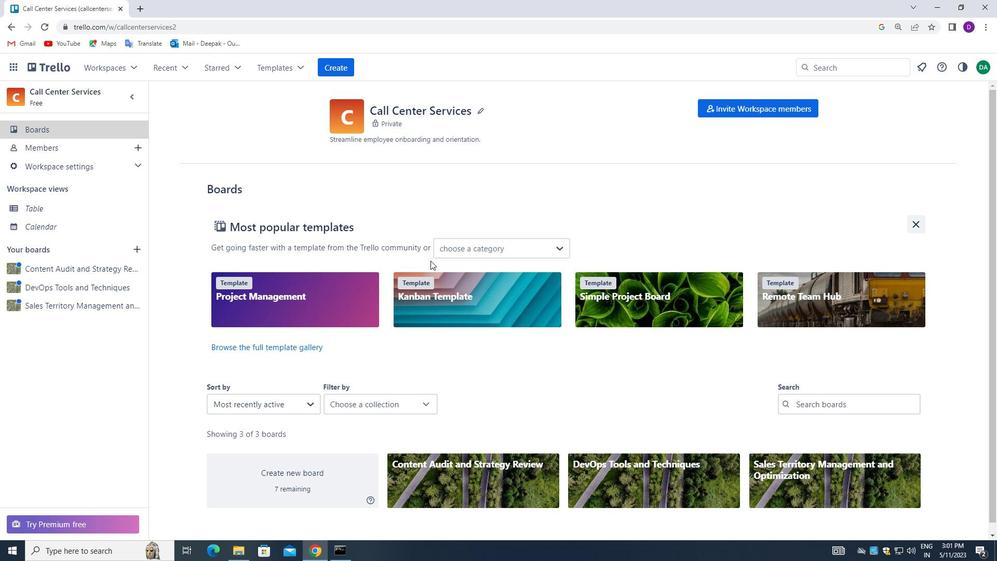 
